 Task: Create a mono mixdown of a multitrack recording for vinyl mastering.
Action: Mouse moved to (77, 4)
Screenshot: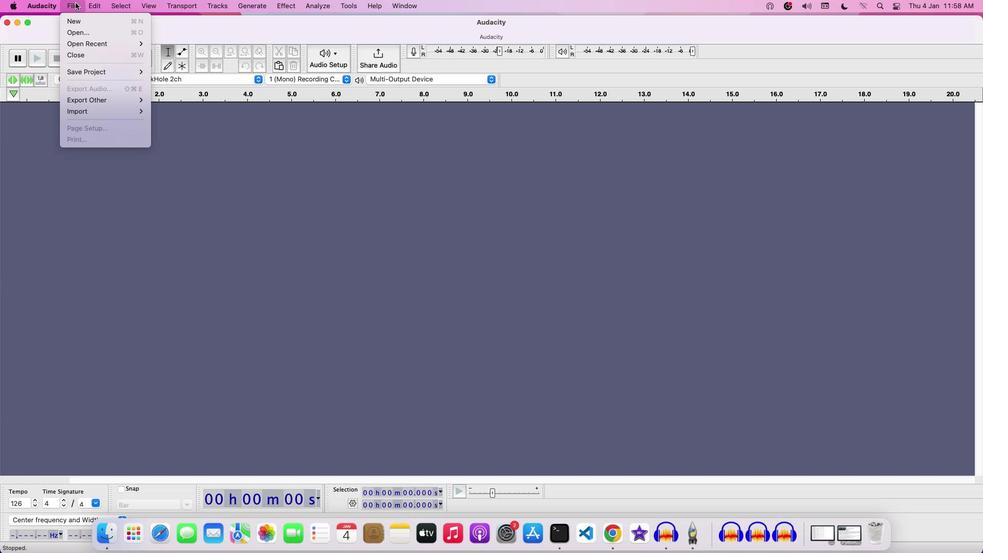 
Action: Mouse pressed left at (77, 4)
Screenshot: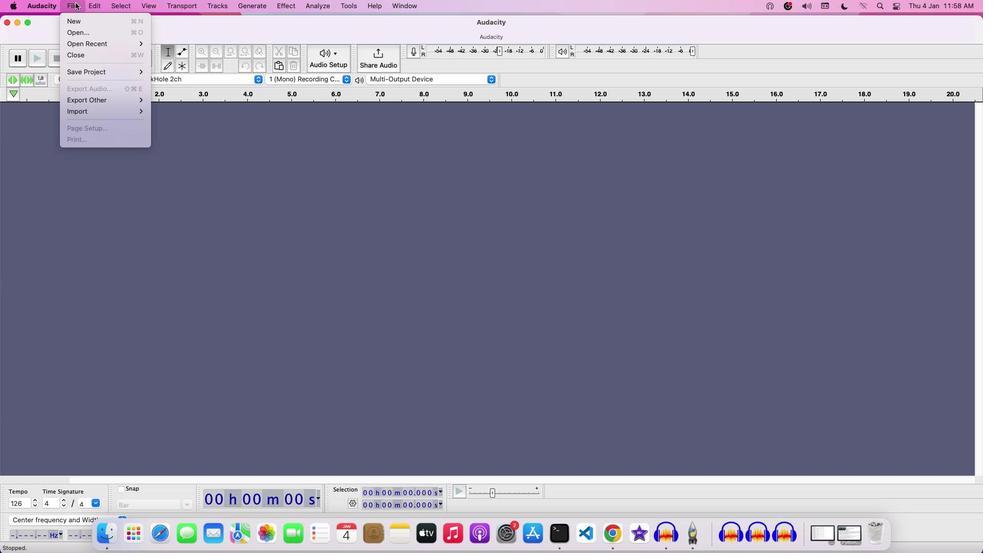
Action: Mouse moved to (128, 33)
Screenshot: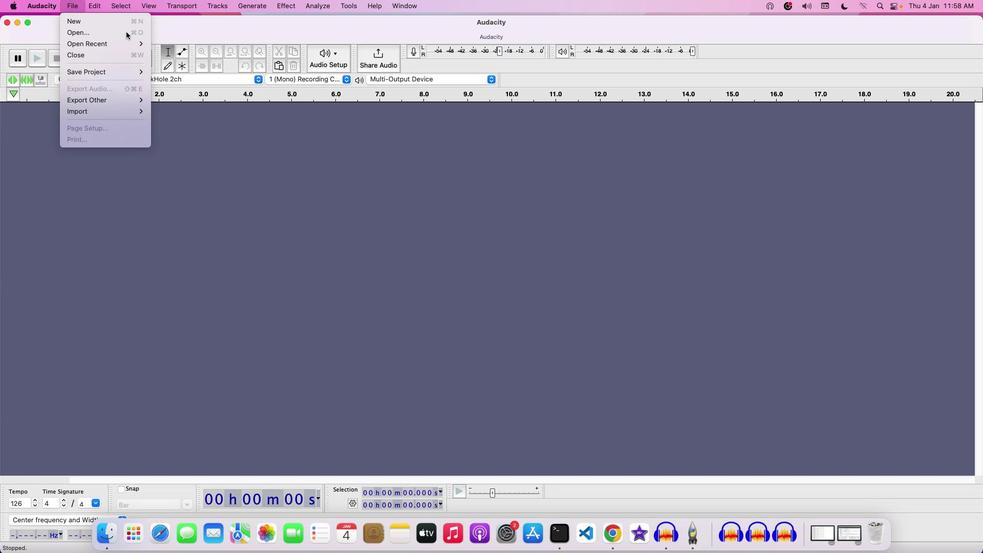 
Action: Mouse pressed left at (128, 33)
Screenshot: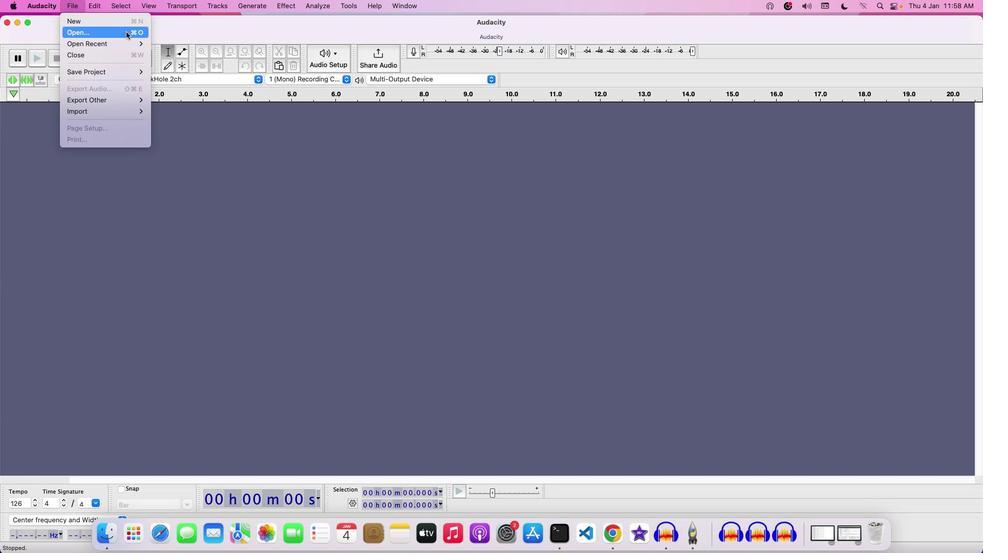 
Action: Mouse moved to (321, 136)
Screenshot: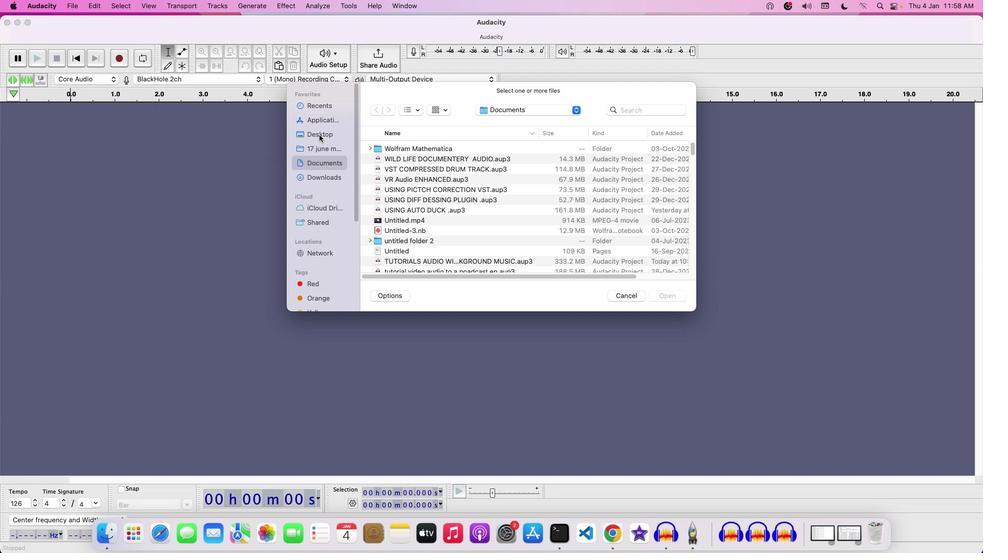 
Action: Mouse pressed left at (321, 136)
Screenshot: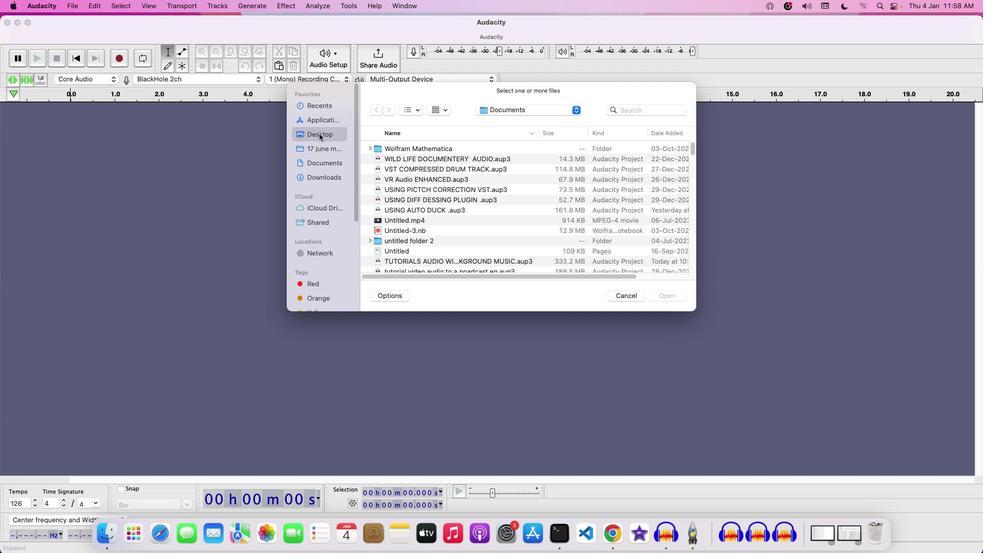 
Action: Mouse moved to (395, 182)
Screenshot: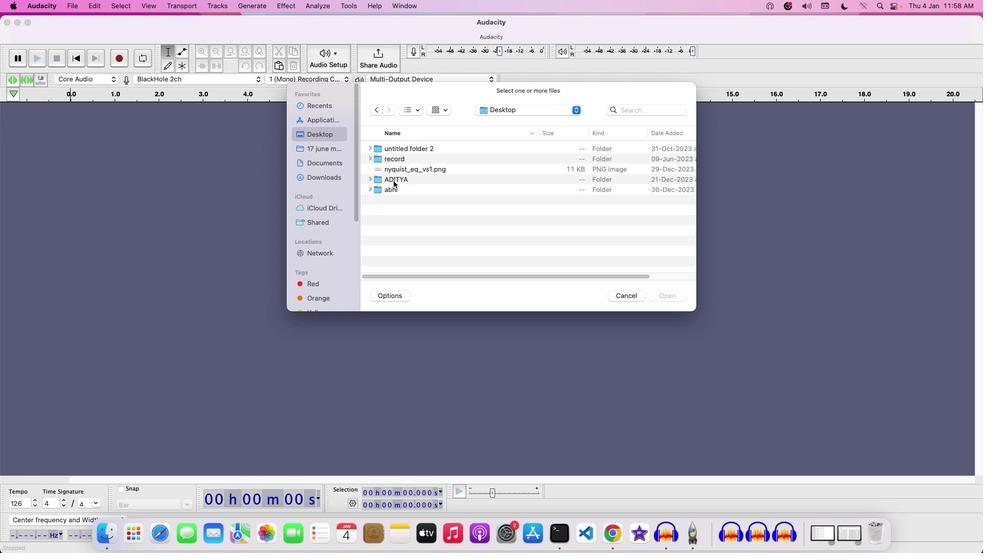 
Action: Mouse pressed left at (395, 182)
Screenshot: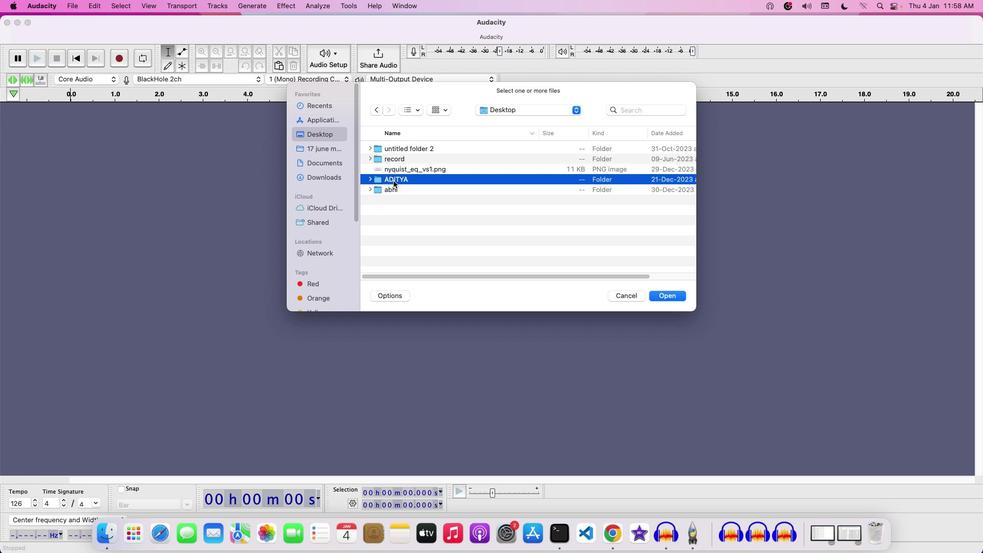 
Action: Mouse pressed left at (395, 182)
Screenshot: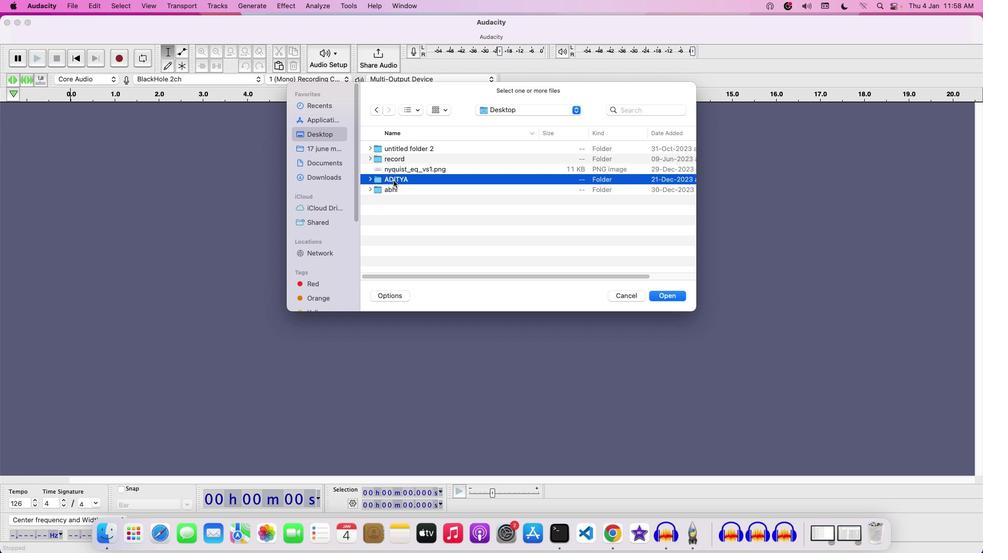 
Action: Mouse moved to (431, 176)
Screenshot: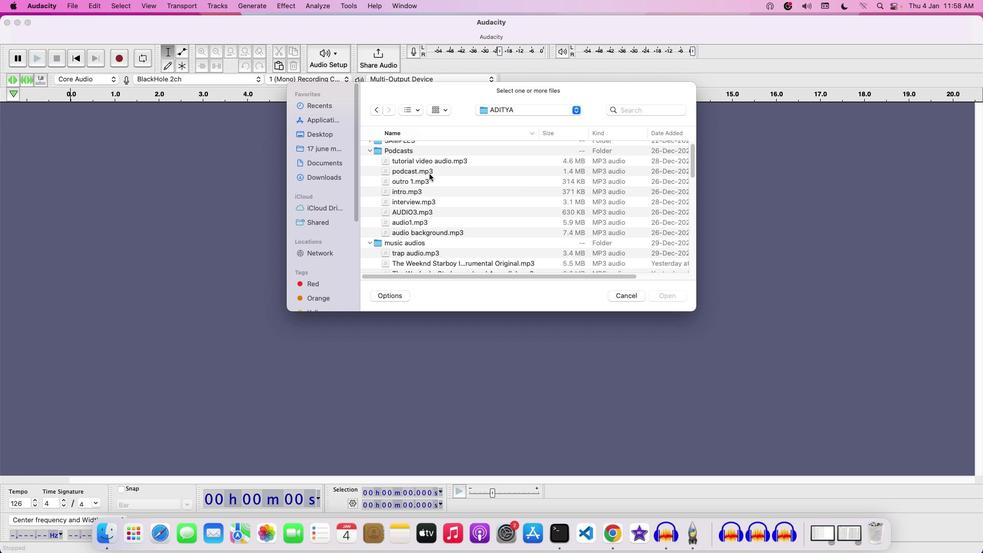 
Action: Mouse scrolled (431, 176) with delta (2, 1)
Screenshot: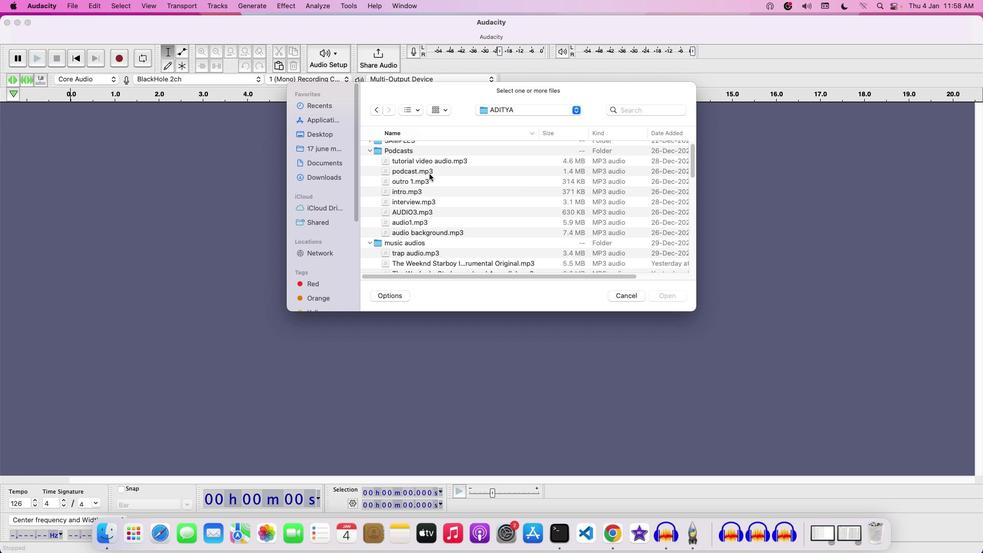 
Action: Mouse scrolled (431, 176) with delta (2, 1)
Screenshot: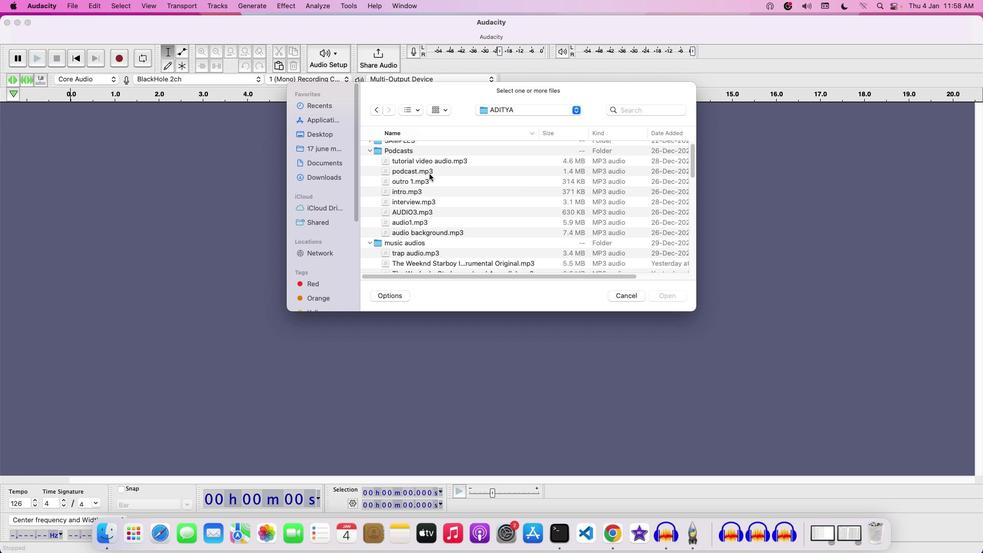 
Action: Mouse moved to (431, 175)
Screenshot: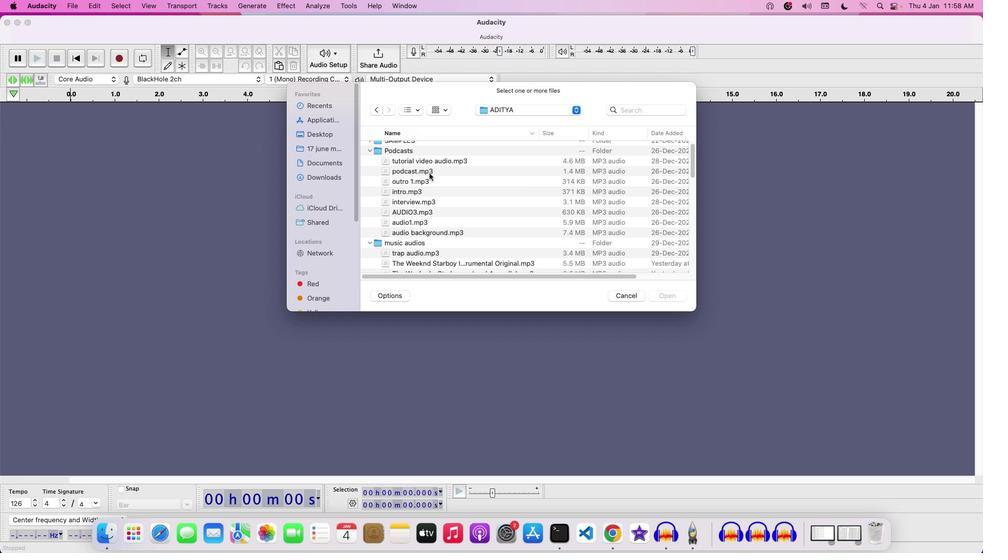 
Action: Mouse scrolled (431, 175) with delta (2, 1)
Screenshot: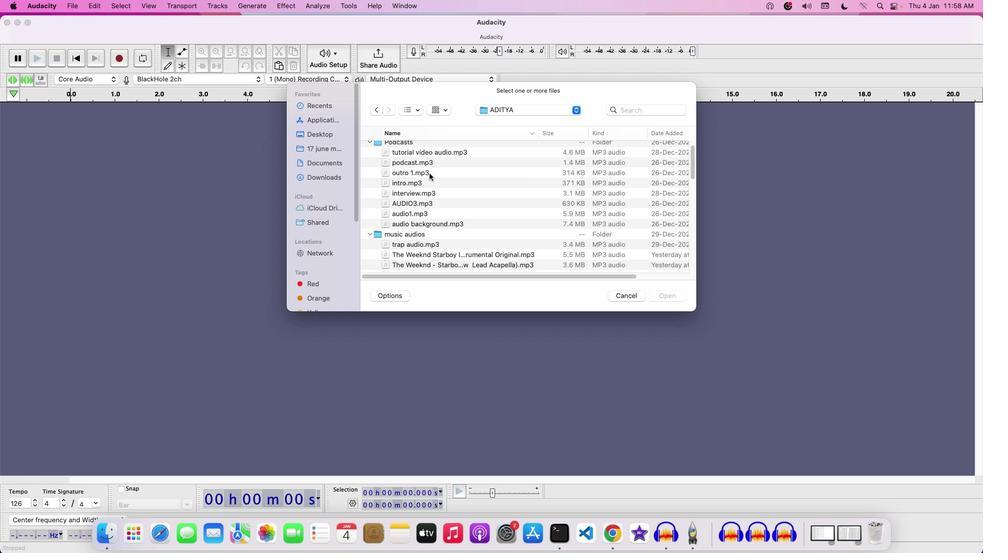 
Action: Mouse scrolled (431, 175) with delta (2, 1)
Screenshot: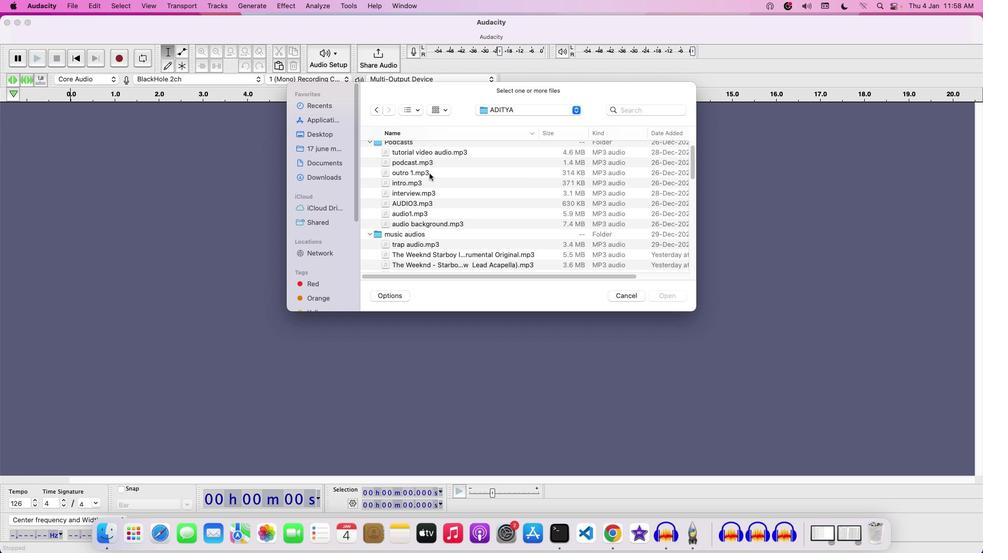 
Action: Mouse scrolled (431, 175) with delta (2, 1)
Screenshot: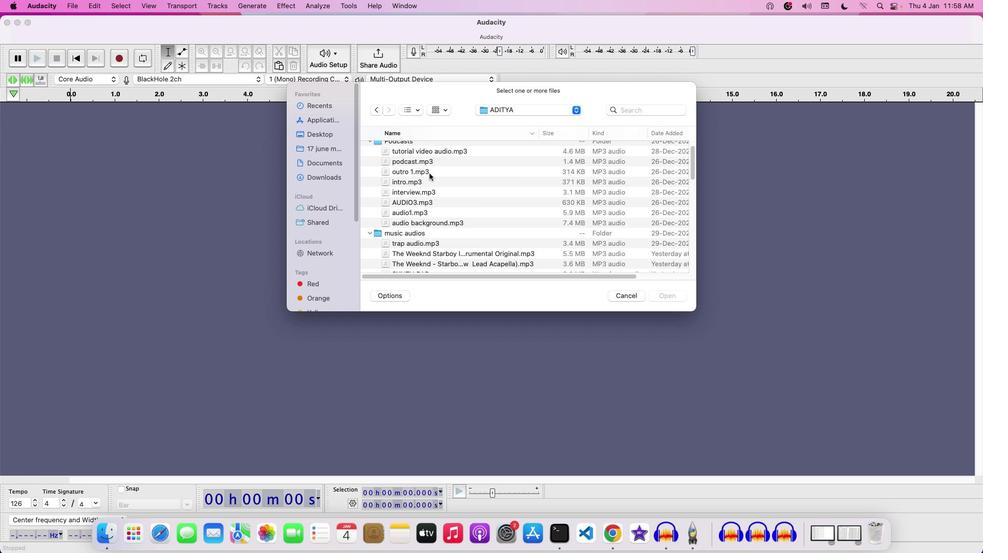 
Action: Mouse scrolled (431, 175) with delta (2, 1)
Screenshot: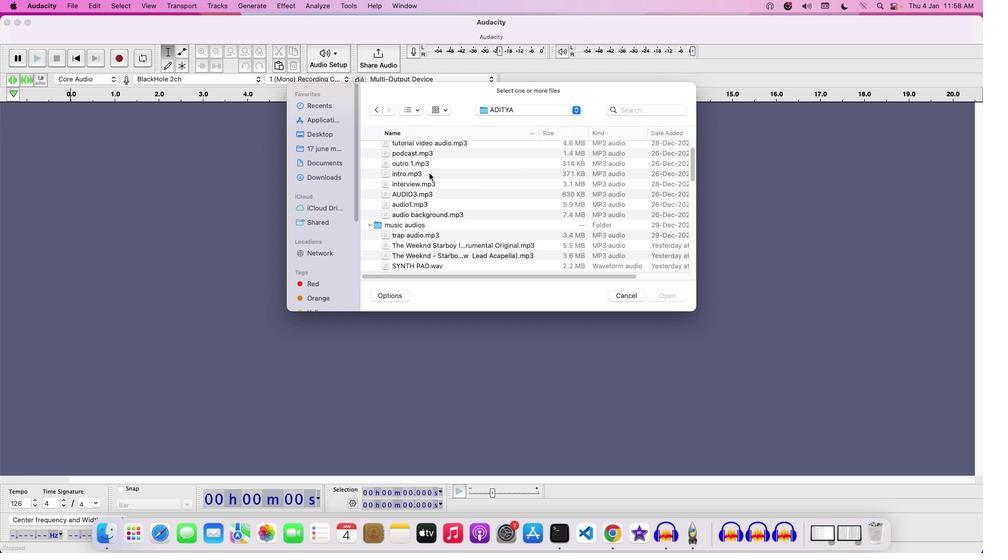 
Action: Mouse scrolled (431, 175) with delta (2, 1)
Screenshot: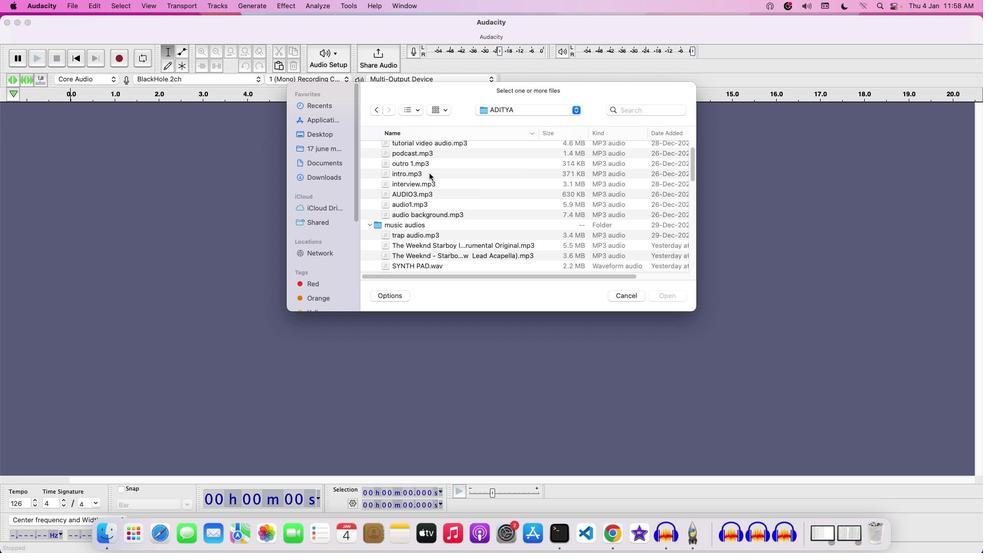 
Action: Mouse moved to (431, 175)
Screenshot: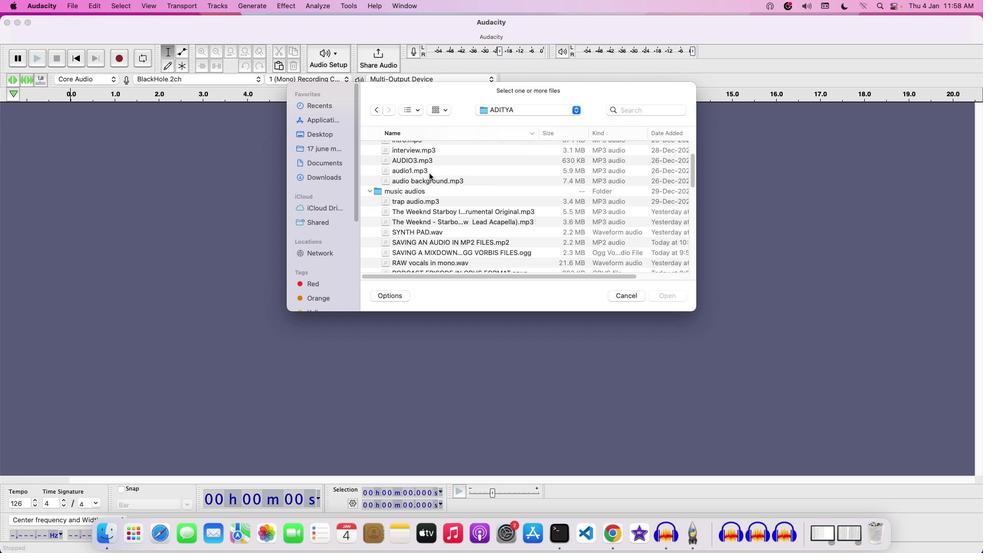 
Action: Mouse scrolled (431, 175) with delta (2, 1)
Screenshot: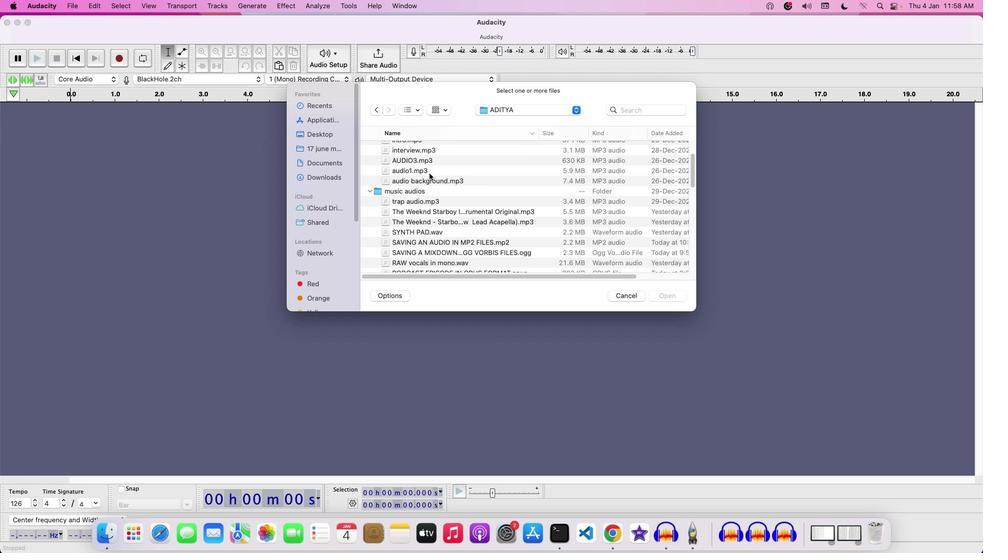 
Action: Mouse scrolled (431, 175) with delta (2, 1)
Screenshot: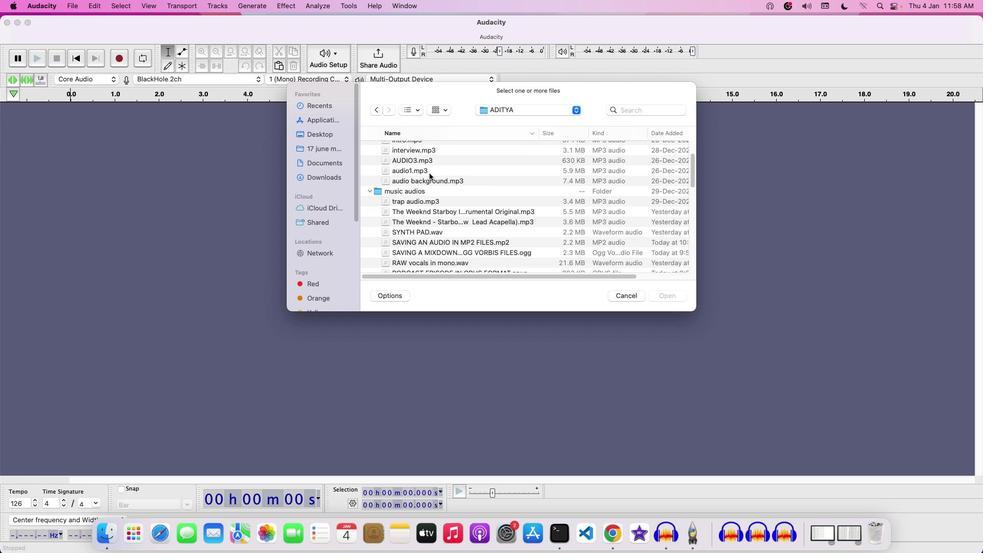 
Action: Mouse scrolled (431, 175) with delta (2, 1)
Screenshot: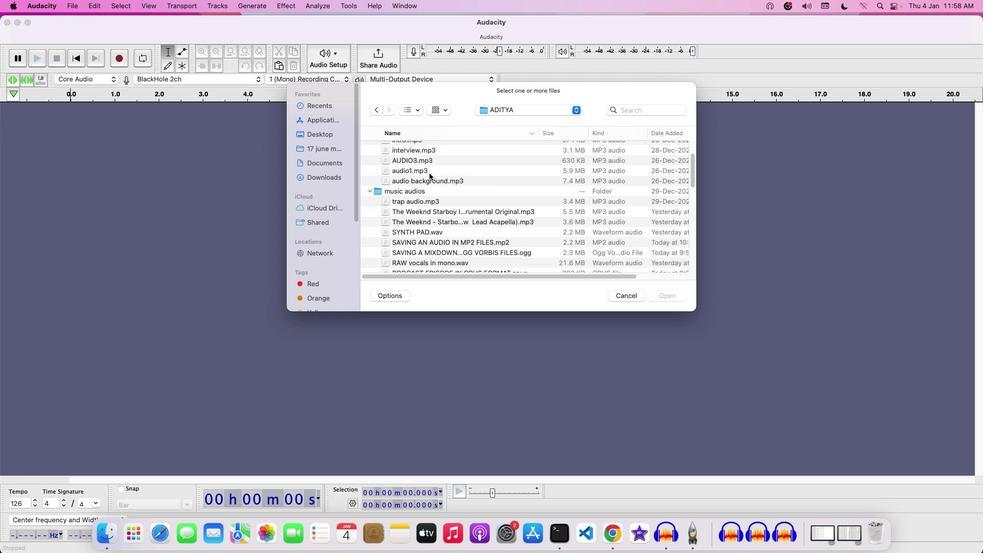 
Action: Mouse scrolled (431, 175) with delta (2, 1)
Screenshot: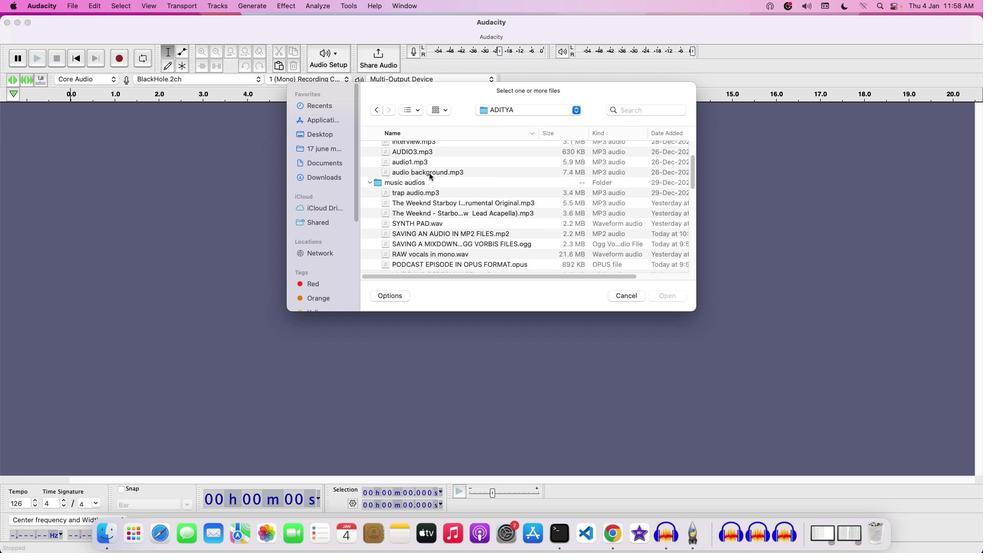 
Action: Mouse scrolled (431, 175) with delta (2, 1)
Screenshot: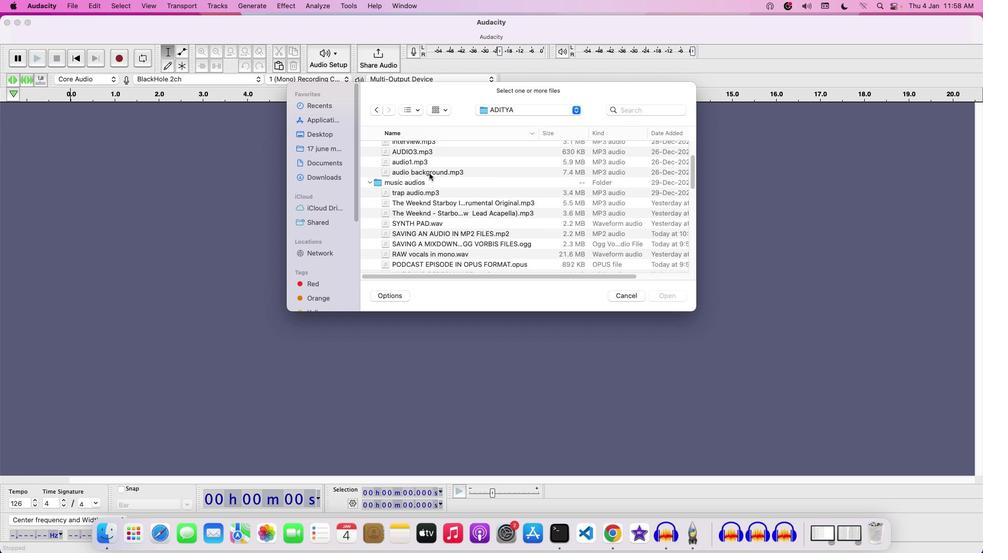 
Action: Mouse moved to (430, 174)
Screenshot: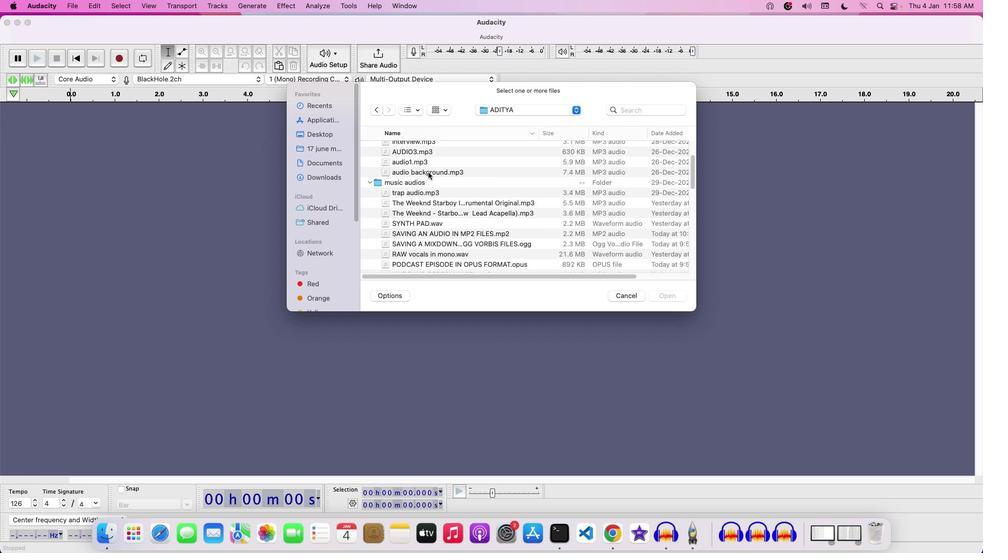 
Action: Mouse scrolled (430, 174) with delta (2, 1)
Screenshot: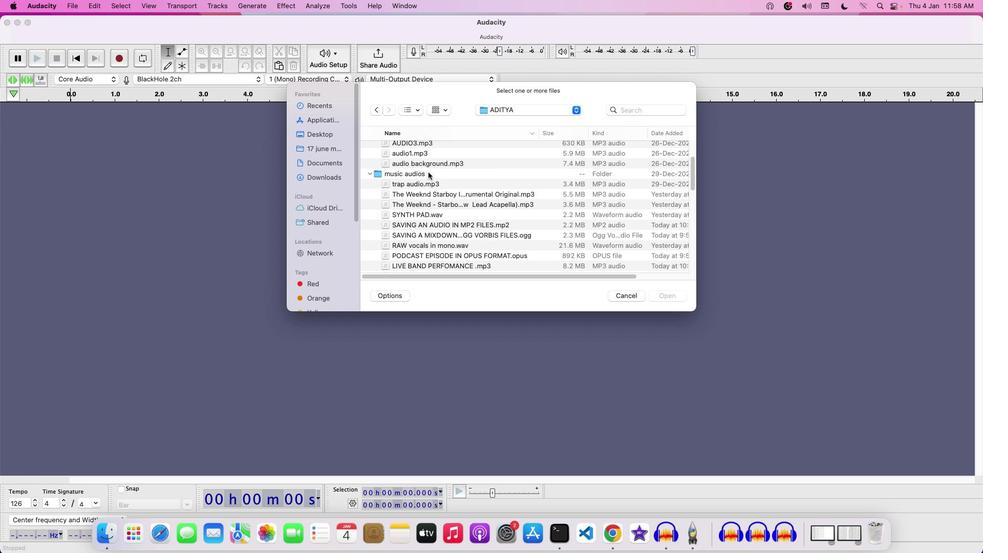 
Action: Mouse scrolled (430, 174) with delta (2, 1)
Screenshot: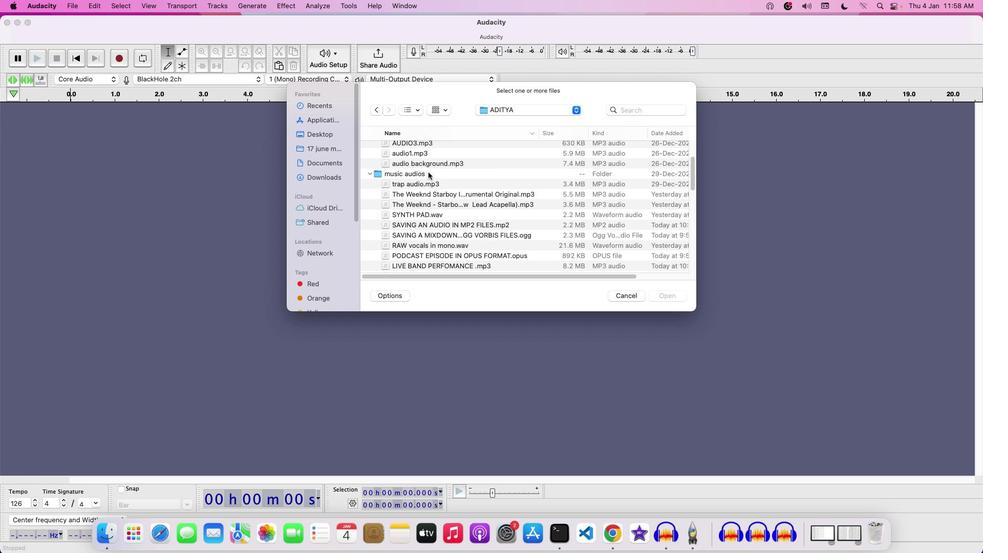 
Action: Mouse scrolled (430, 174) with delta (2, 1)
Screenshot: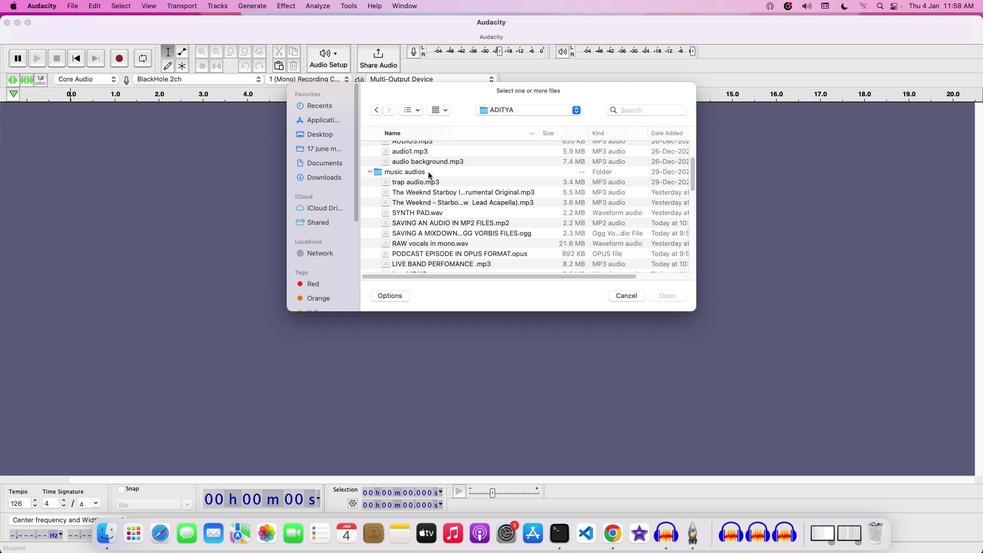 
Action: Mouse scrolled (430, 174) with delta (2, 1)
Screenshot: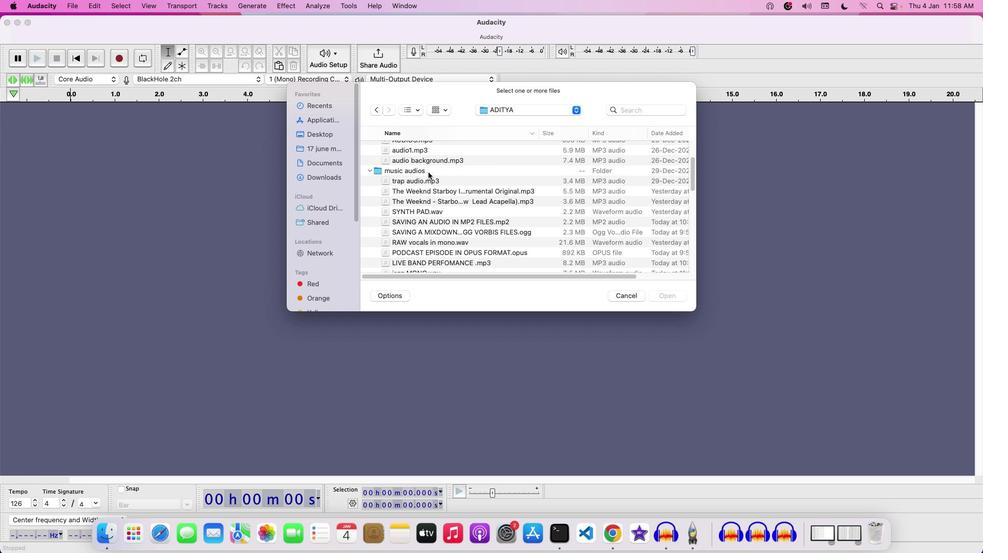 
Action: Mouse scrolled (430, 174) with delta (2, 1)
Screenshot: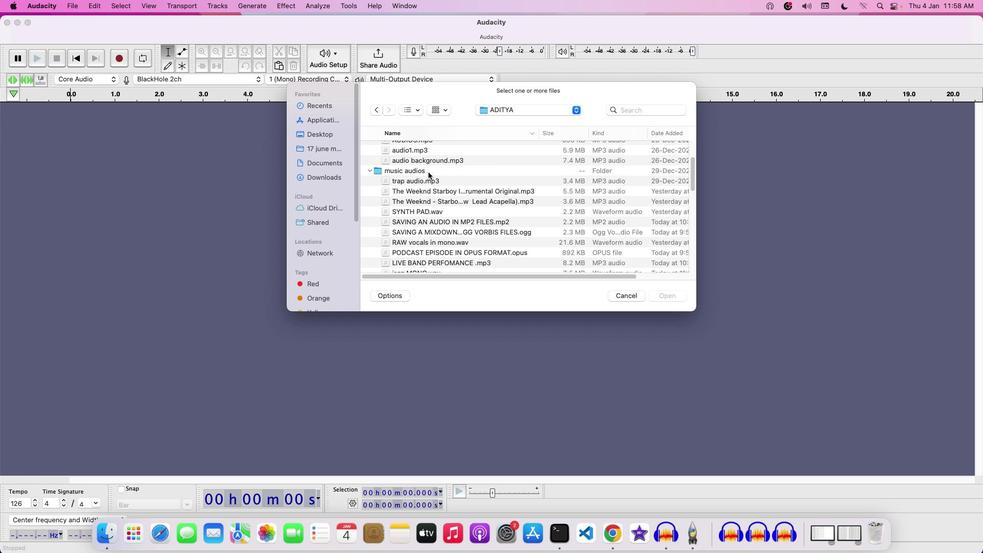
Action: Mouse scrolled (430, 174) with delta (2, 1)
Screenshot: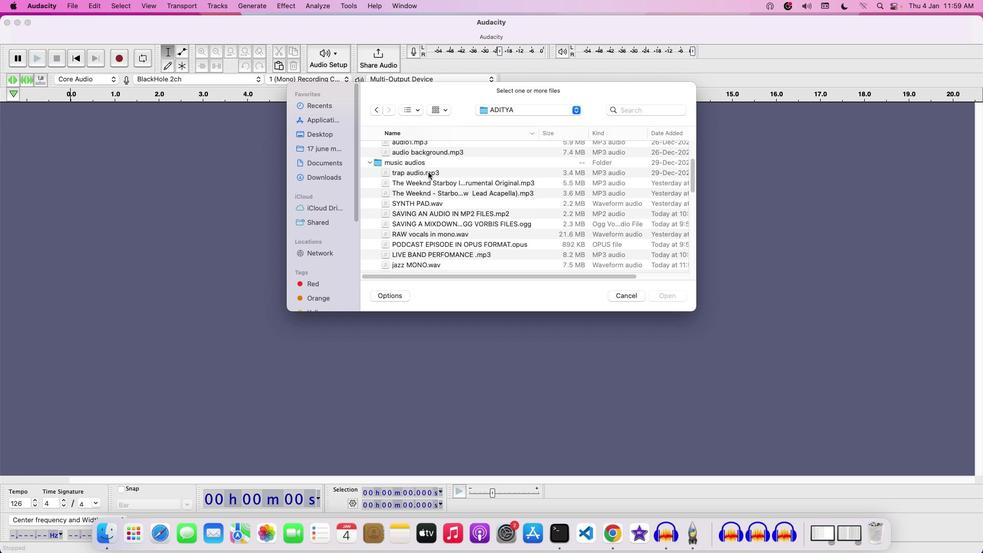 
Action: Mouse scrolled (430, 174) with delta (2, 1)
Screenshot: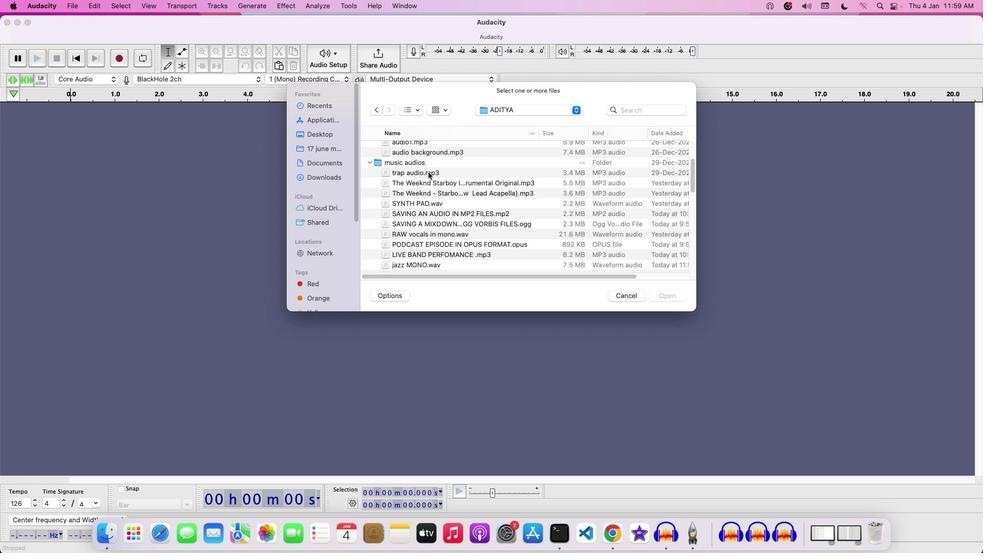 
Action: Mouse moved to (440, 236)
Screenshot: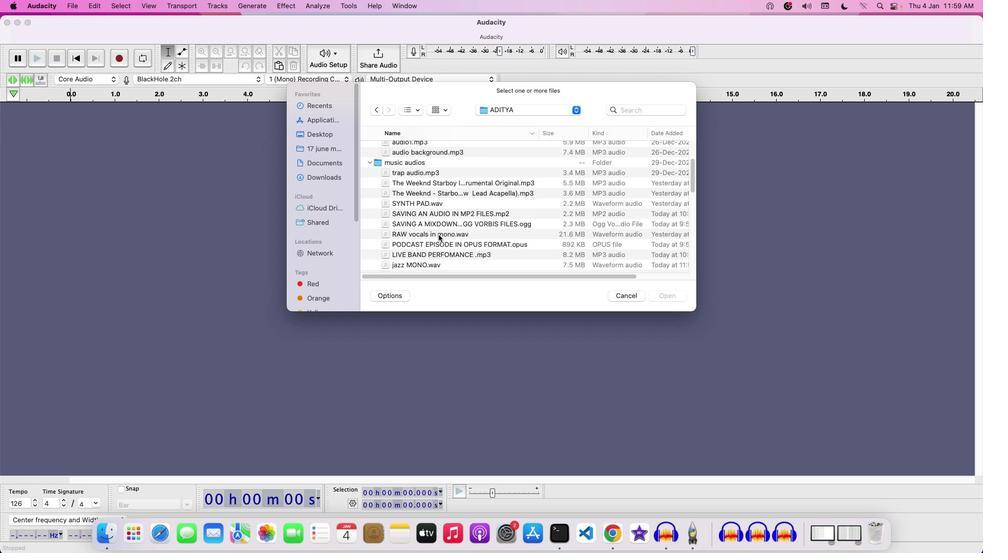 
Action: Mouse pressed left at (440, 236)
Screenshot: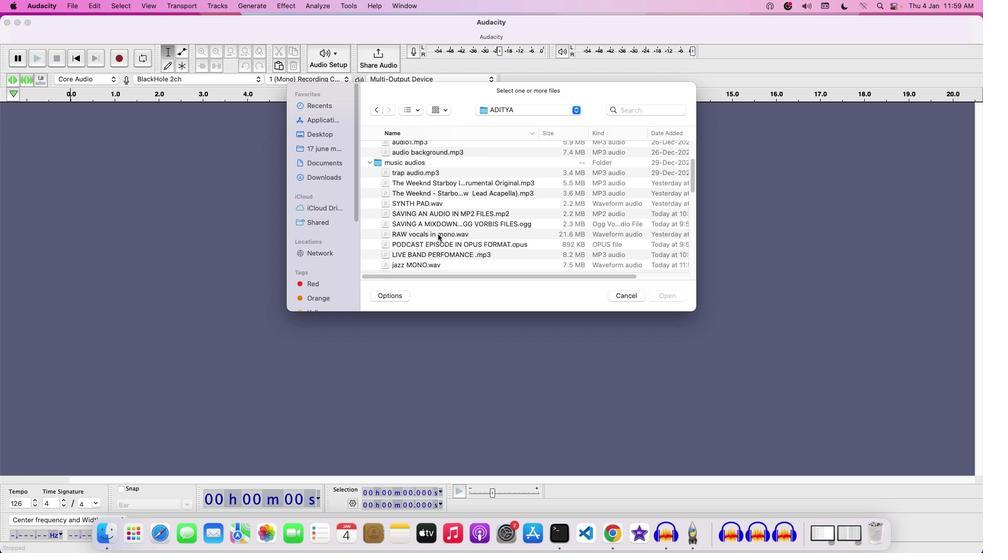 
Action: Mouse moved to (470, 204)
Screenshot: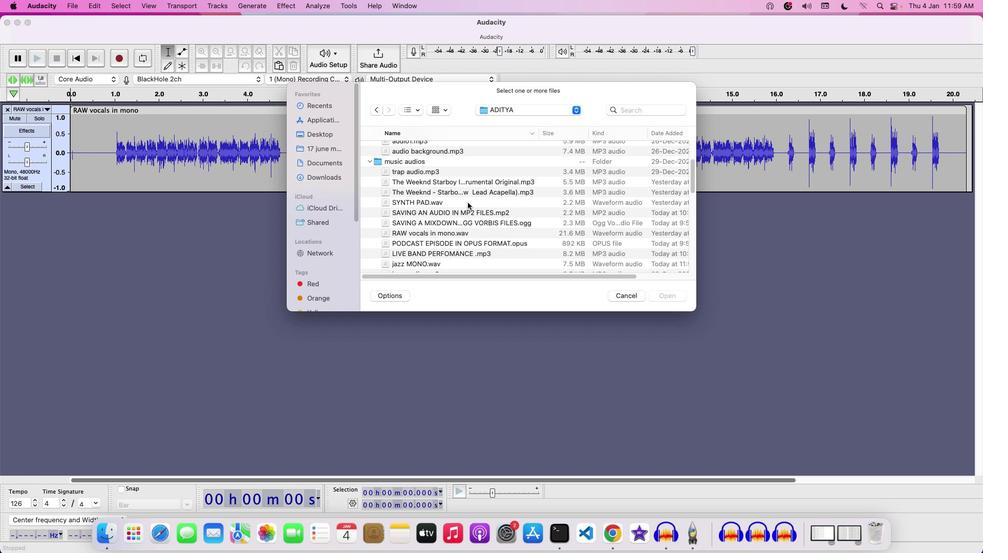 
Action: Mouse scrolled (470, 204) with delta (2, 1)
Screenshot: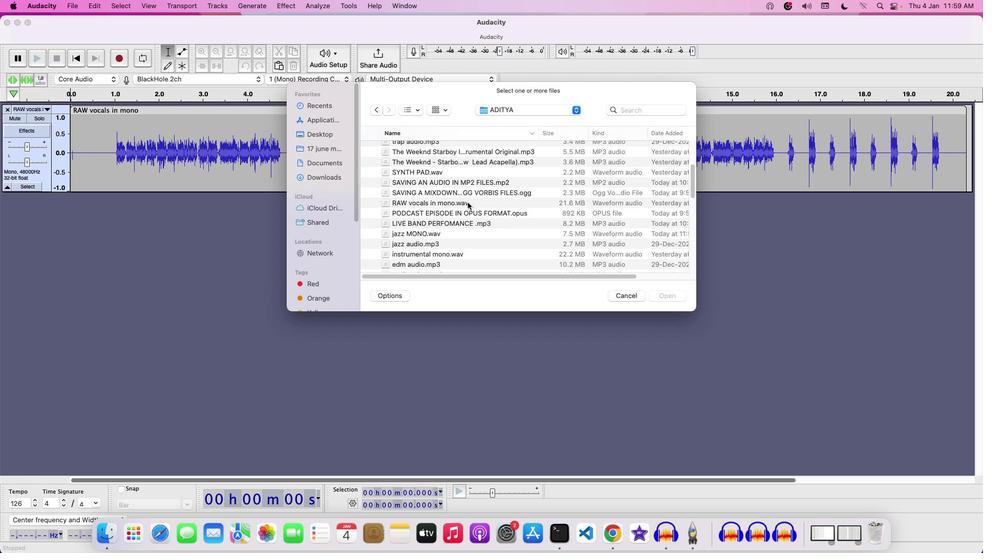 
Action: Mouse scrolled (470, 204) with delta (2, 1)
Screenshot: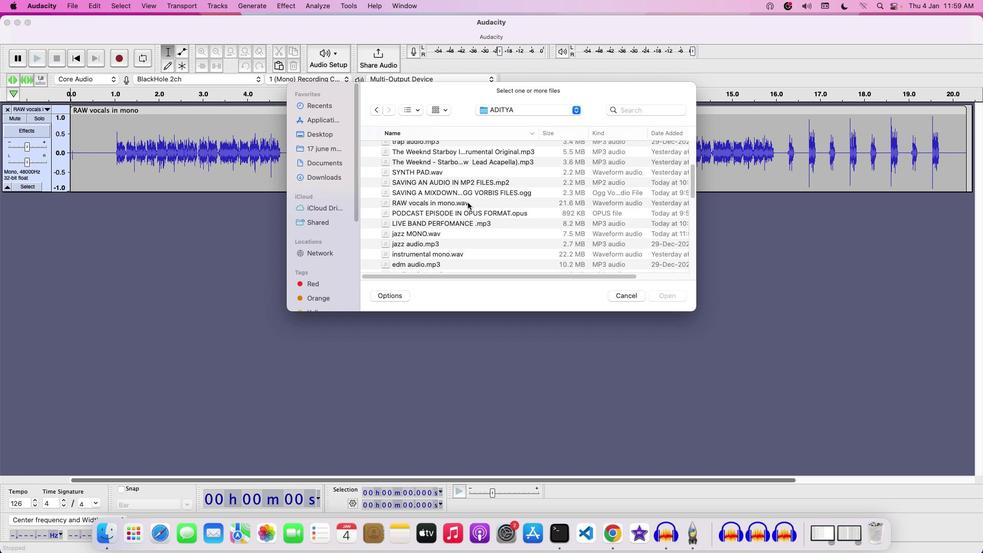 
Action: Mouse scrolled (470, 204) with delta (2, 1)
Screenshot: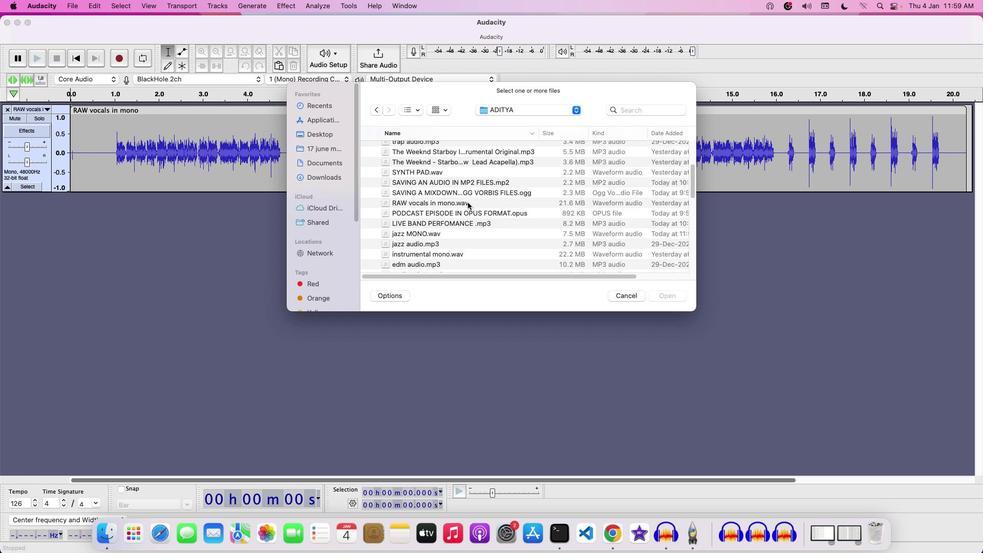 
Action: Mouse moved to (470, 204)
Screenshot: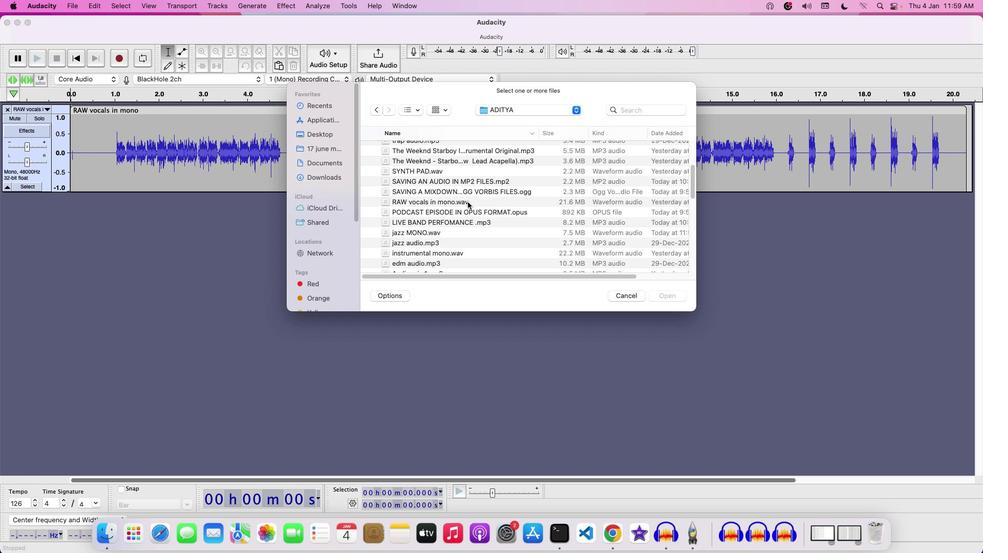 
Action: Mouse scrolled (470, 204) with delta (2, 1)
Screenshot: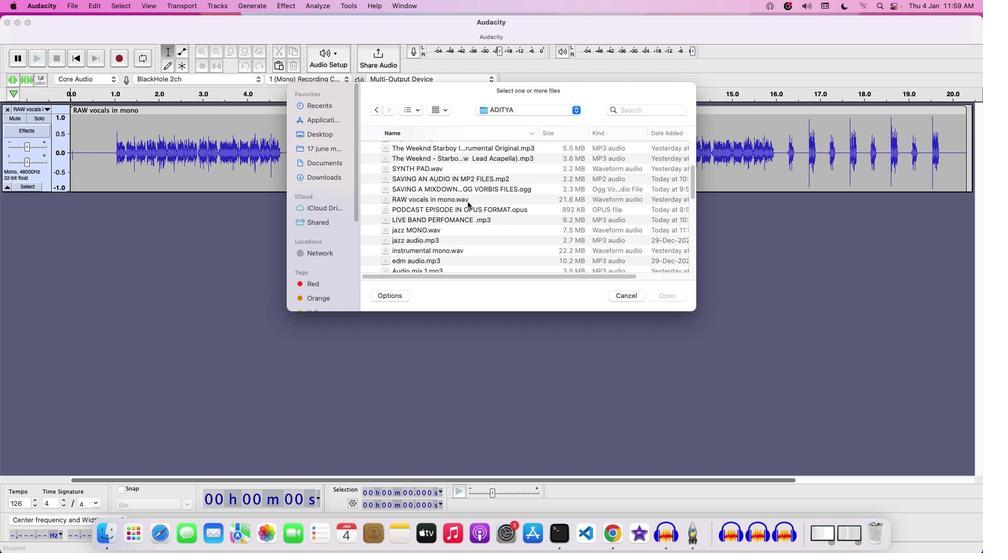 
Action: Mouse scrolled (470, 204) with delta (2, 1)
Screenshot: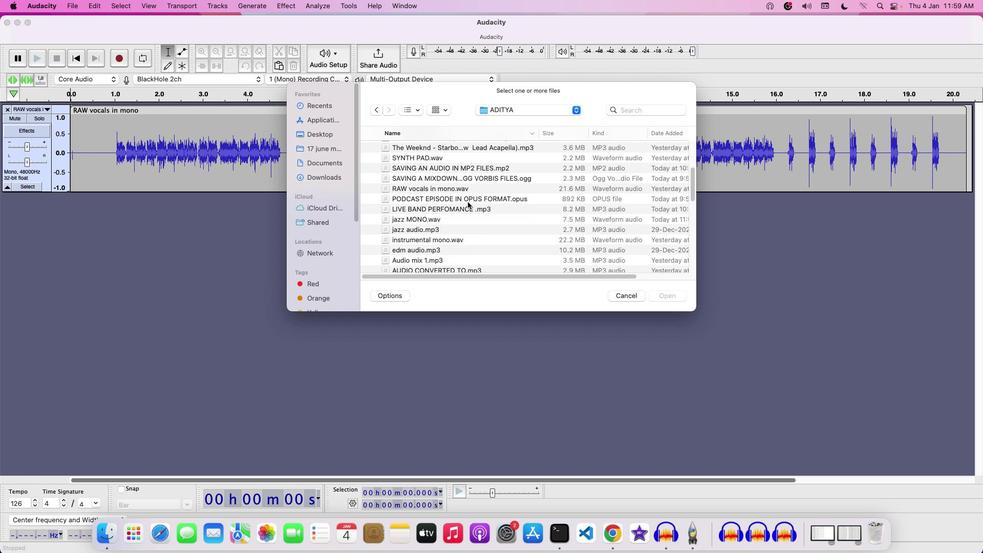 
Action: Mouse scrolled (470, 204) with delta (2, 1)
Screenshot: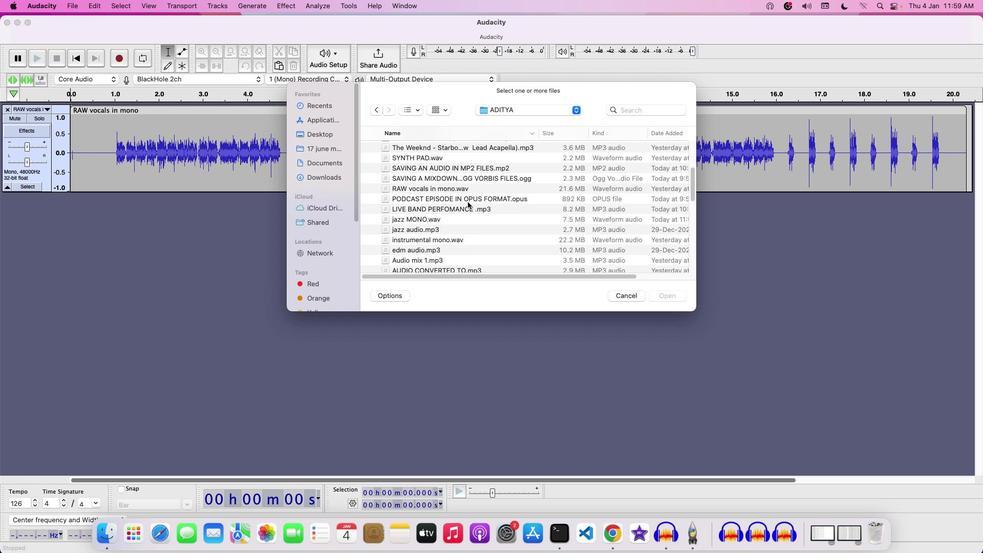 
Action: Mouse scrolled (470, 204) with delta (2, 1)
Screenshot: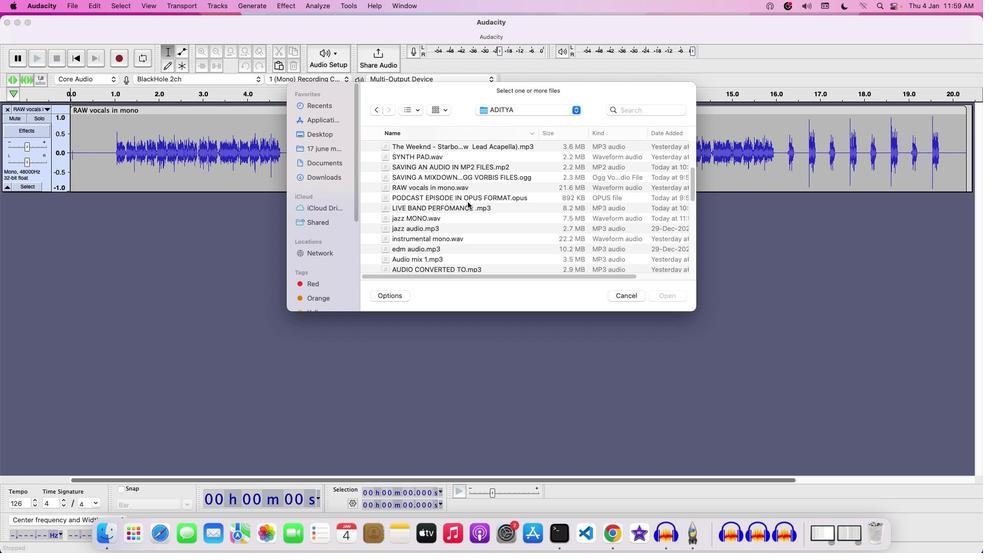 
Action: Mouse moved to (469, 204)
Screenshot: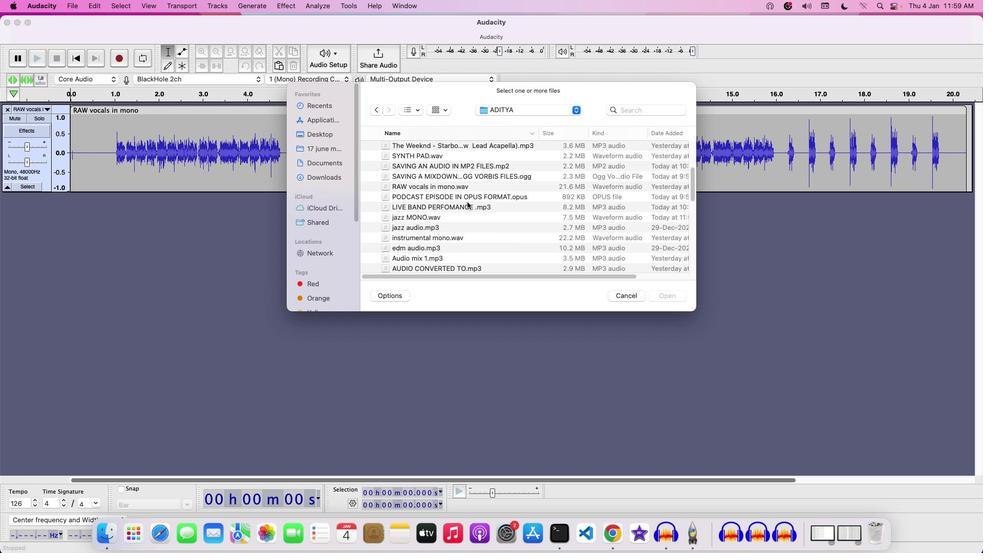 
Action: Mouse scrolled (469, 204) with delta (2, 1)
Screenshot: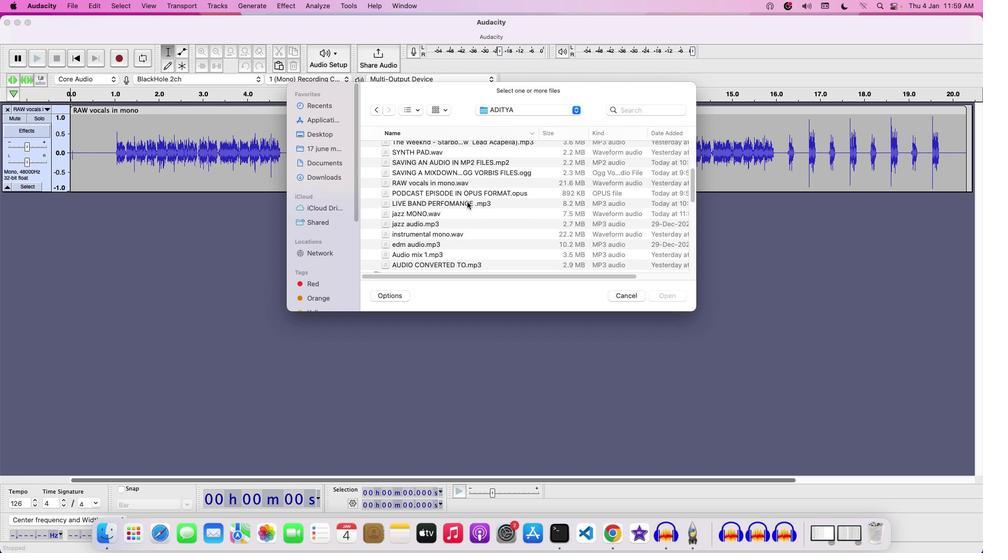 
Action: Mouse scrolled (469, 204) with delta (2, 1)
Screenshot: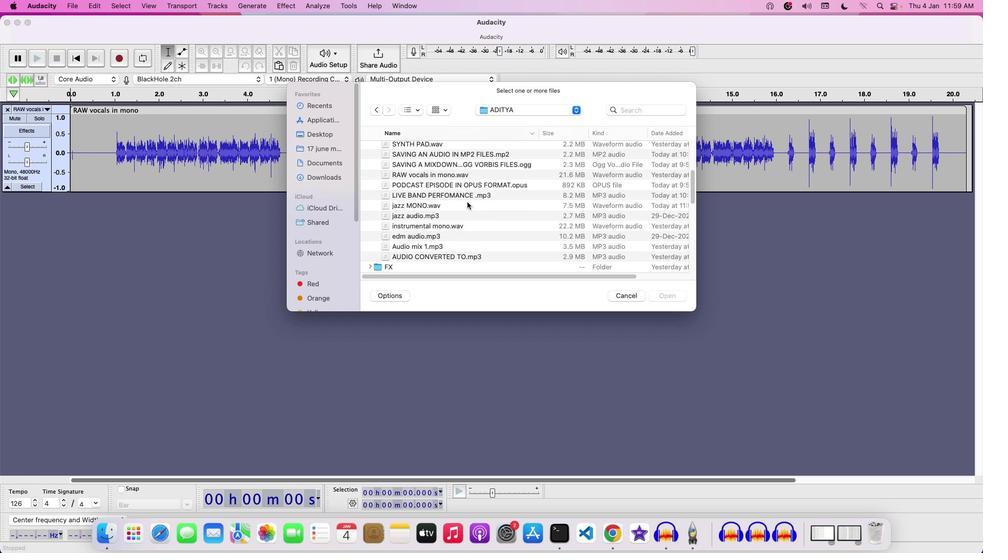 
Action: Mouse scrolled (469, 204) with delta (2, 1)
Screenshot: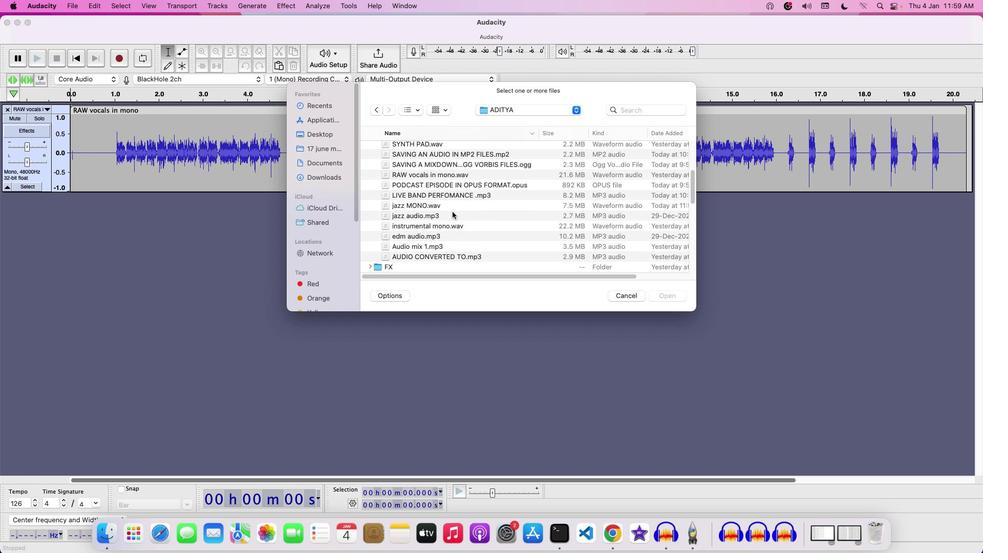 
Action: Mouse moved to (439, 228)
Screenshot: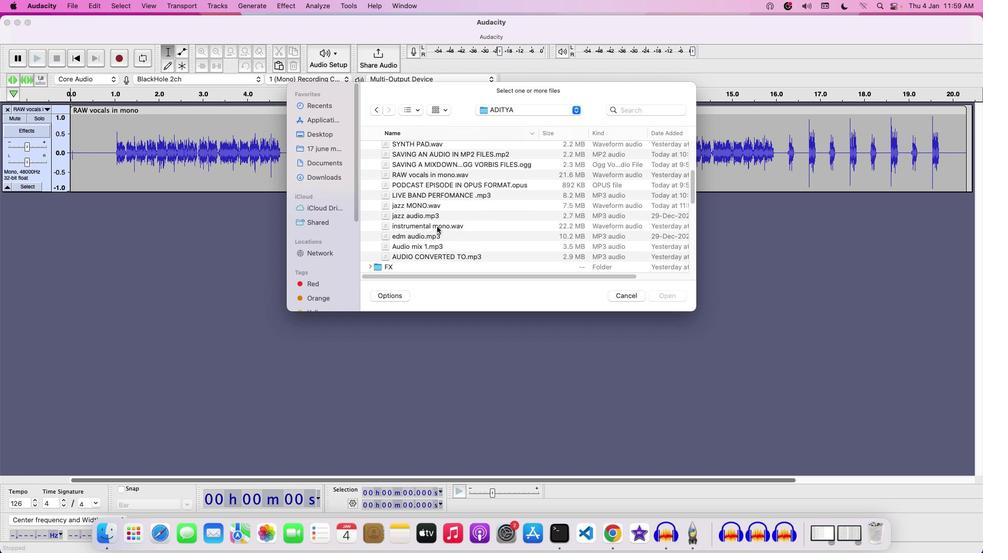 
Action: Mouse pressed left at (439, 228)
Screenshot: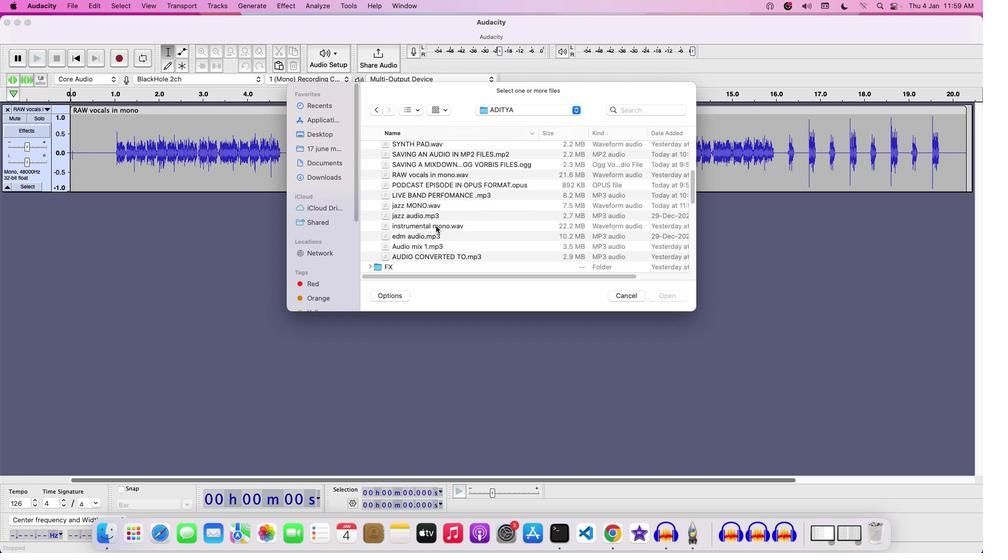 
Action: Mouse moved to (631, 296)
Screenshot: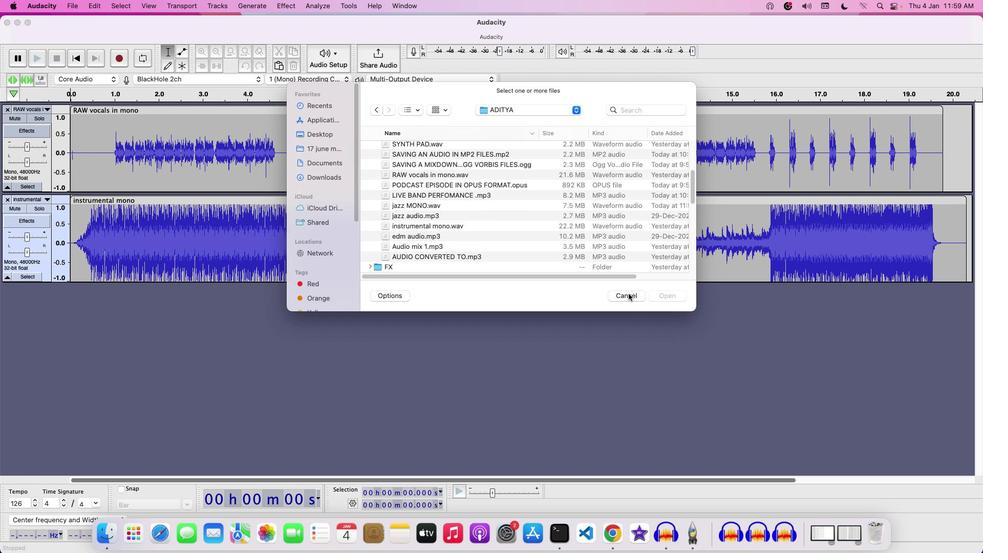
Action: Mouse pressed left at (631, 296)
Screenshot: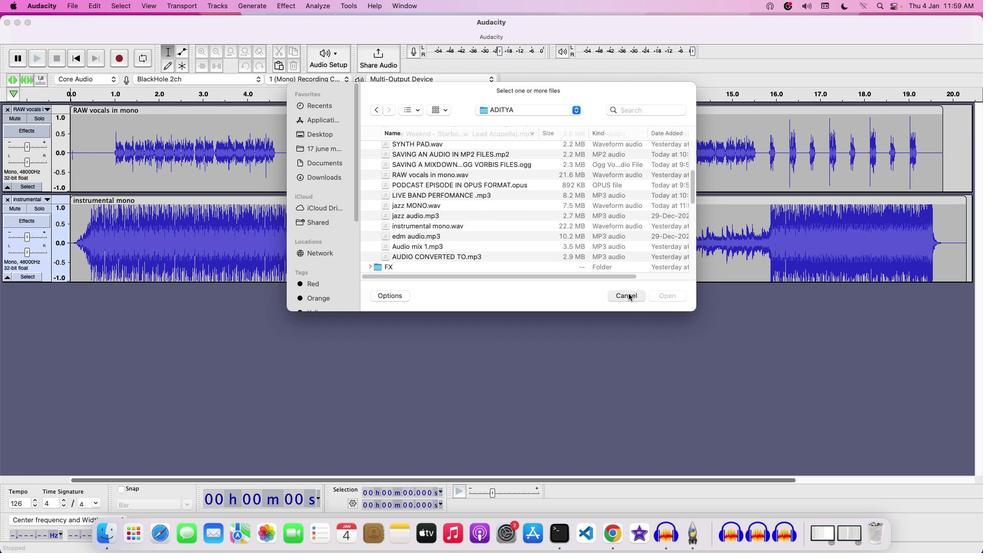 
Action: Mouse moved to (64, 220)
Screenshot: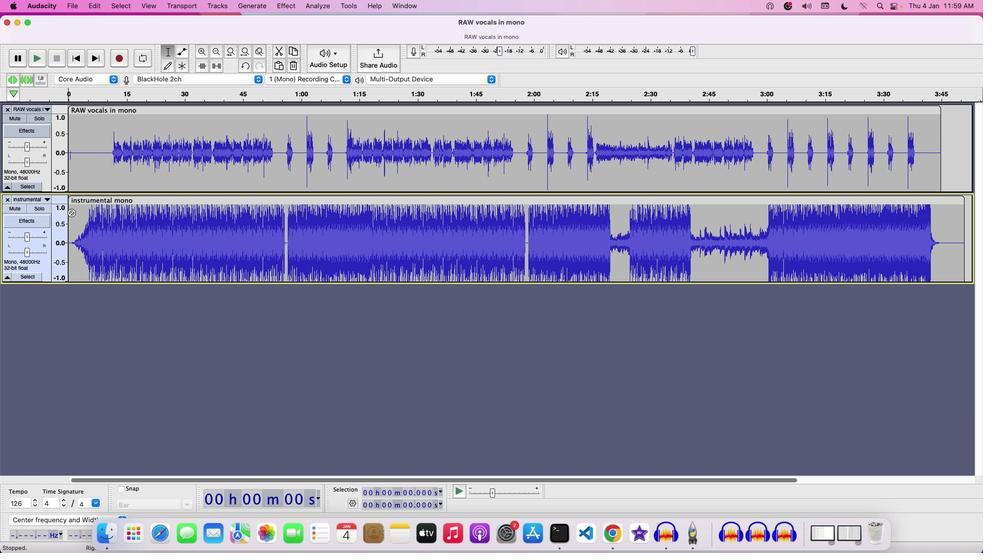 
Action: Key pressed Key.space
Screenshot: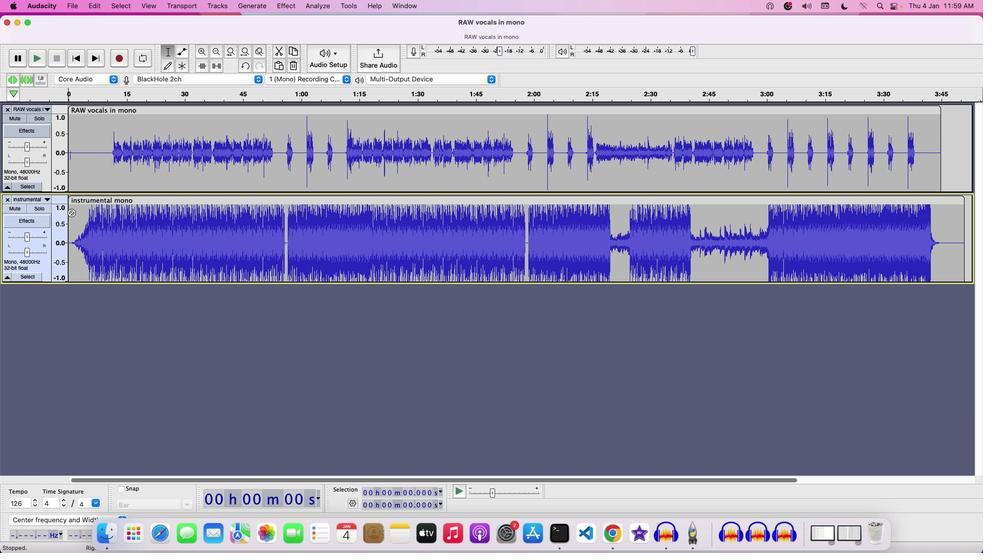 
Action: Mouse moved to (27, 240)
Screenshot: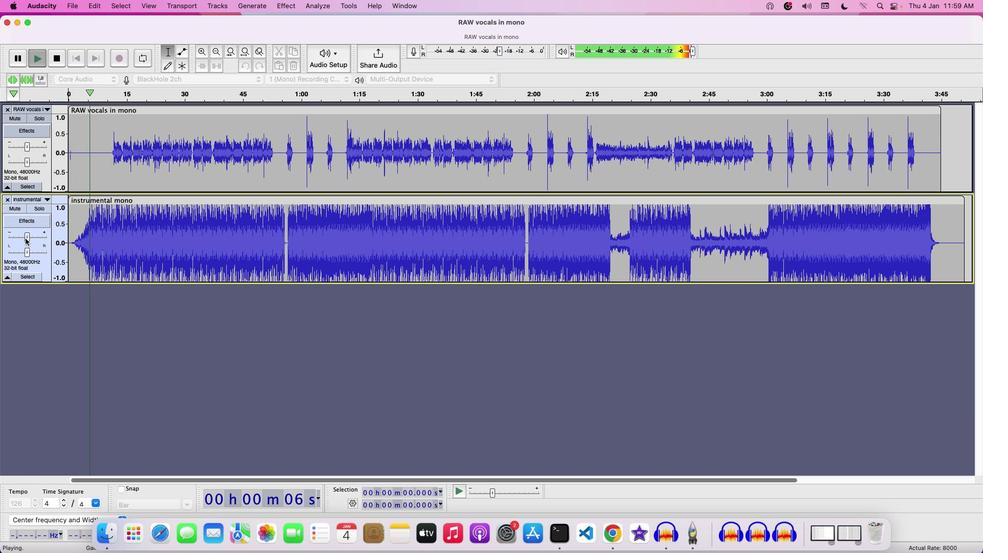 
Action: Mouse pressed left at (27, 240)
Screenshot: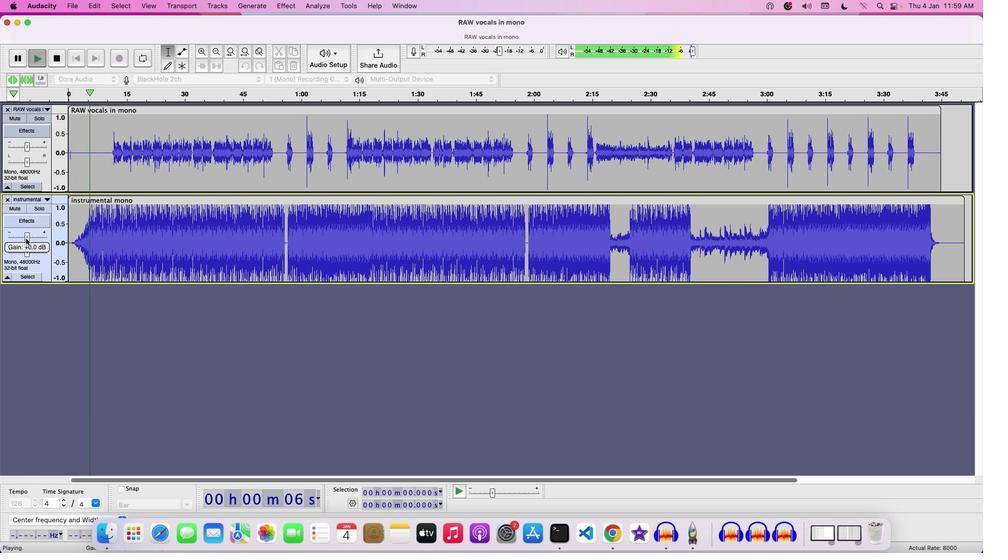 
Action: Mouse moved to (29, 240)
Screenshot: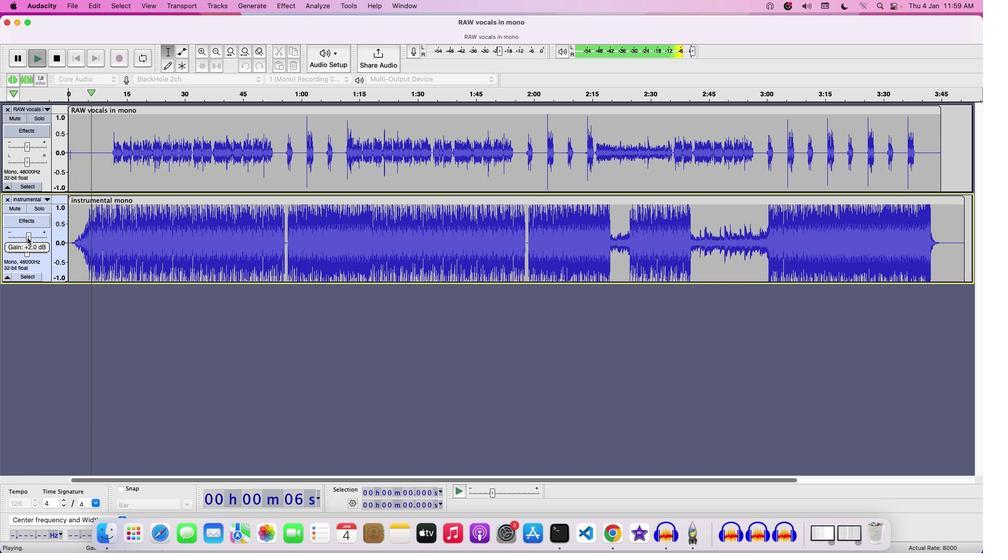 
Action: Mouse pressed left at (29, 240)
Screenshot: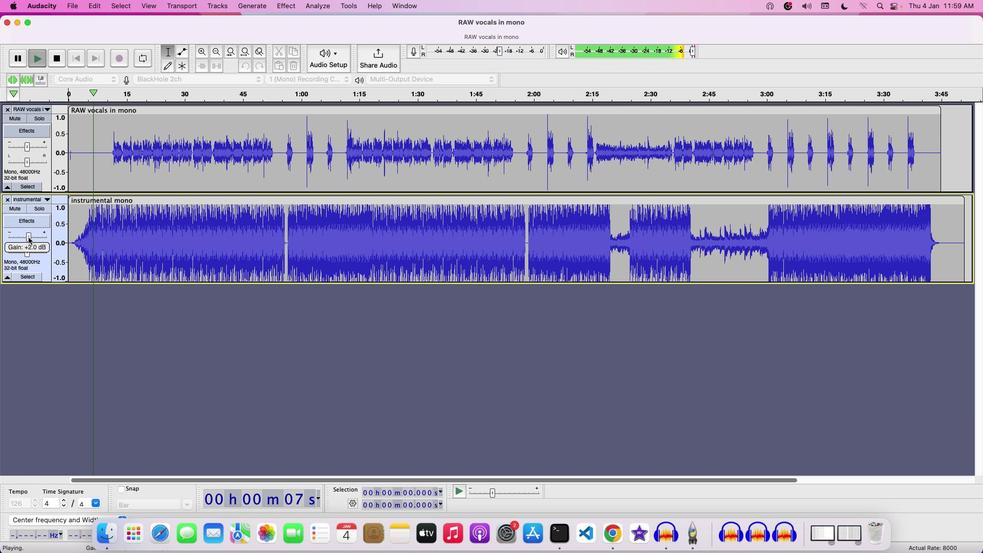 
Action: Mouse moved to (31, 240)
Screenshot: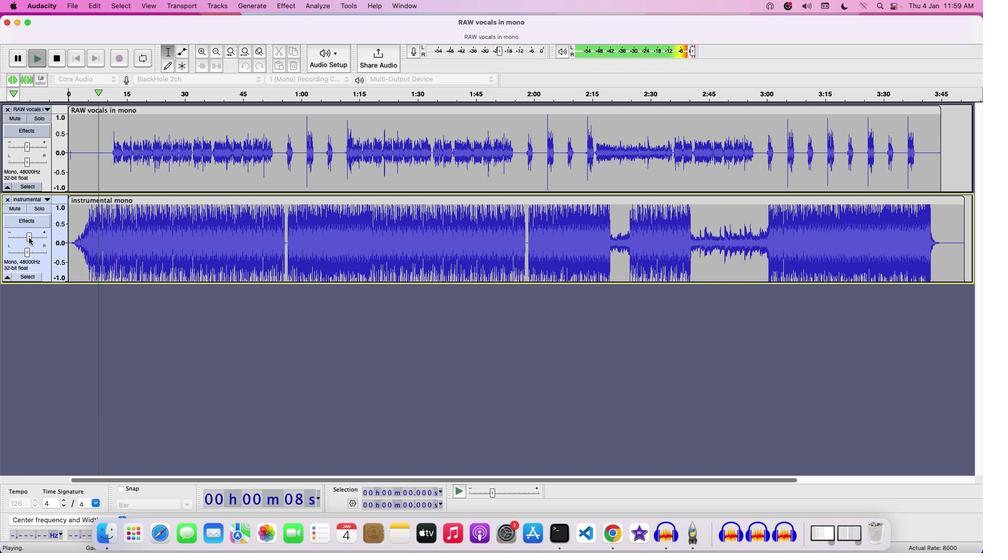 
Action: Mouse pressed left at (31, 240)
Screenshot: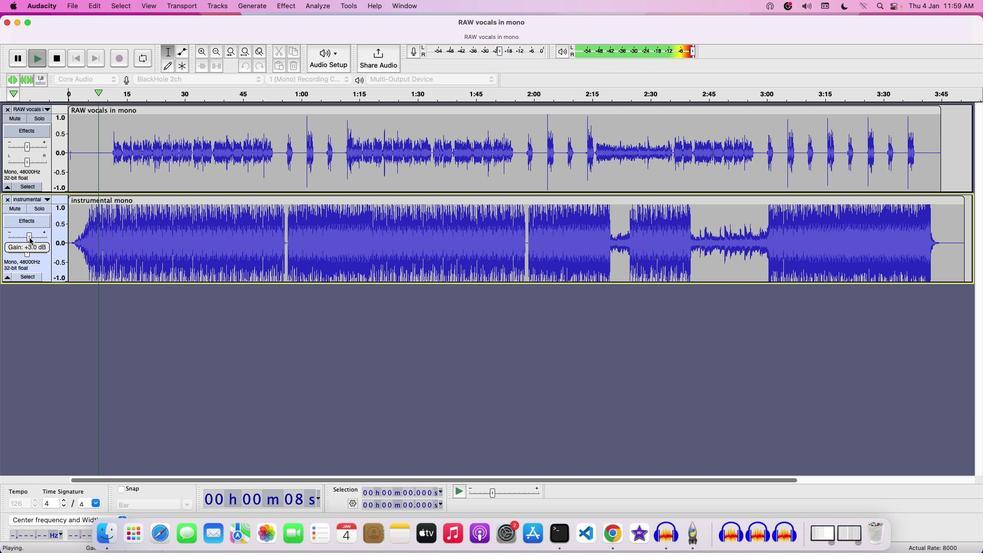 
Action: Mouse moved to (28, 151)
Screenshot: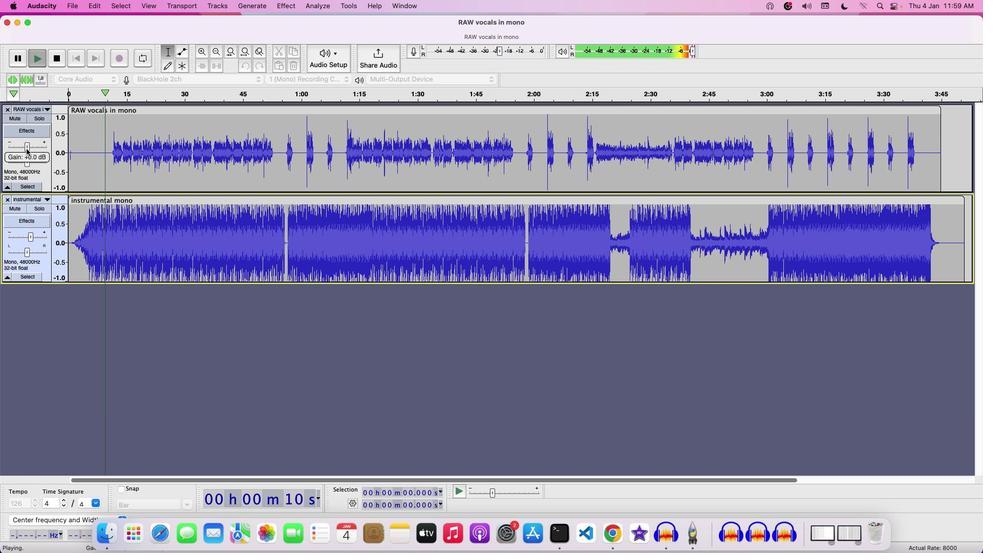 
Action: Mouse pressed left at (28, 151)
Screenshot: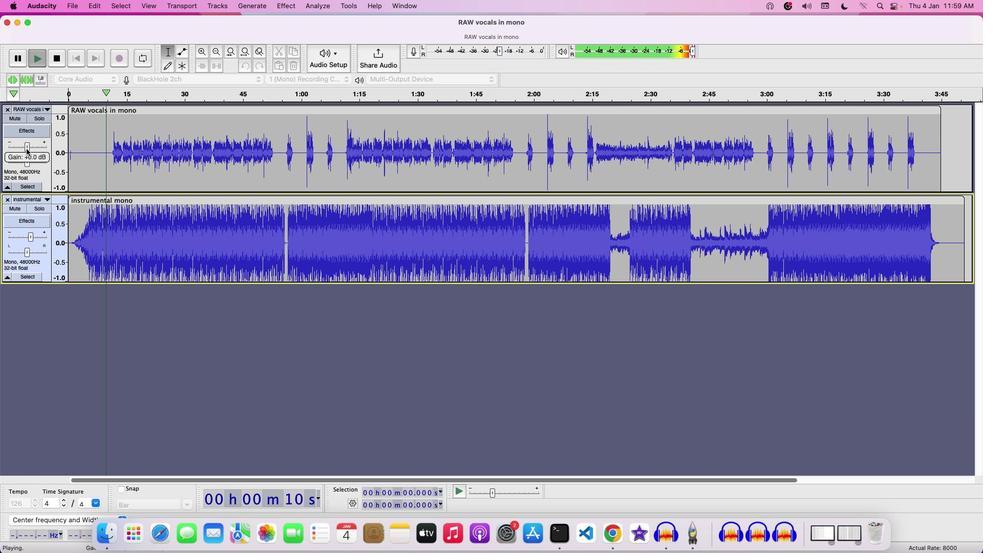 
Action: Mouse moved to (82, 120)
Screenshot: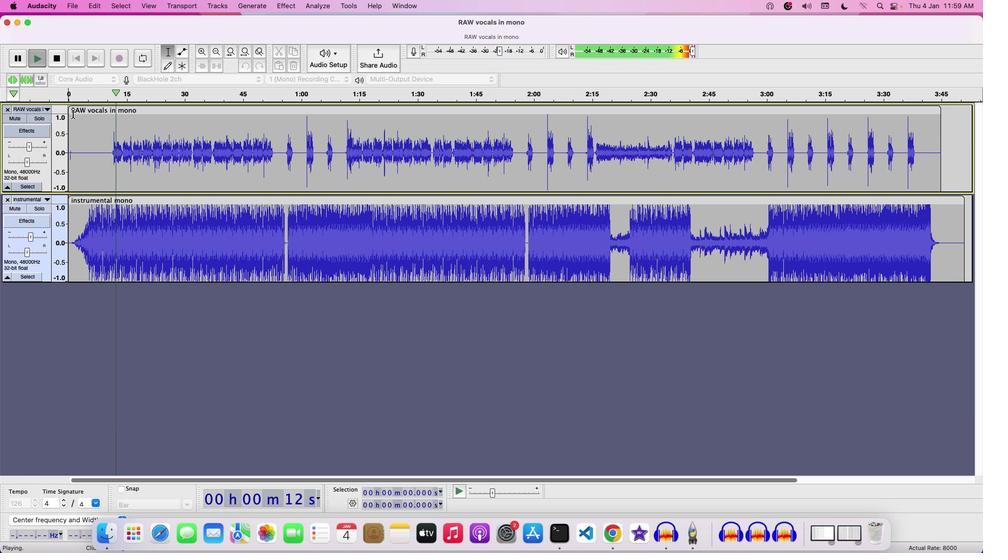 
Action: Key pressed Key.space
Screenshot: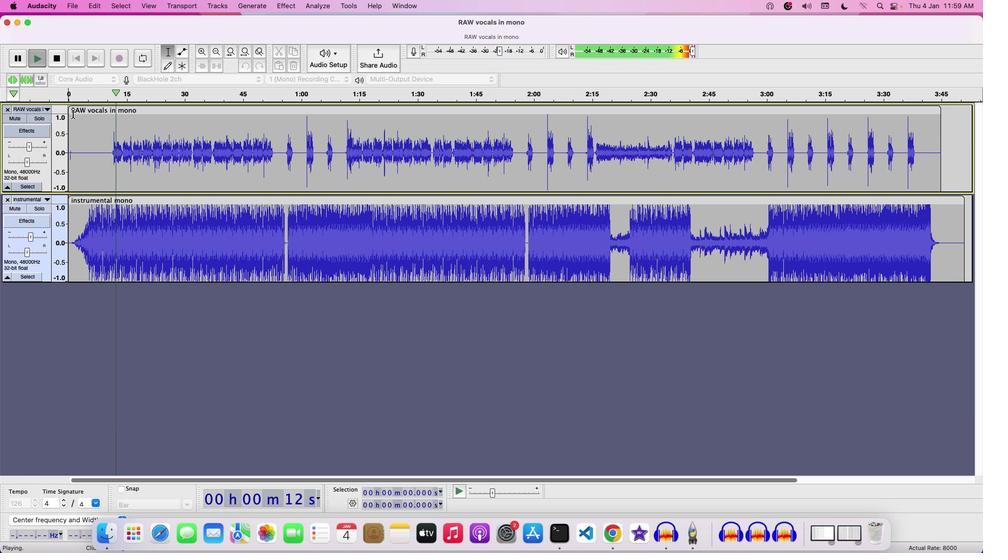 
Action: Mouse moved to (71, 113)
Screenshot: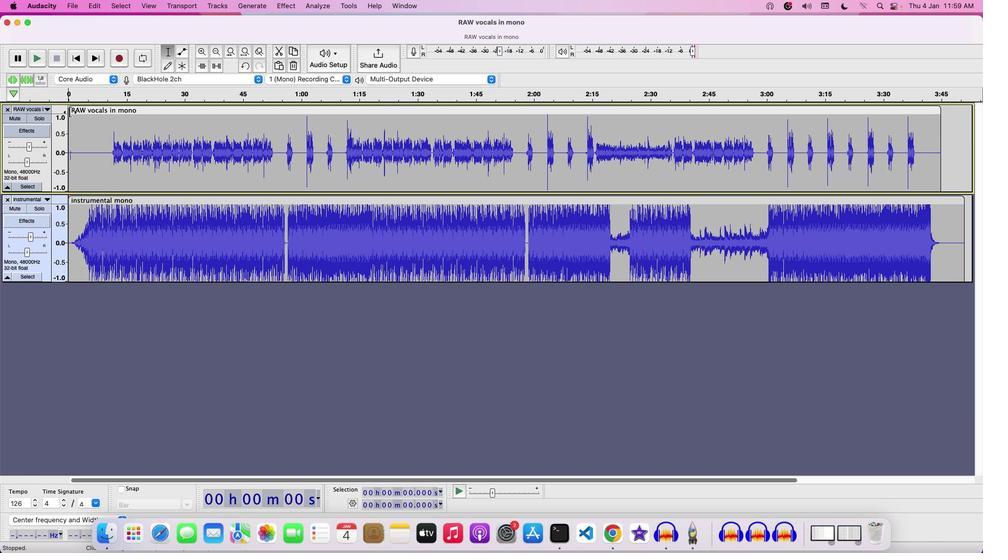 
Action: Mouse pressed left at (71, 113)
Screenshot: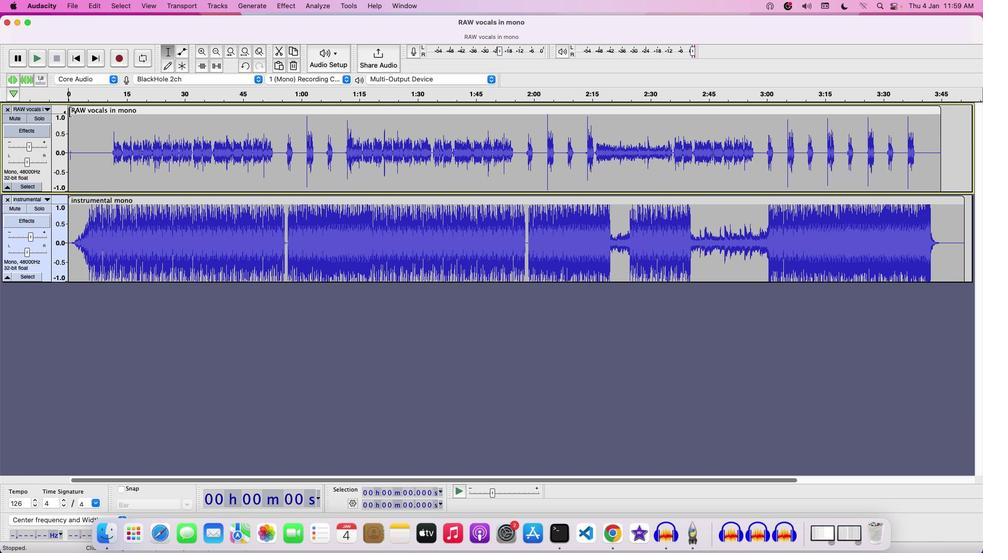 
Action: Mouse moved to (205, 52)
Screenshot: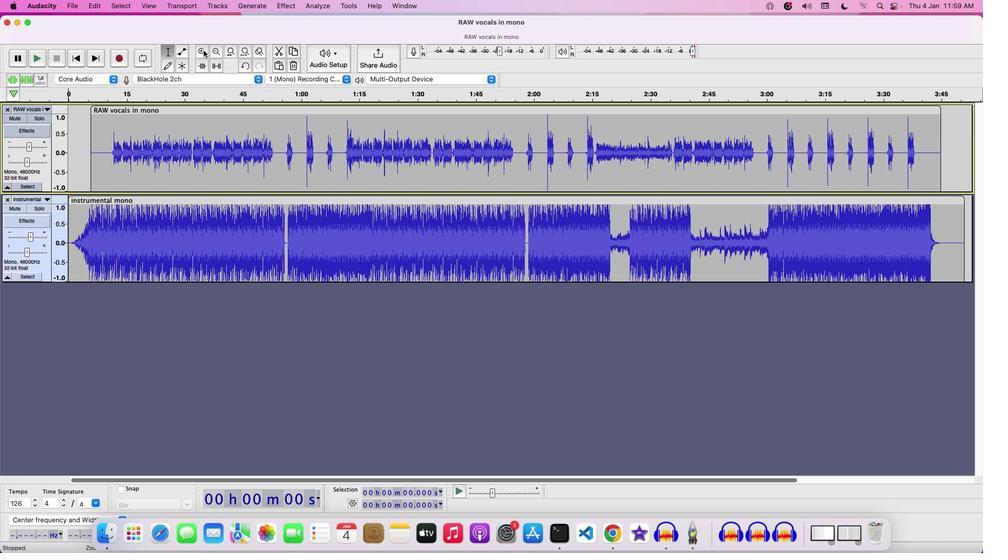 
Action: Mouse pressed left at (205, 52)
Screenshot: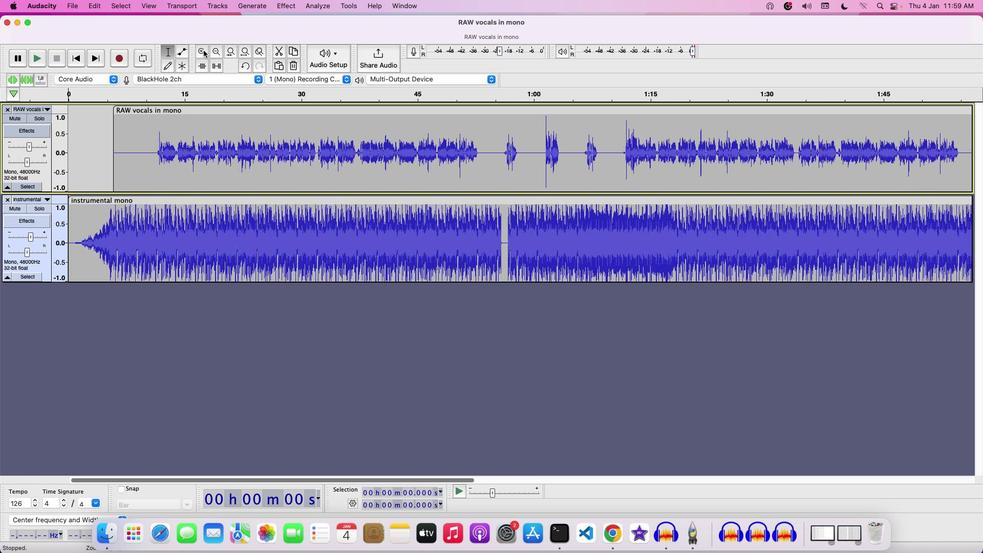 
Action: Mouse pressed left at (205, 52)
Screenshot: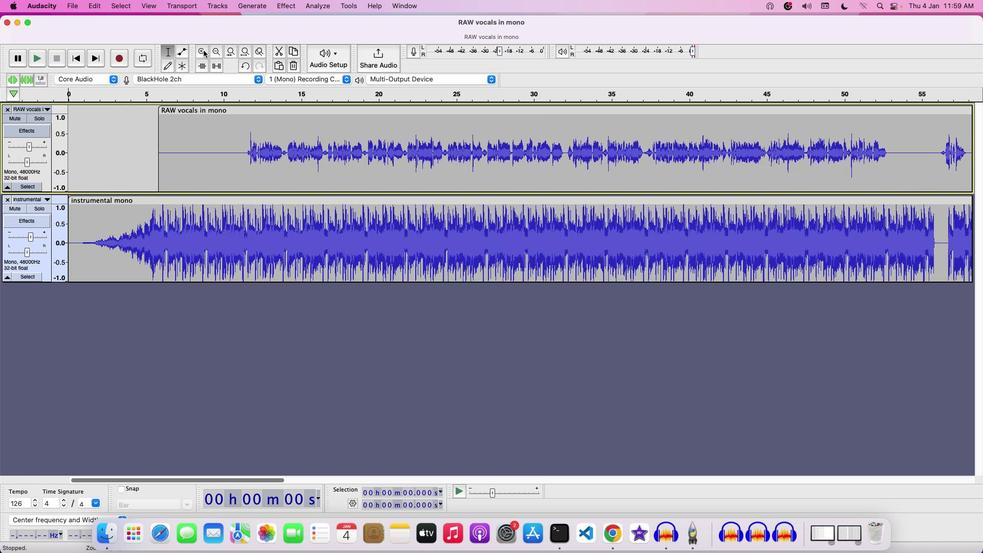 
Action: Mouse moved to (222, 149)
Screenshot: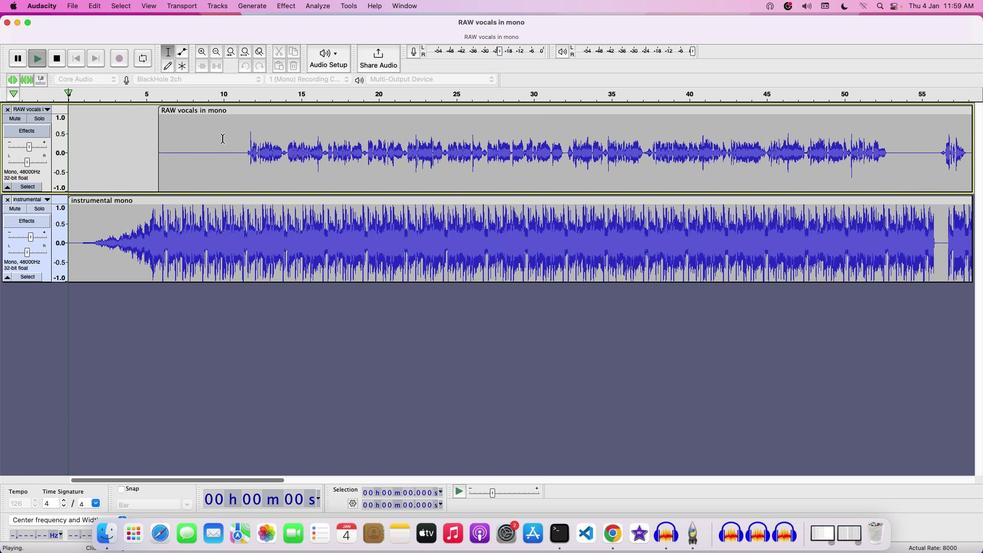 
Action: Key pressed Key.space
Screenshot: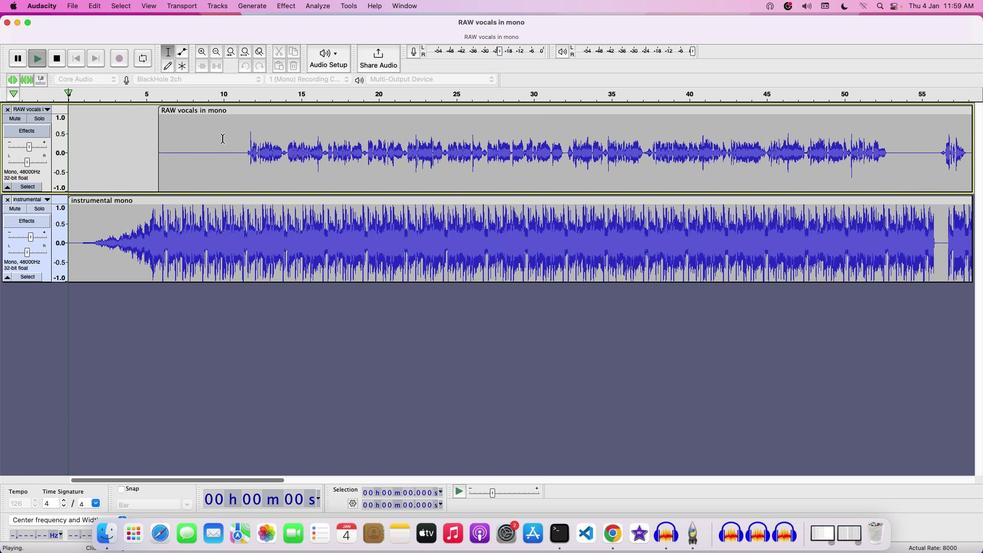 
Action: Mouse moved to (229, 128)
Screenshot: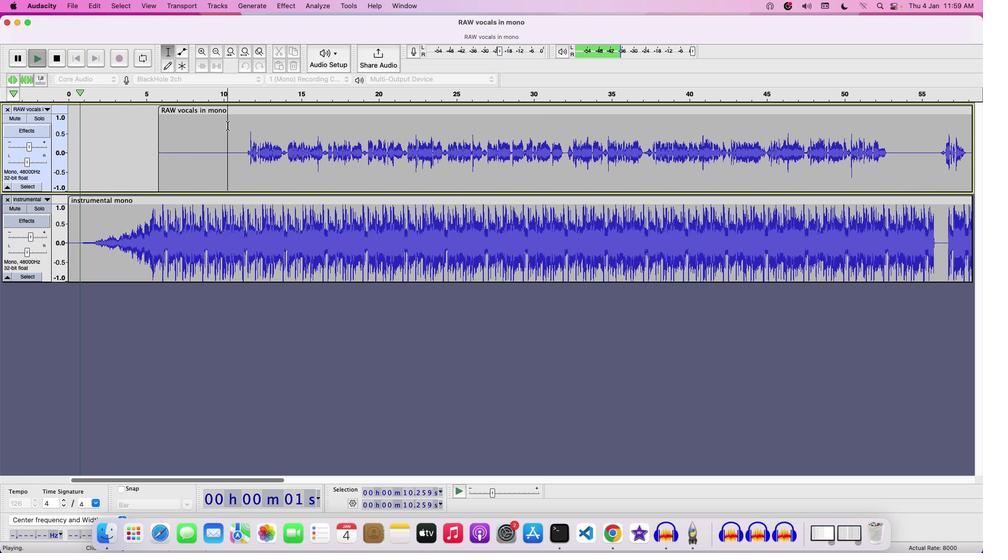 
Action: Mouse pressed left at (229, 128)
Screenshot: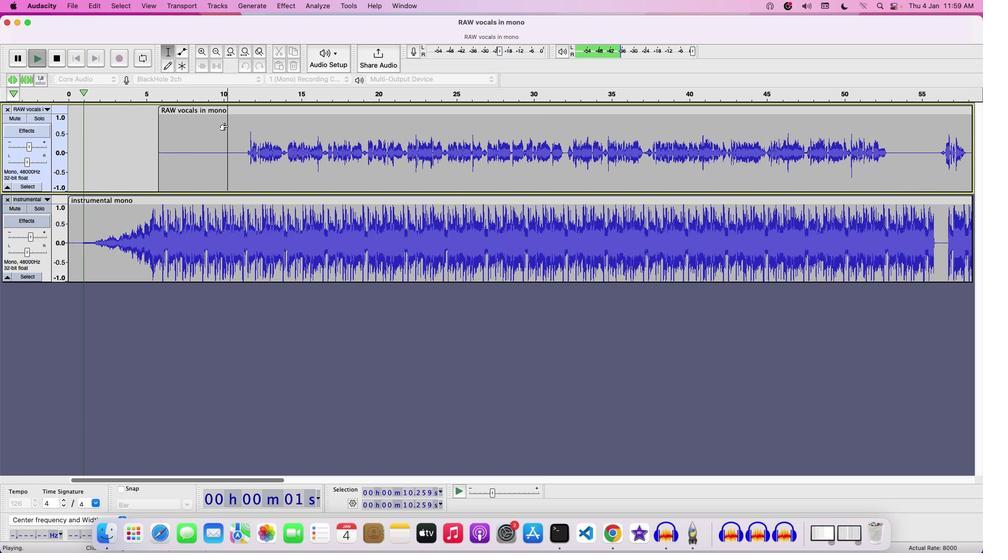 
Action: Mouse moved to (246, 123)
Screenshot: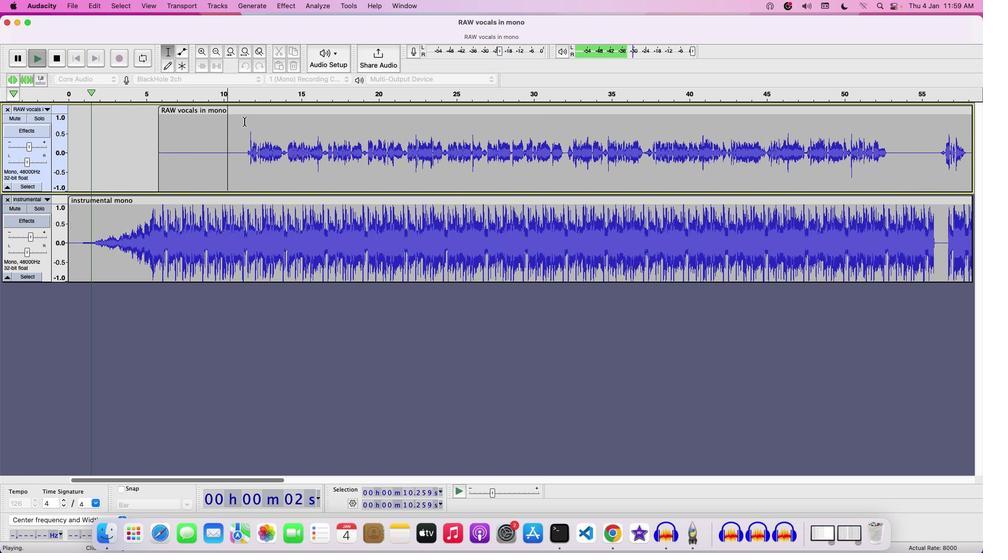 
Action: Key pressed Key.space
Screenshot: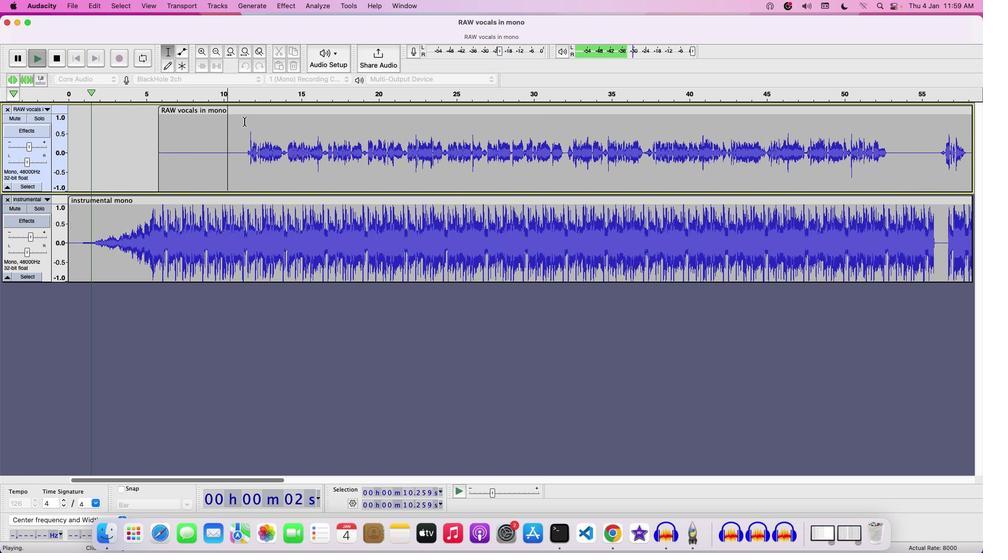 
Action: Mouse moved to (246, 123)
Screenshot: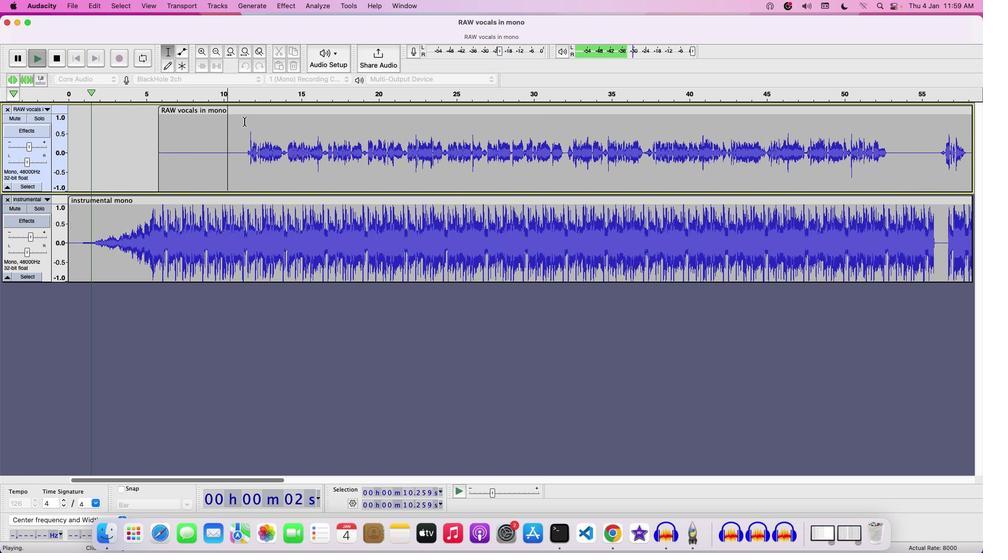 
Action: Key pressed Key.space
Screenshot: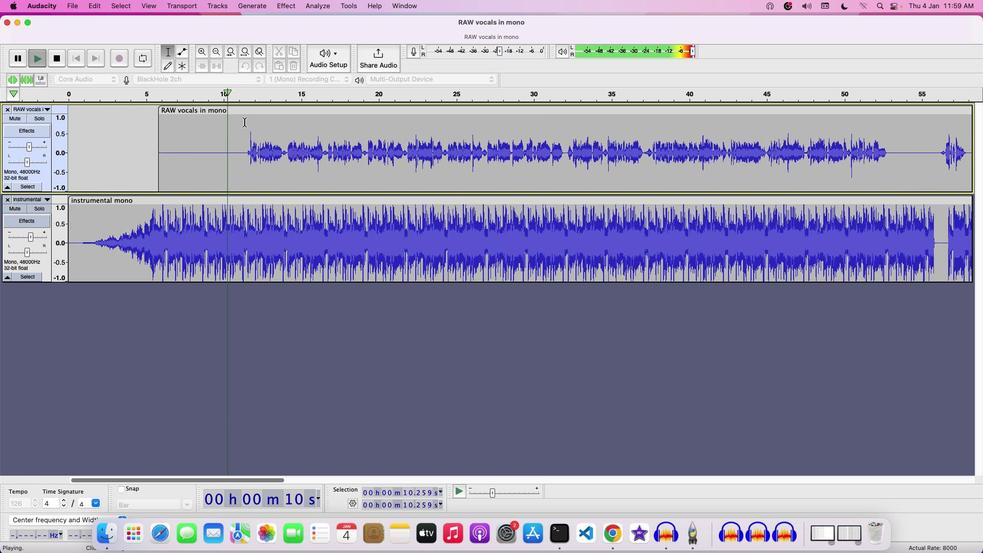 
Action: Mouse moved to (249, 112)
Screenshot: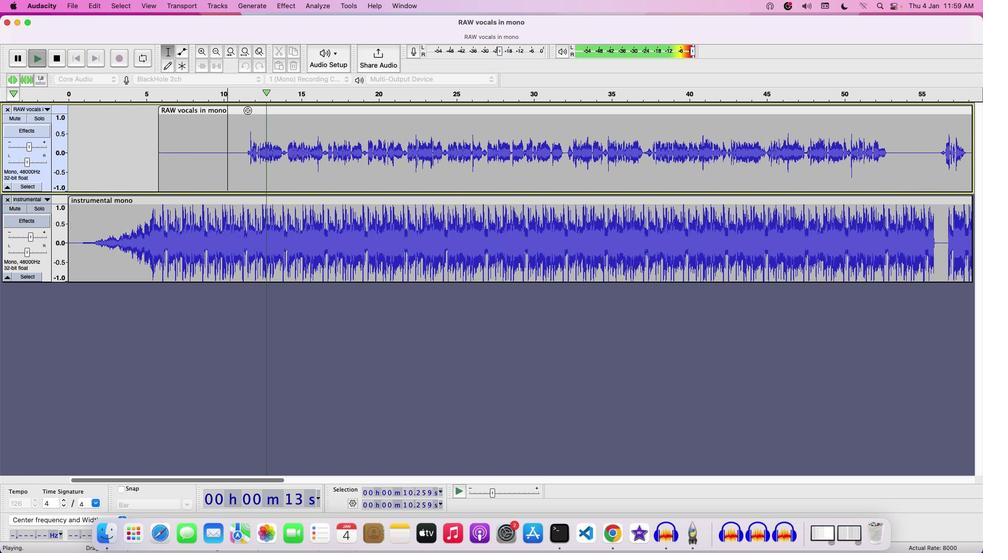 
Action: Key pressed Key.space
Screenshot: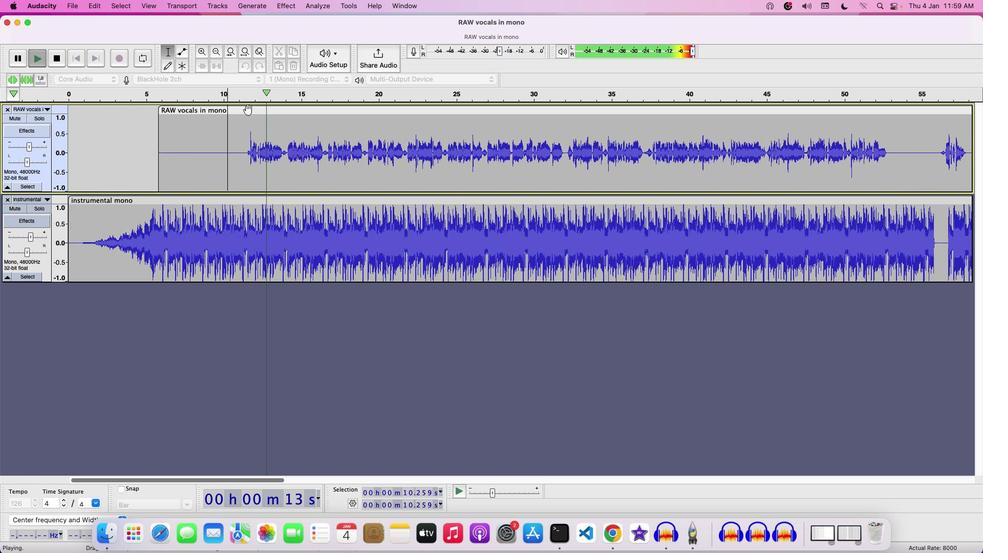 
Action: Mouse pressed left at (249, 112)
Screenshot: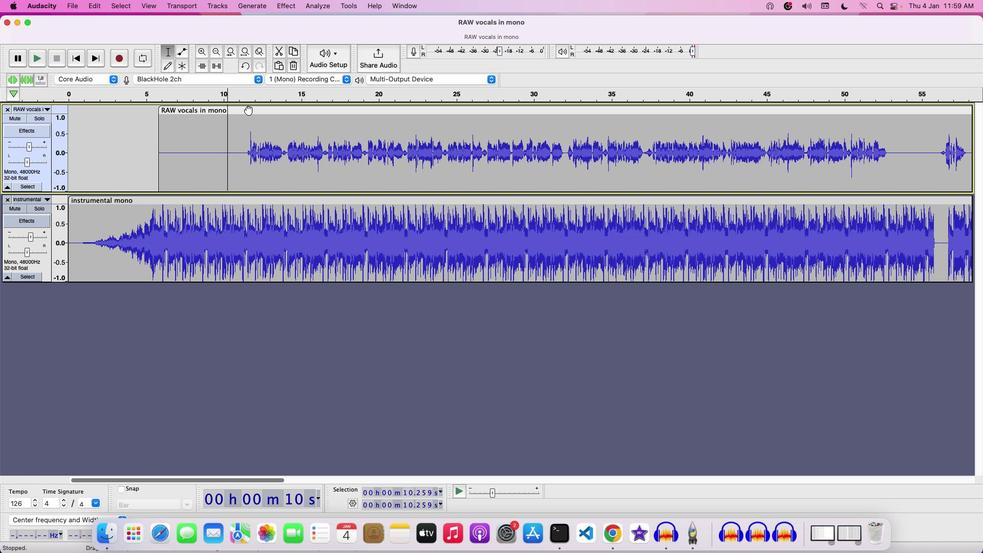 
Action: Mouse moved to (258, 113)
Screenshot: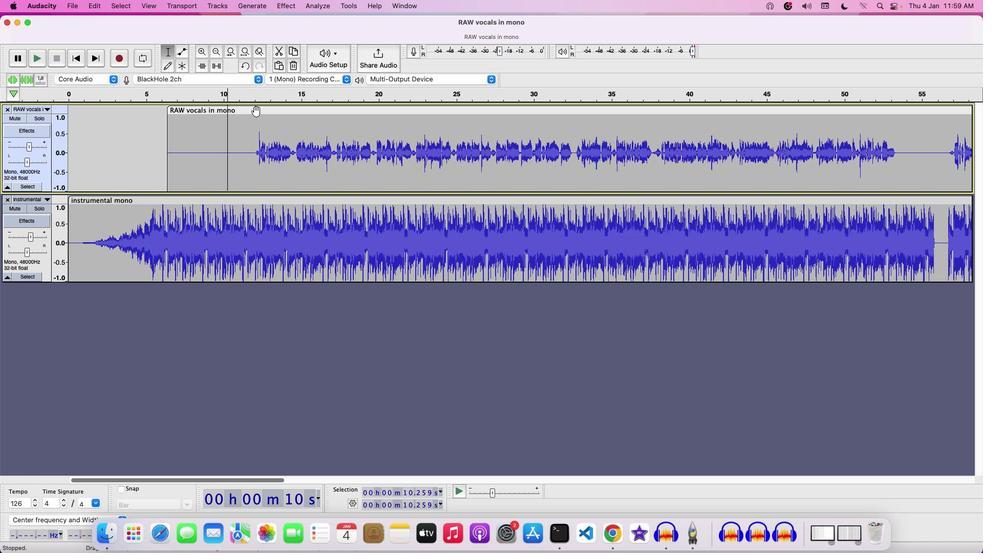 
Action: Key pressed Key.space
Screenshot: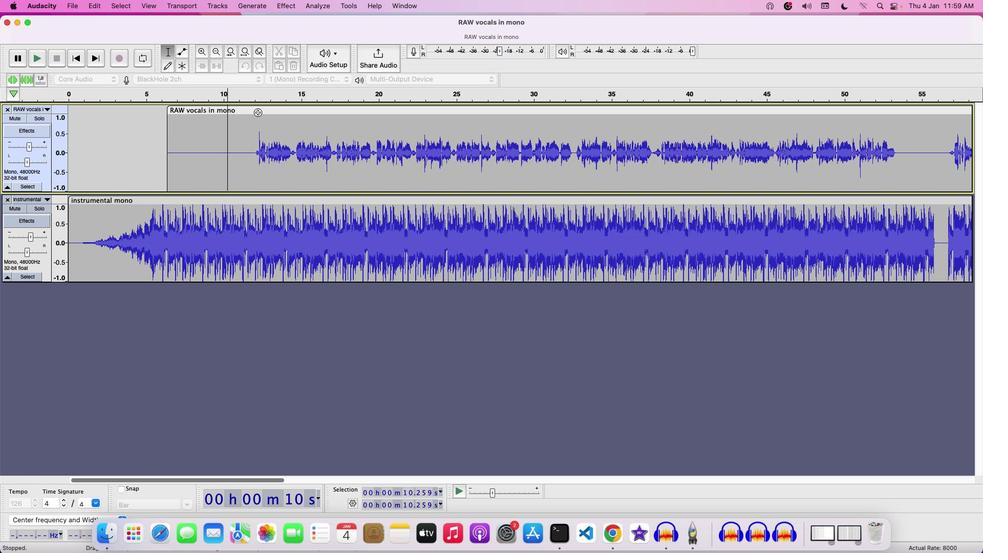 
Action: Mouse moved to (265, 113)
Screenshot: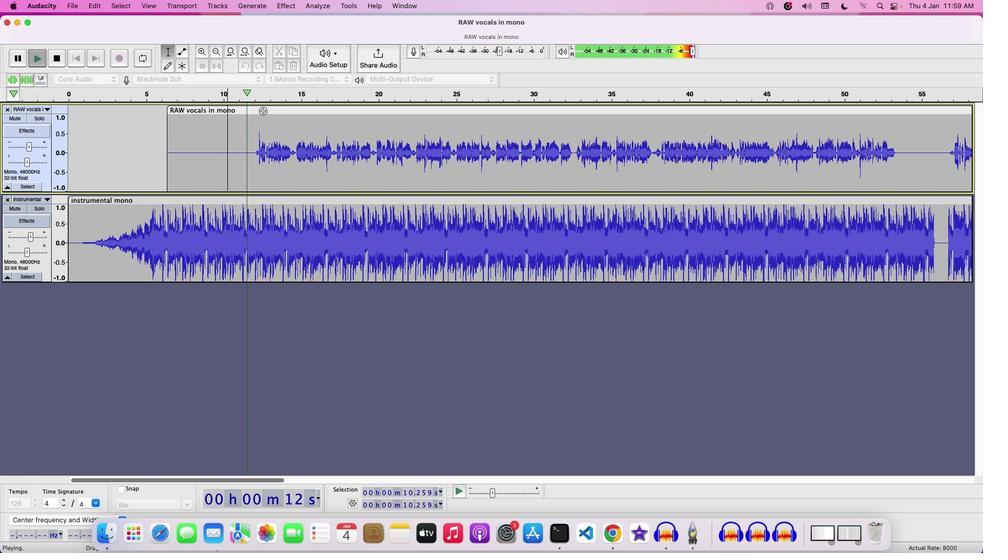
Action: Key pressed Key.space
Screenshot: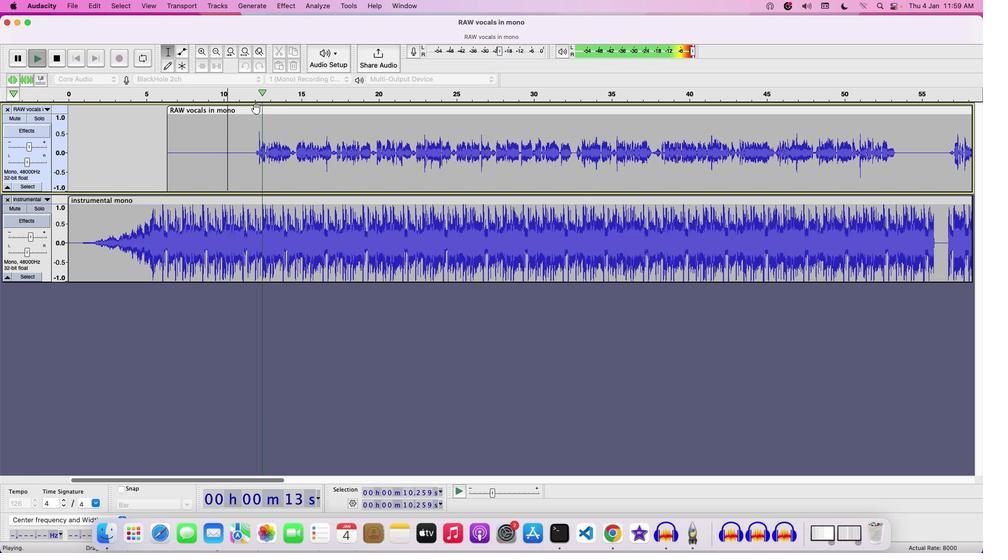 
Action: Mouse moved to (257, 110)
Screenshot: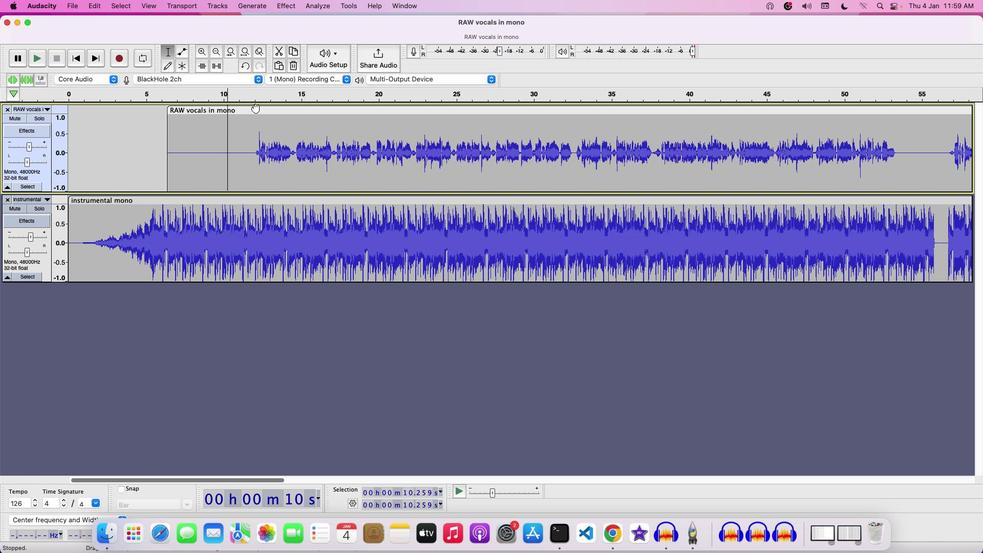 
Action: Mouse pressed left at (257, 110)
Screenshot: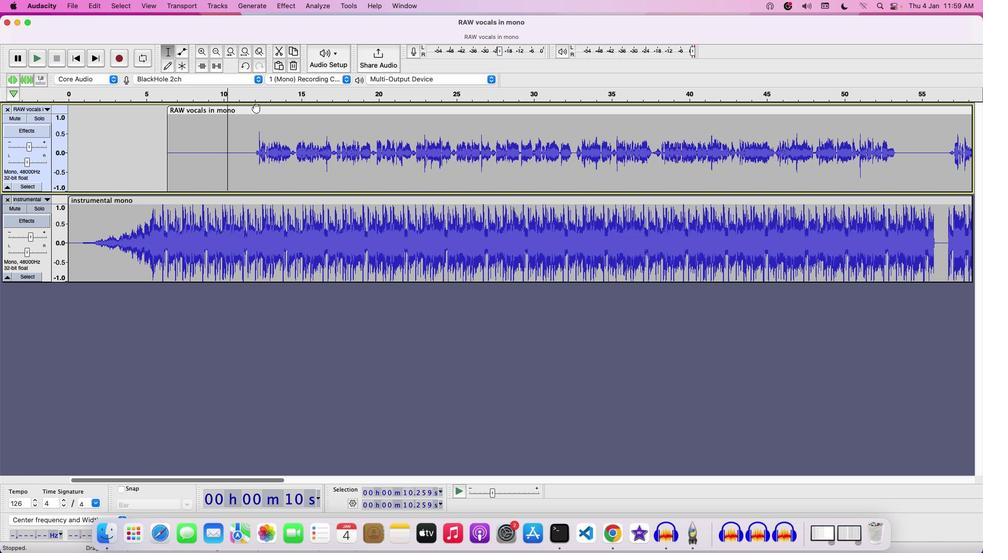 
Action: Mouse moved to (276, 116)
Screenshot: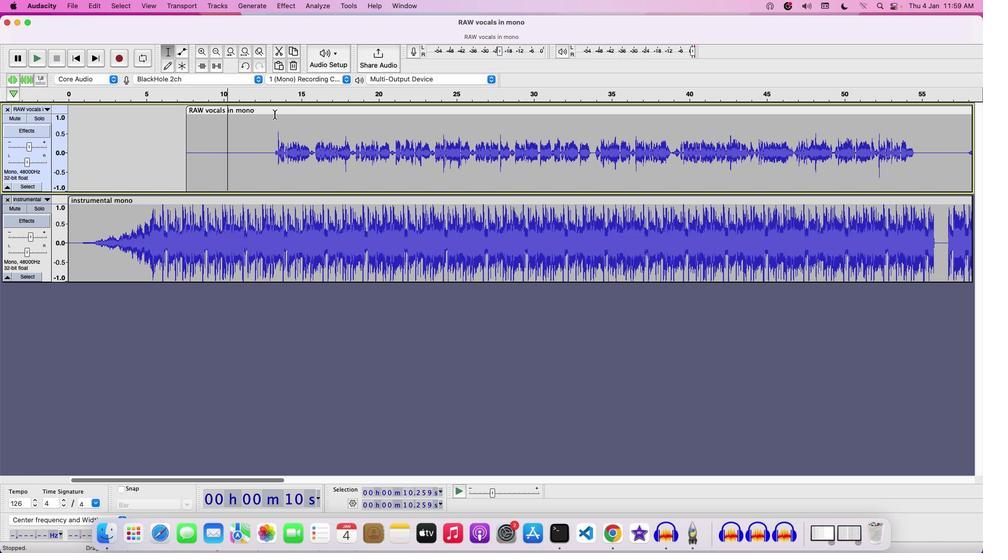 
Action: Key pressed Key.space
Screenshot: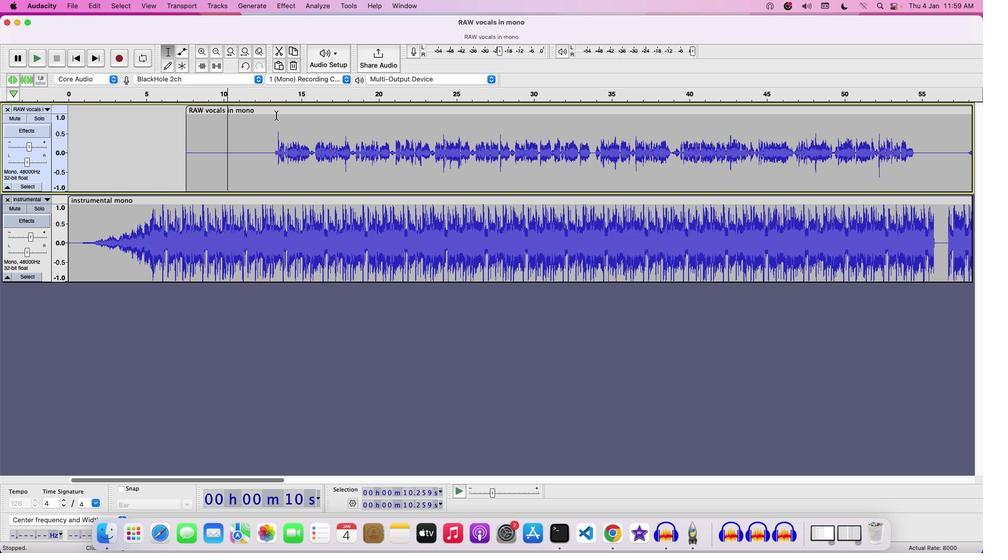 
Action: Mouse moved to (277, 115)
Screenshot: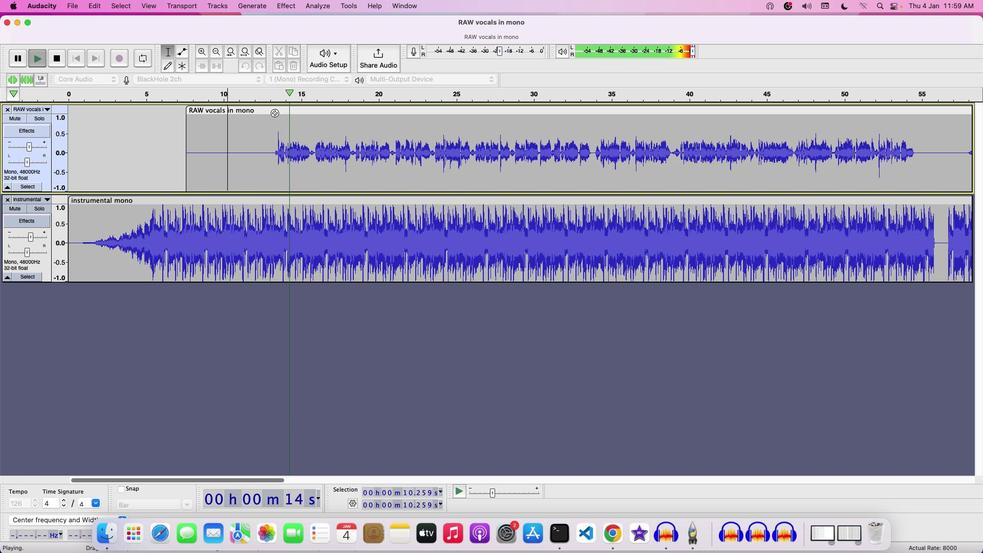 
Action: Key pressed Key.space
Screenshot: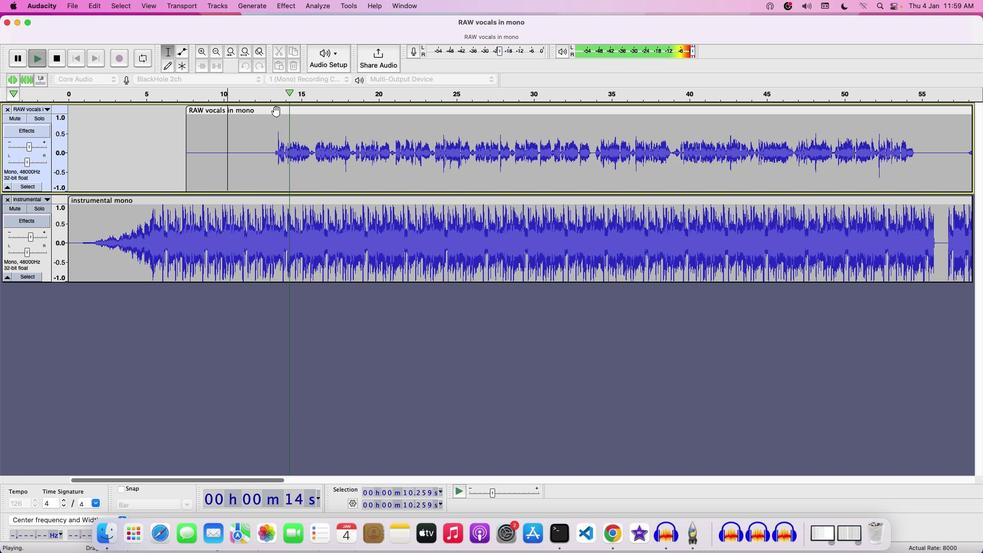 
Action: Mouse moved to (279, 112)
Screenshot: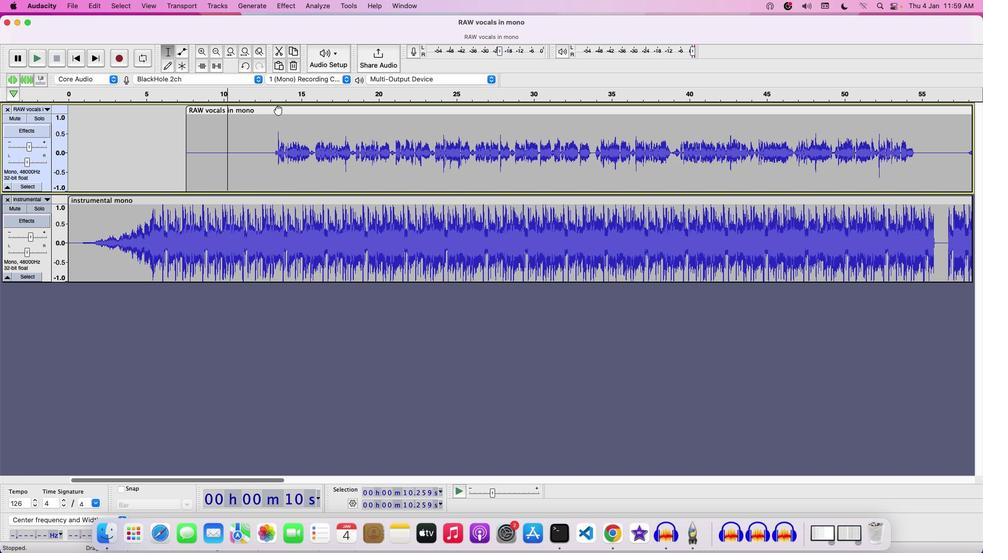 
Action: Mouse pressed left at (279, 112)
Screenshot: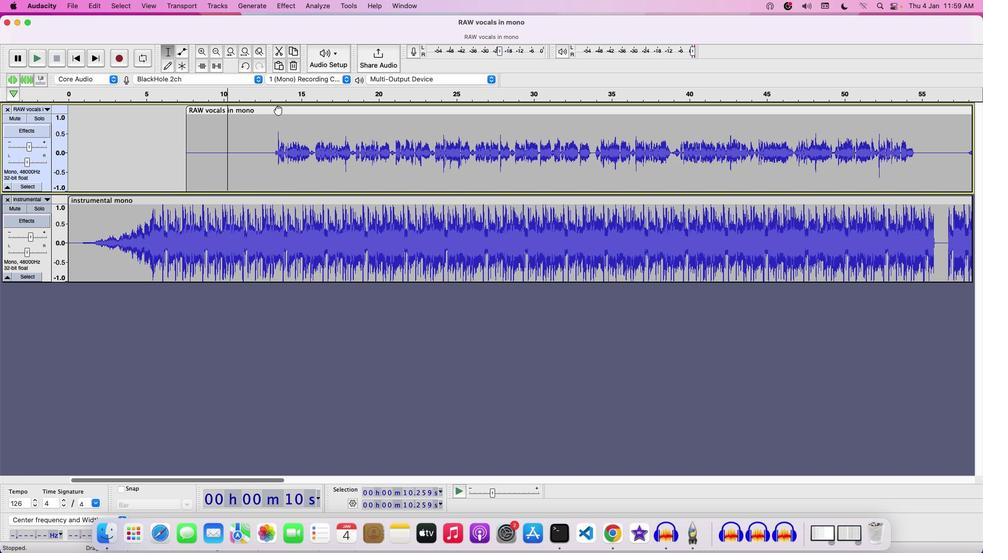 
Action: Mouse moved to (276, 113)
Screenshot: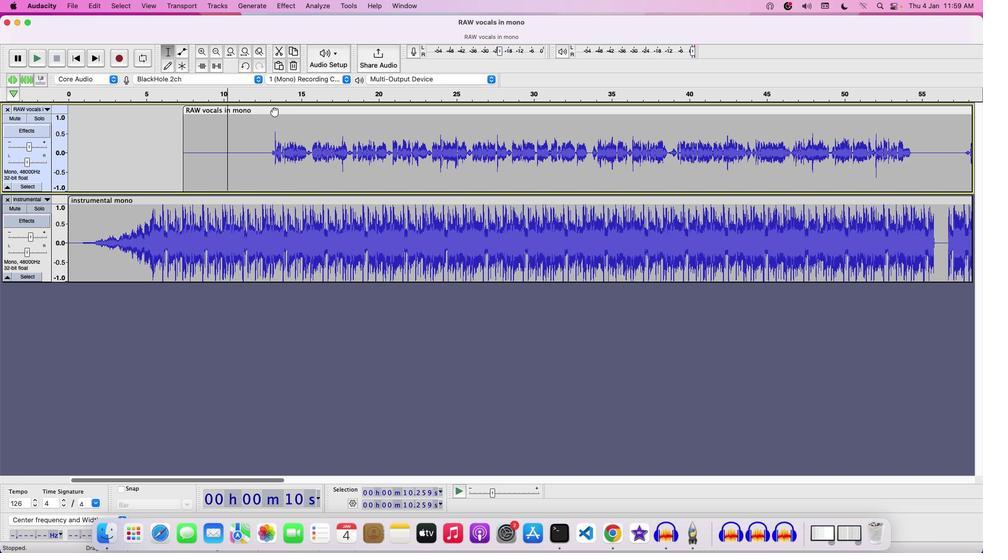 
Action: Key pressed Key.space
Screenshot: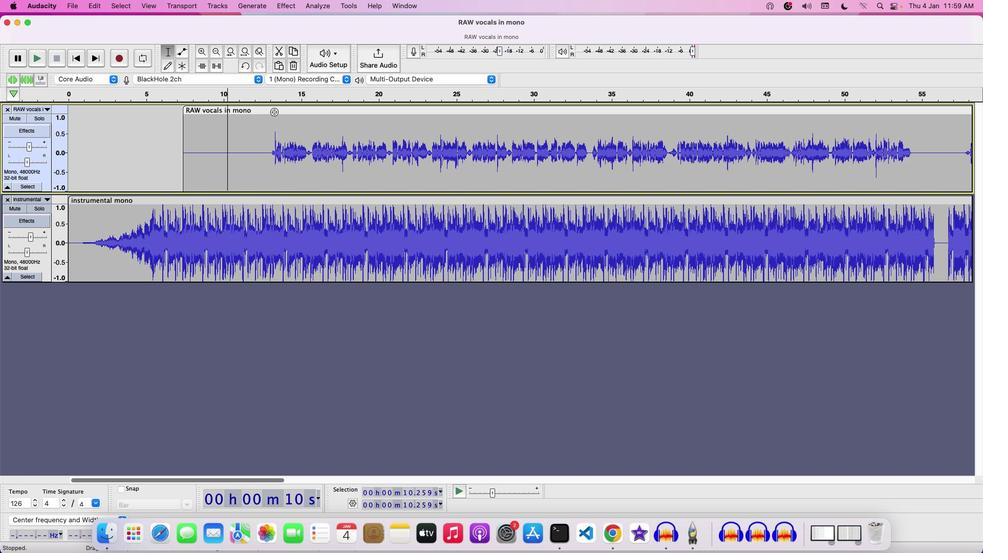 
Action: Mouse moved to (226, 115)
Screenshot: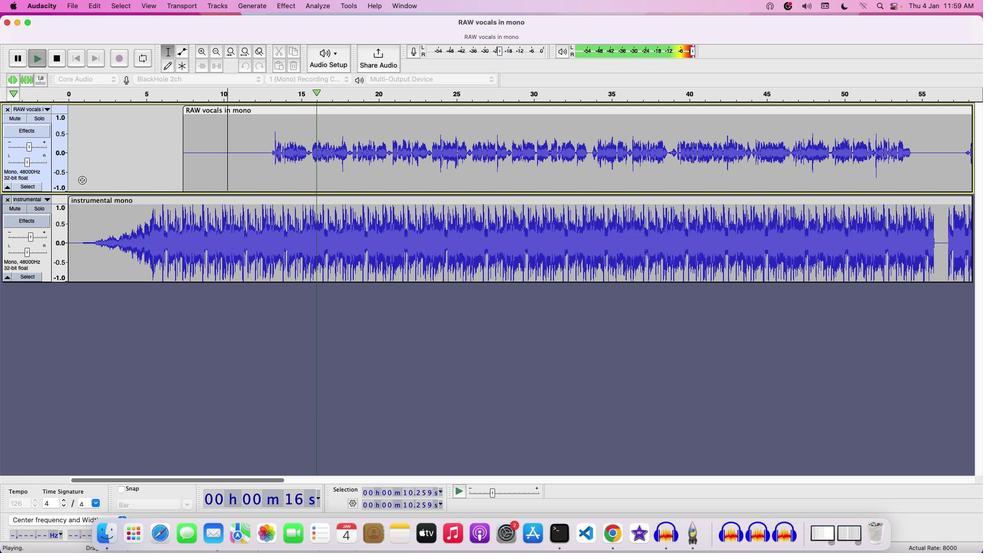 
Action: Key pressed Key.space
Screenshot: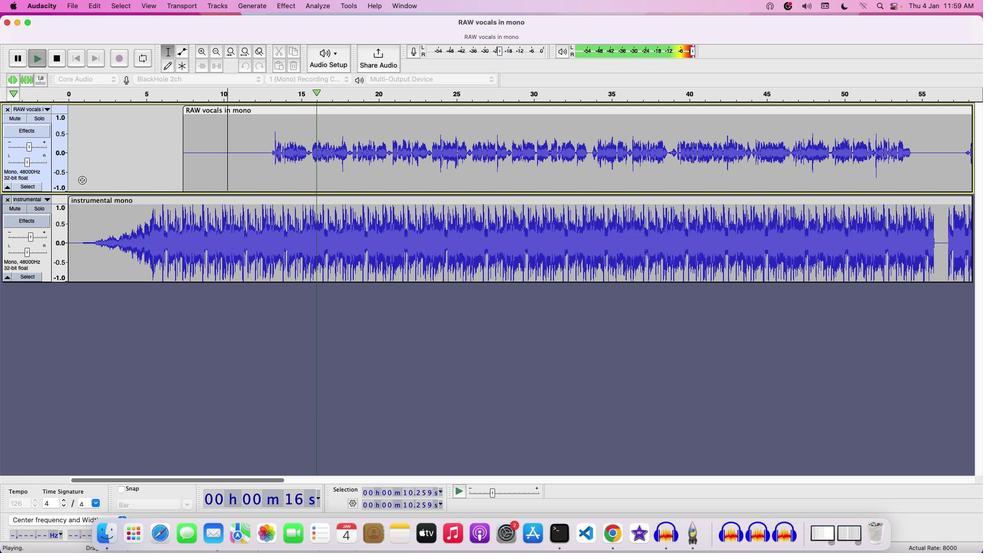 
Action: Mouse moved to (32, 152)
Screenshot: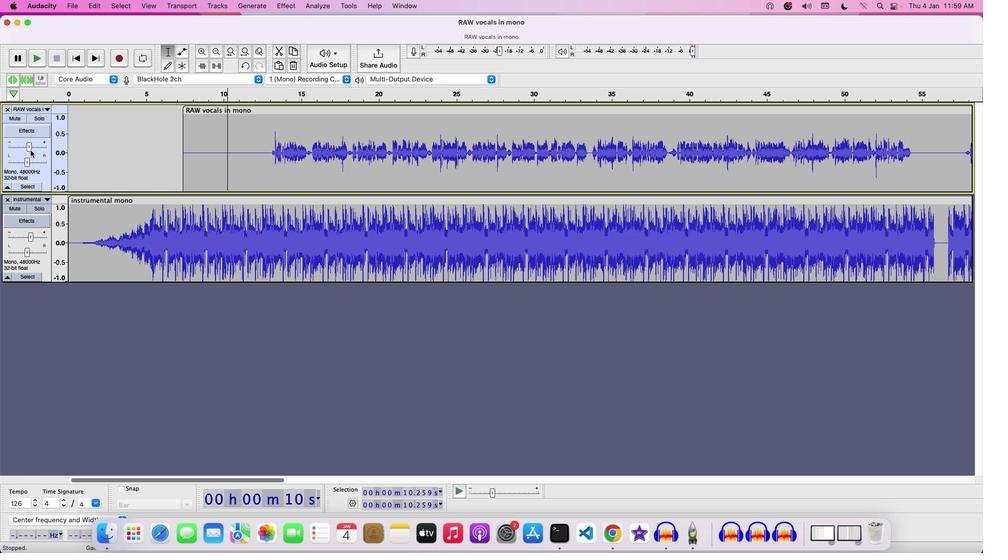 
Action: Mouse pressed left at (32, 152)
Screenshot: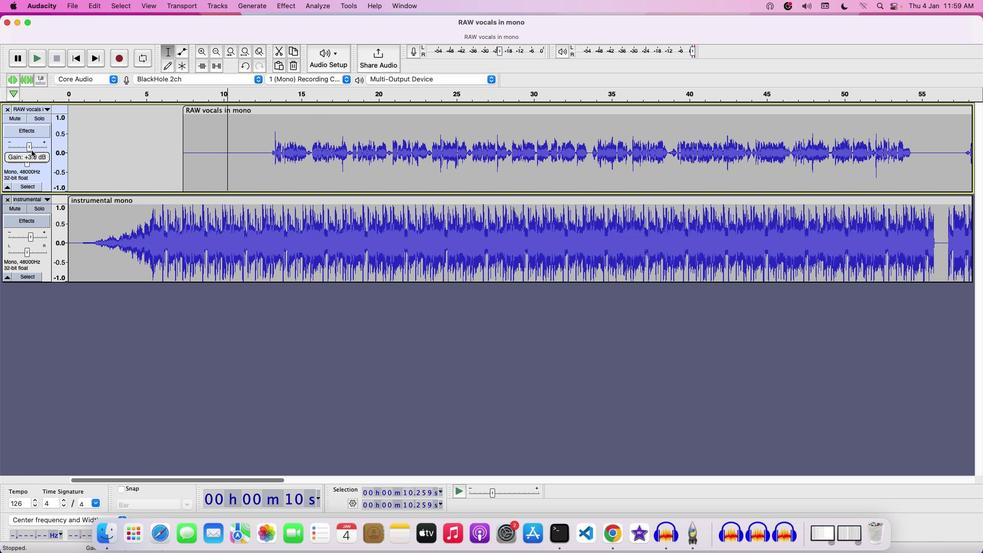 
Action: Mouse moved to (36, 237)
Screenshot: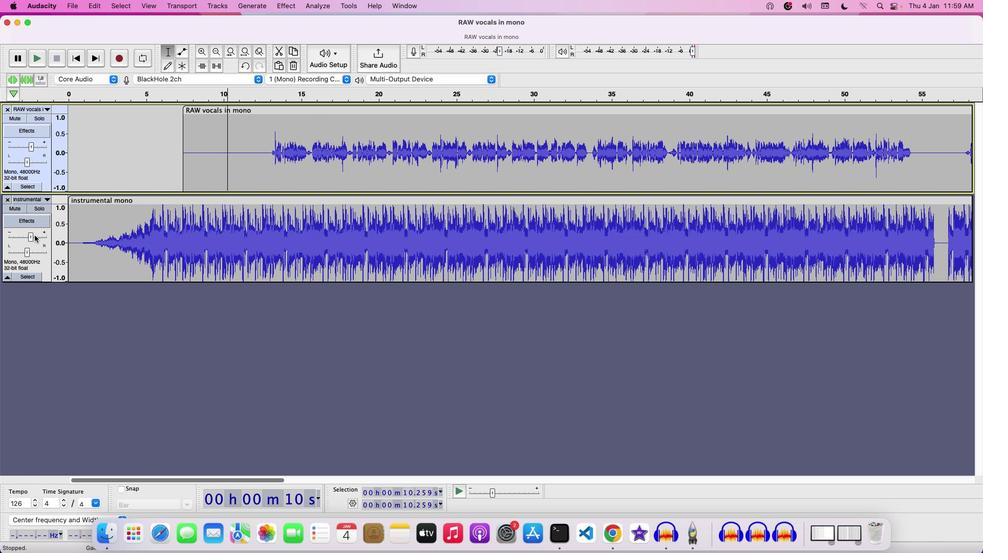 
Action: Mouse pressed left at (36, 237)
Screenshot: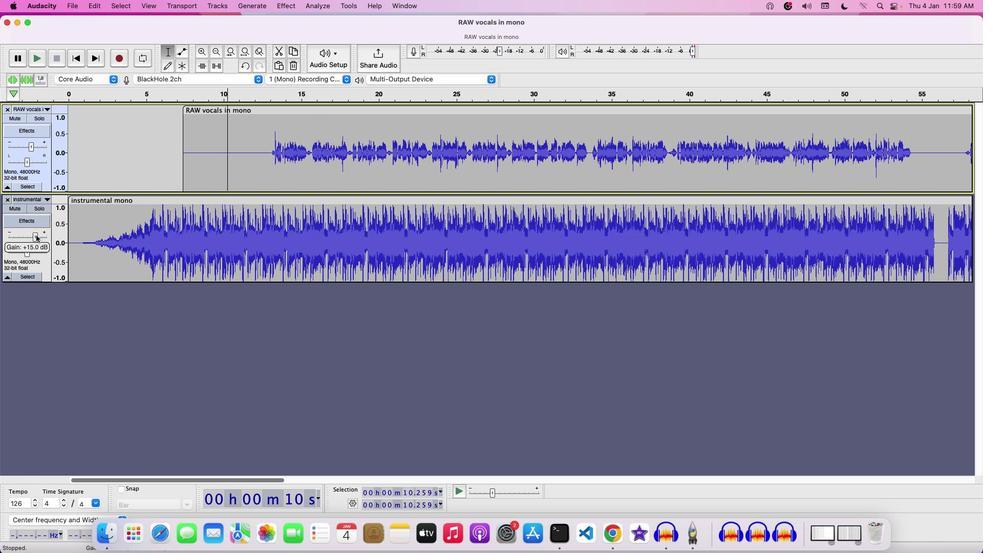 
Action: Mouse moved to (39, 237)
Screenshot: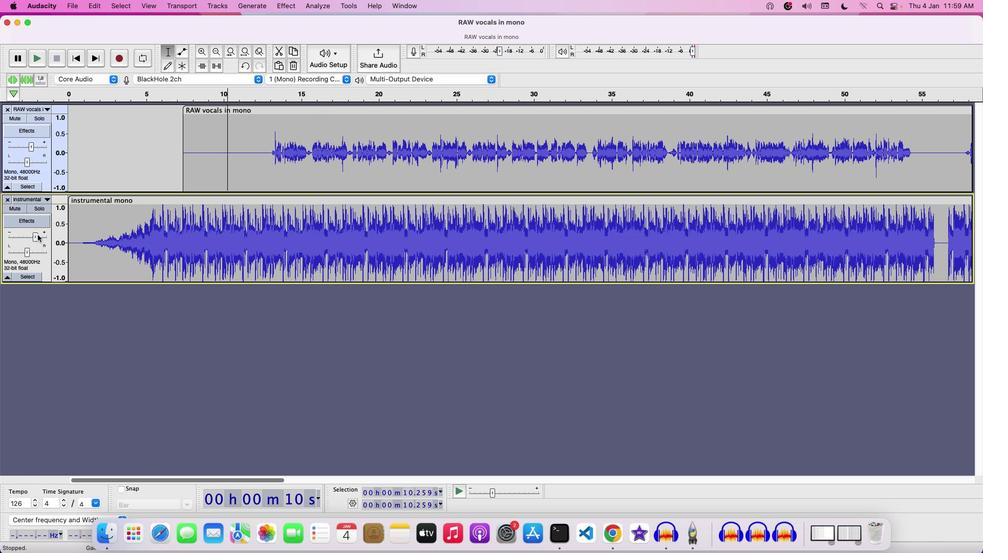 
Action: Key pressed Key.space
Screenshot: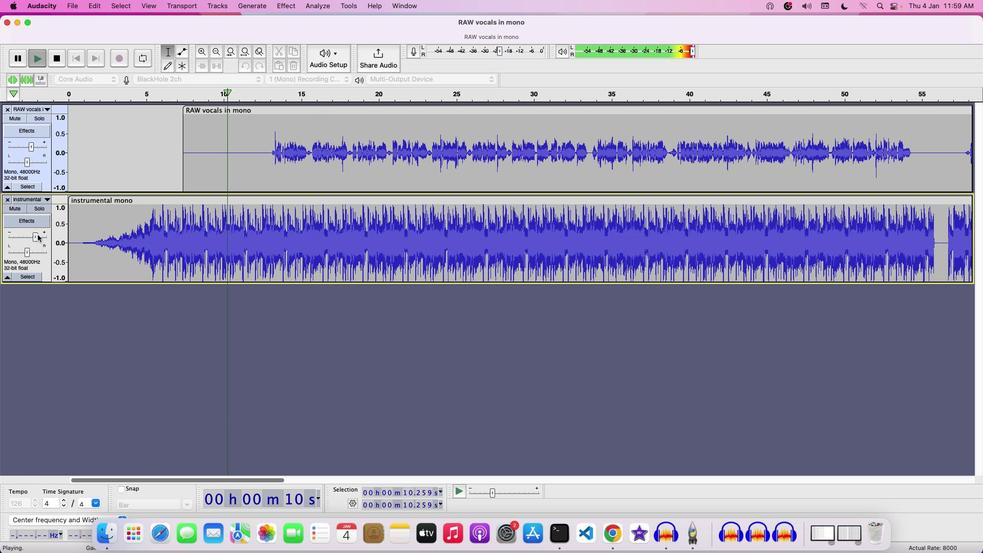 
Action: Mouse moved to (39, 241)
Screenshot: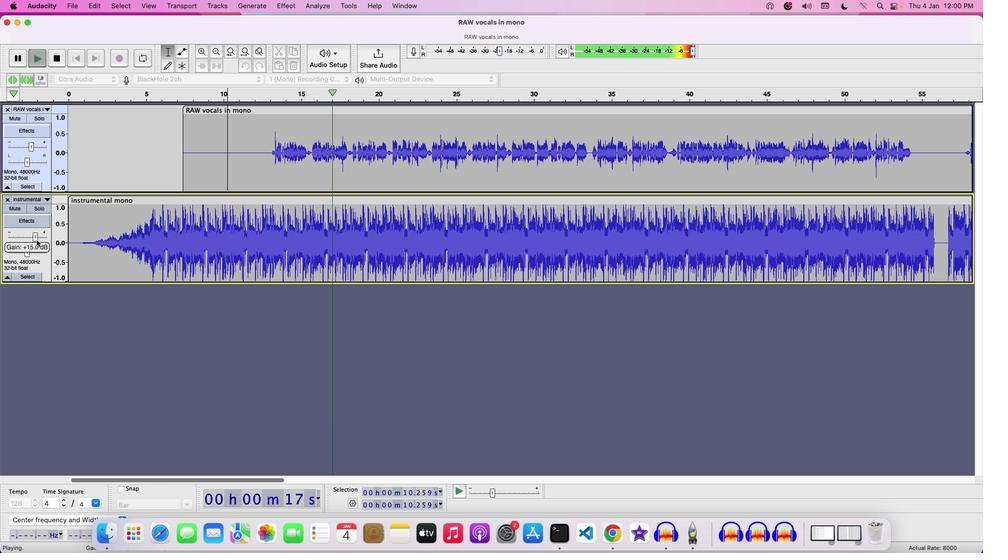 
Action: Mouse pressed left at (39, 241)
Screenshot: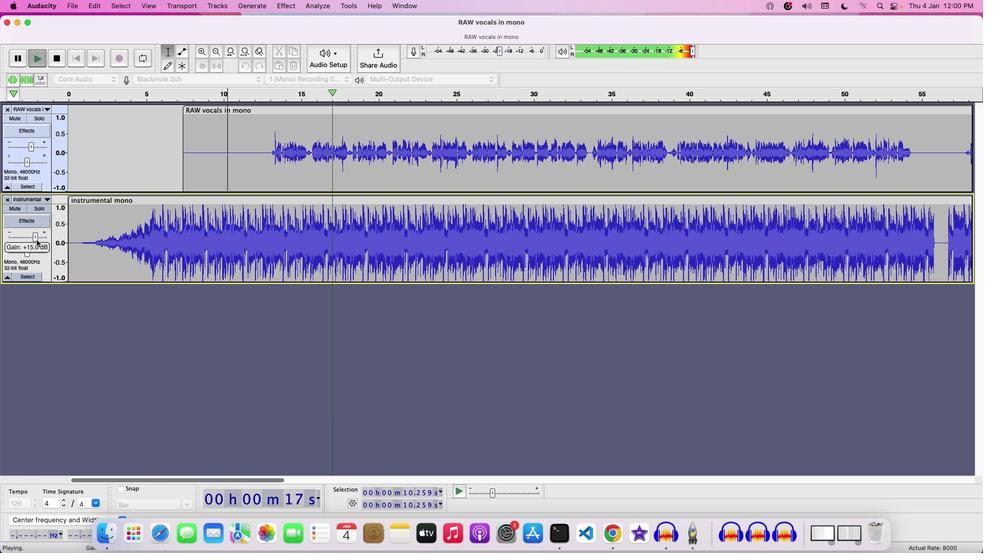 
Action: Mouse moved to (35, 149)
Screenshot: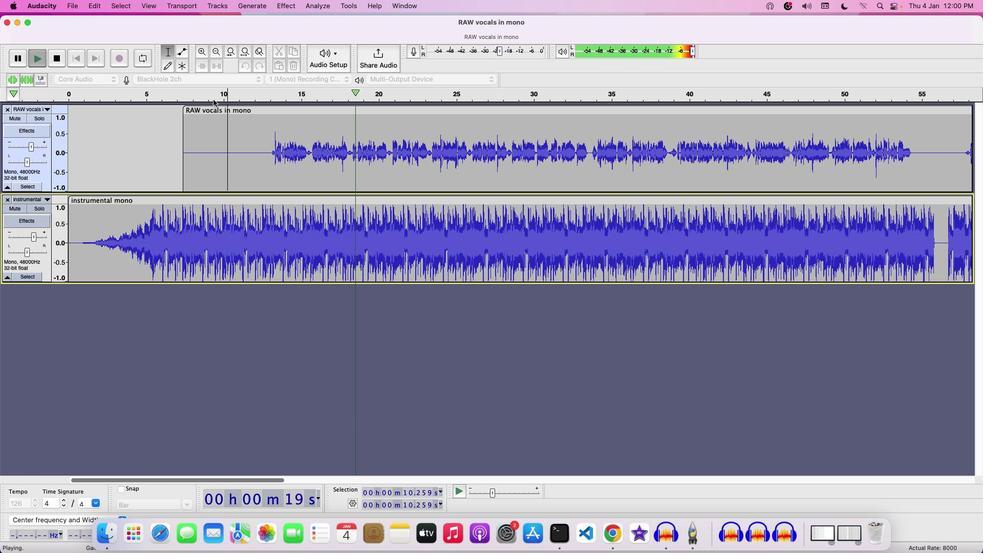 
Action: Key pressed Key.space
Screenshot: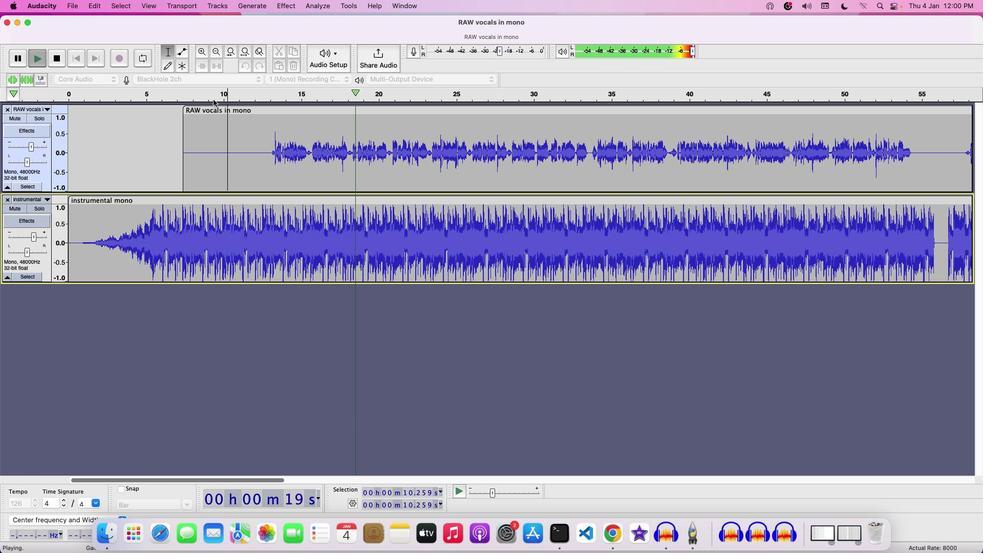 
Action: Mouse moved to (71, 11)
Screenshot: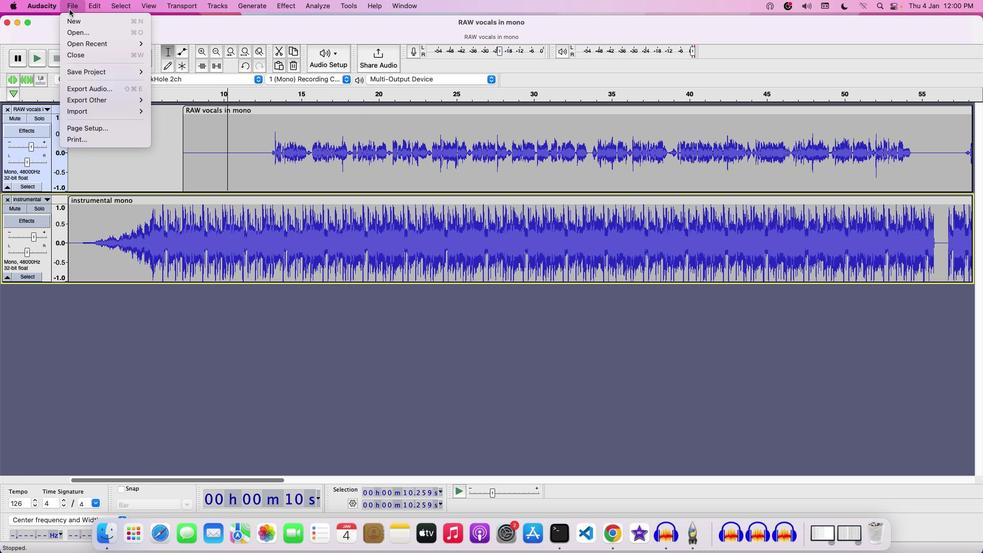 
Action: Mouse pressed left at (71, 11)
Screenshot: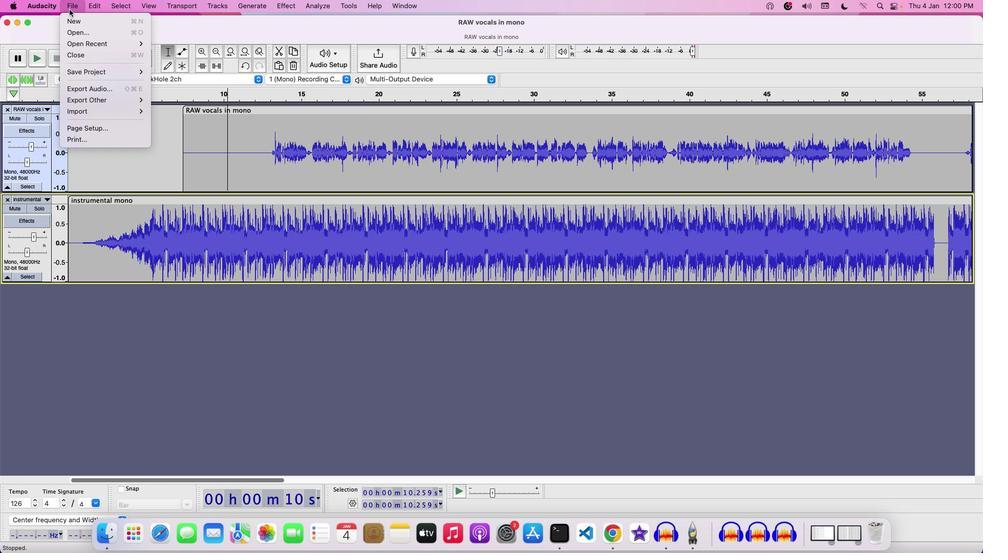
Action: Mouse moved to (6, 199)
Screenshot: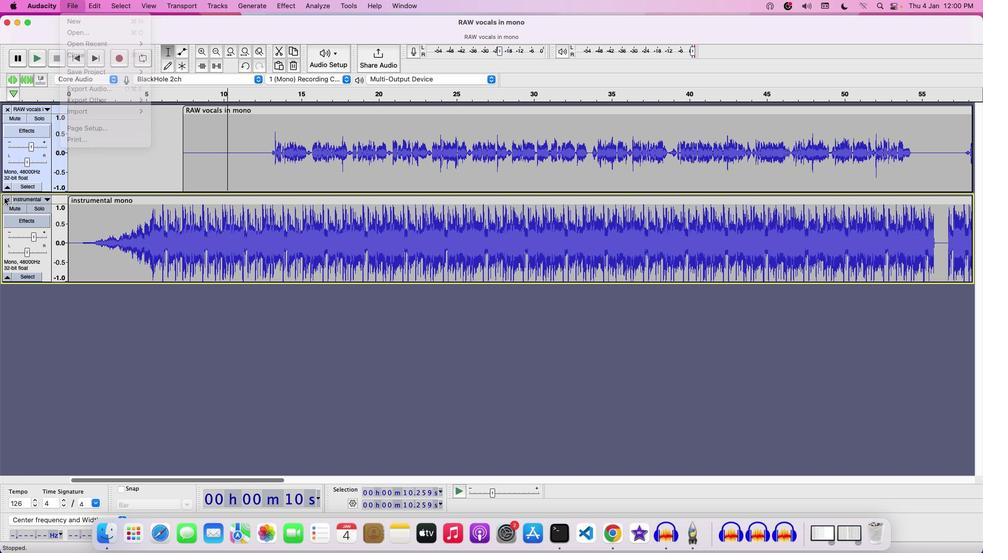 
Action: Mouse pressed left at (6, 199)
Screenshot: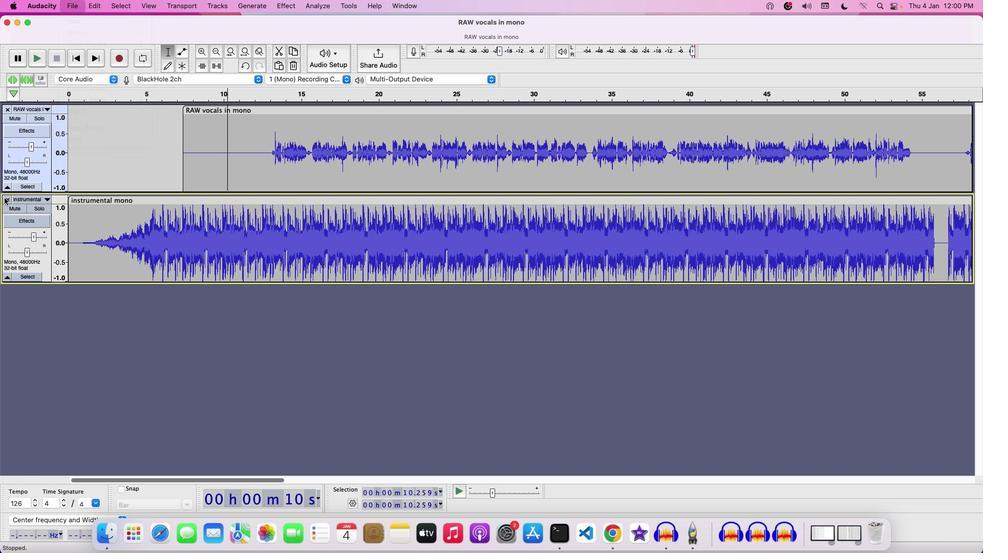 
Action: Mouse moved to (7, 202)
Screenshot: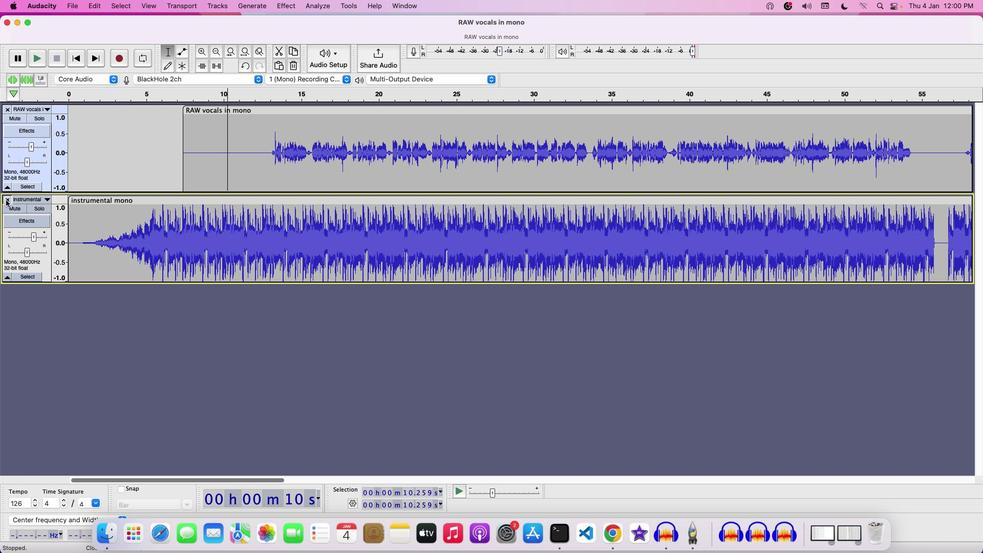 
Action: Mouse pressed left at (7, 202)
Screenshot: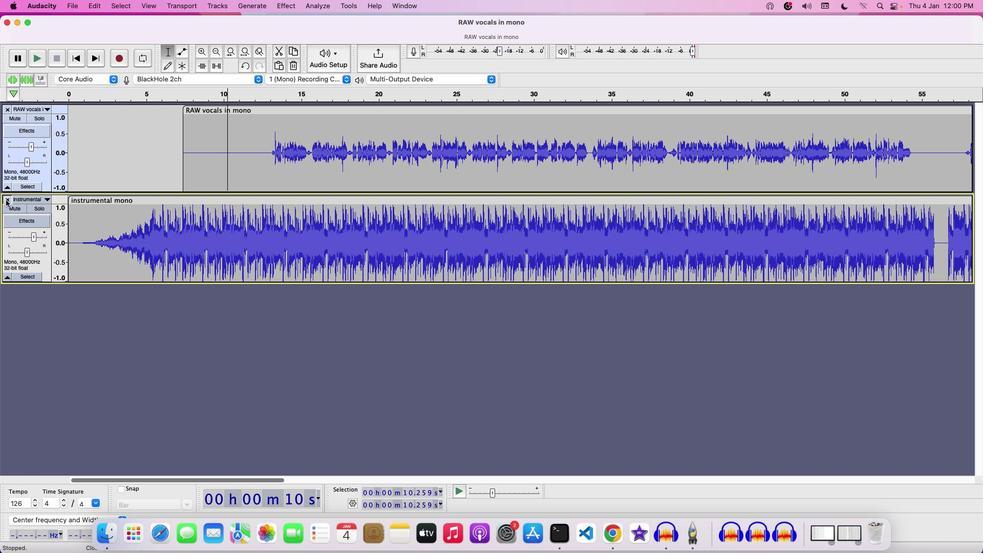 
Action: Mouse moved to (161, 133)
Screenshot: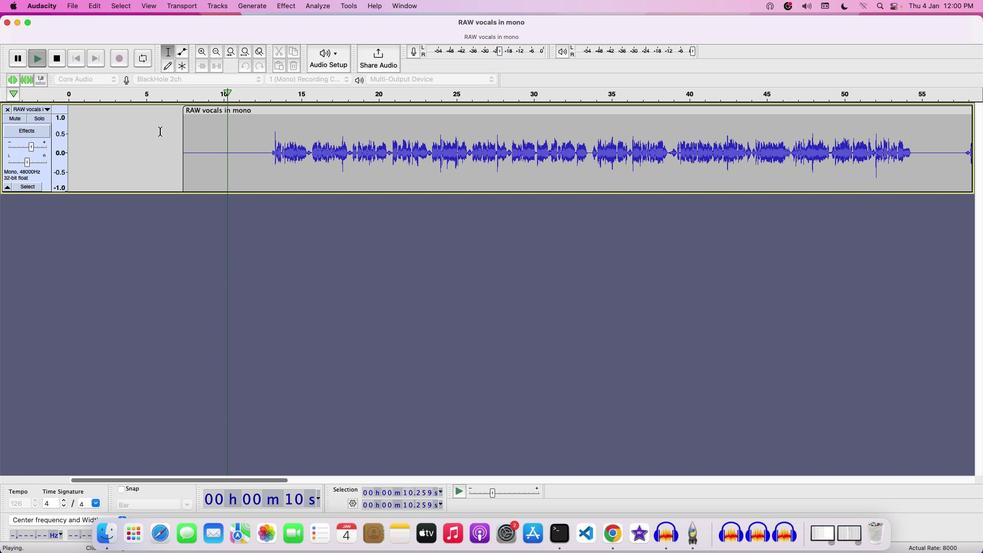 
Action: Key pressed Key.space
Screenshot: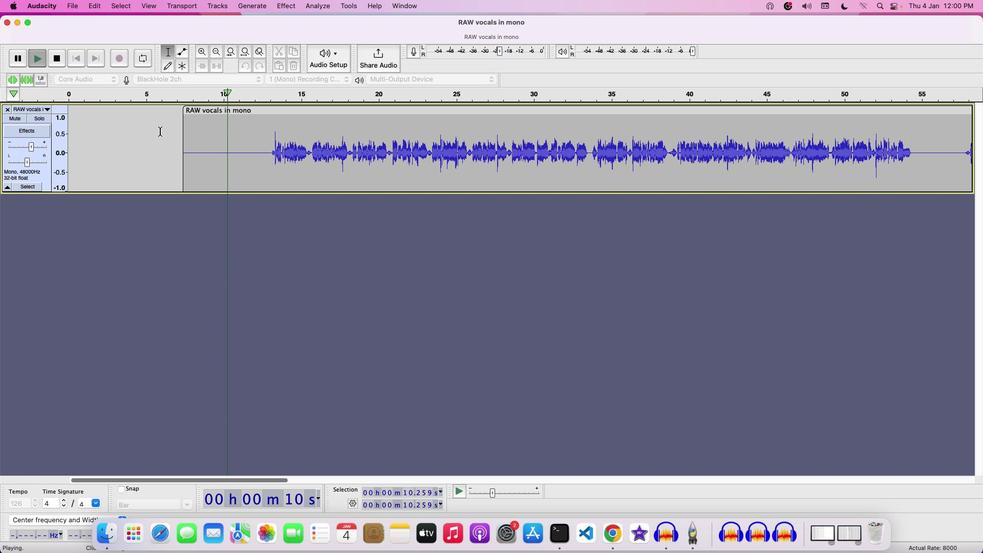 
Action: Mouse moved to (213, 109)
Screenshot: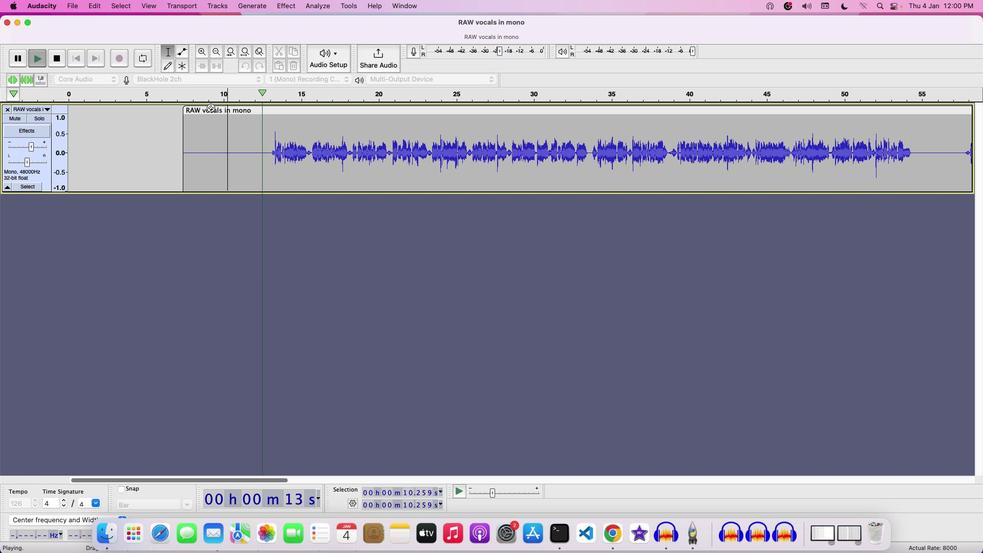 
Action: Key pressed Key.spaceKey.cmd'z'
Screenshot: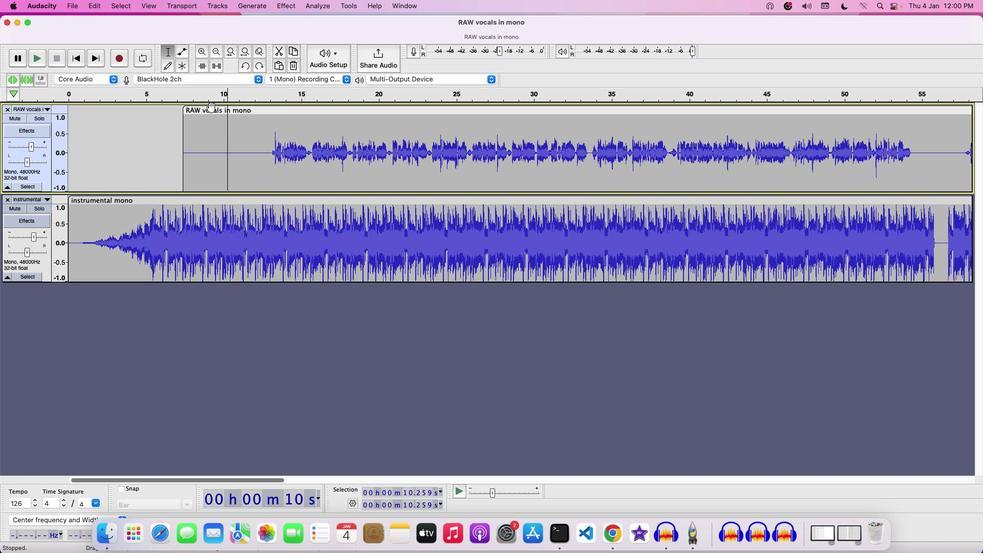 
Action: Mouse moved to (77, 7)
Screenshot: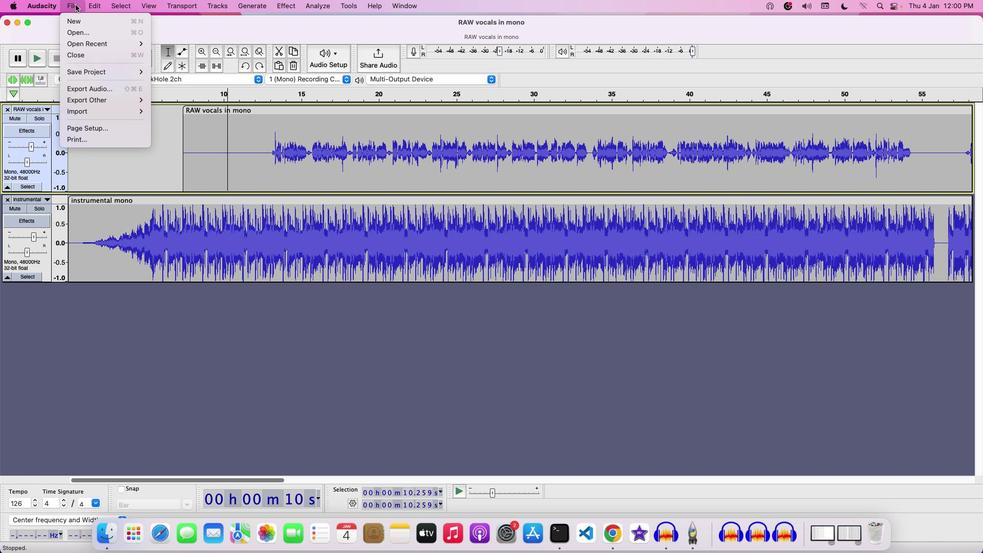 
Action: Mouse pressed left at (77, 7)
Screenshot: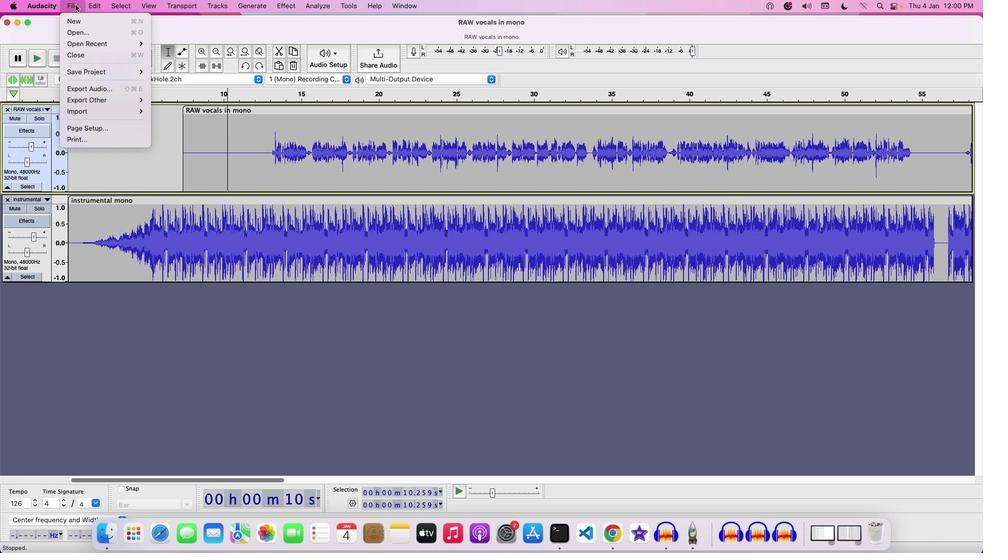 
Action: Mouse moved to (109, 94)
Screenshot: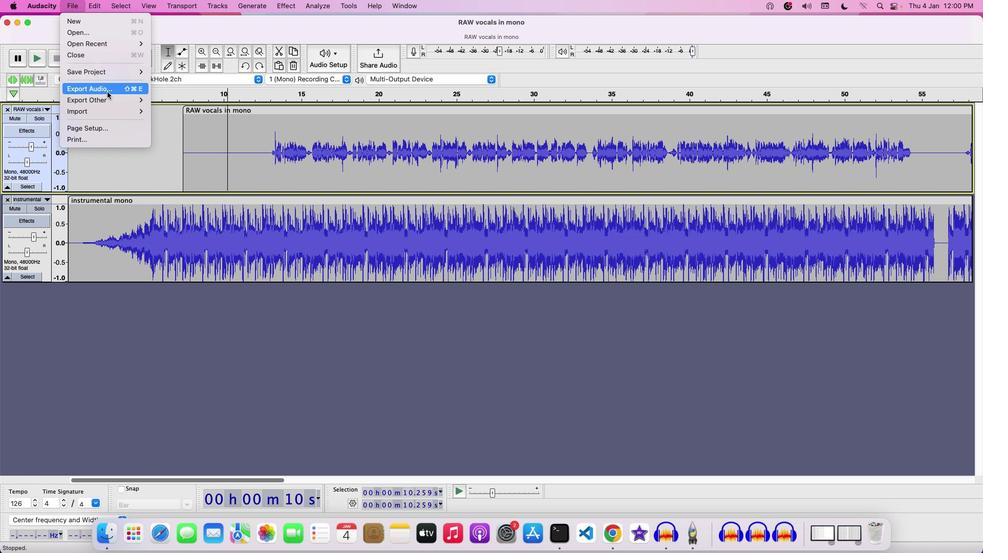 
Action: Mouse pressed left at (109, 94)
Screenshot: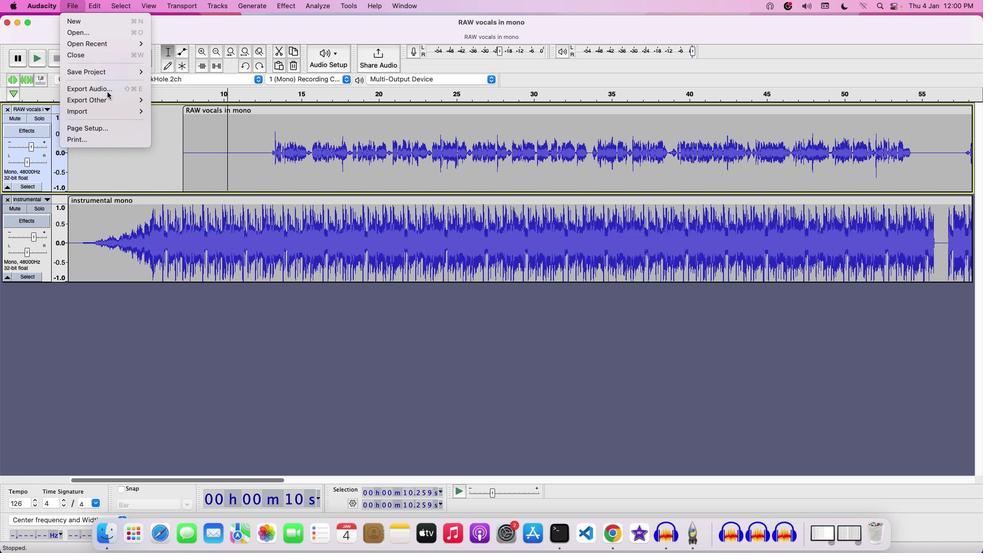 
Action: Mouse moved to (322, 126)
Screenshot: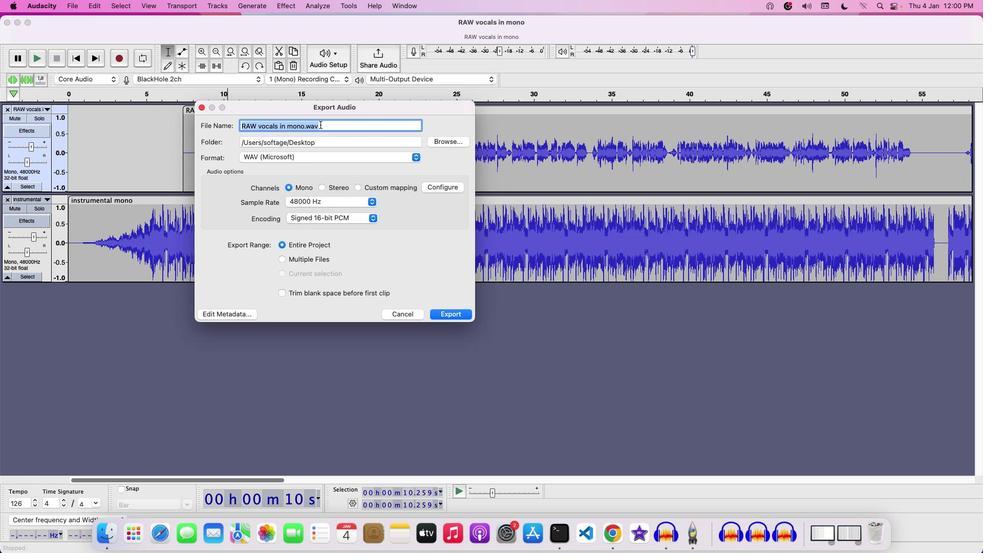 
Action: Mouse pressed left at (322, 126)
Screenshot: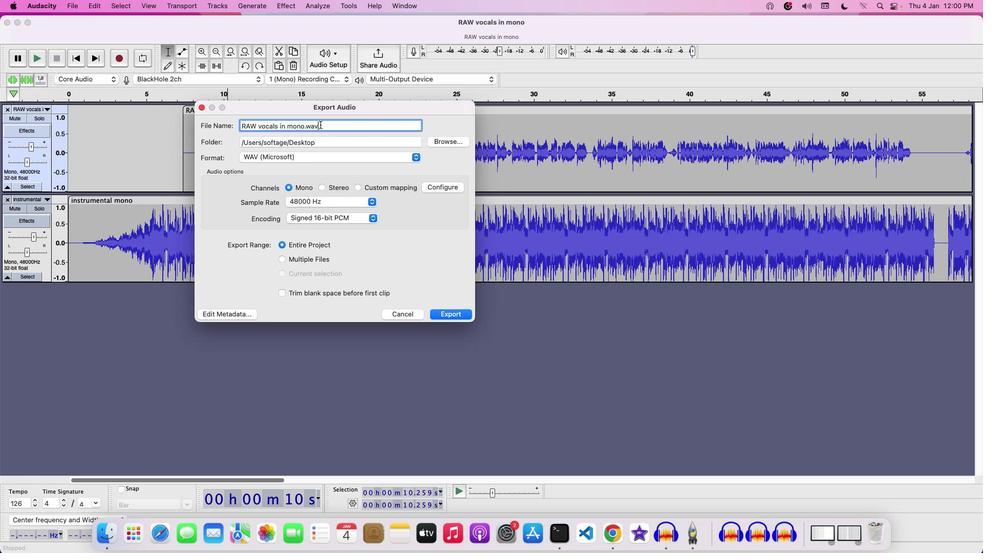 
Action: Mouse moved to (290, 100)
Screenshot: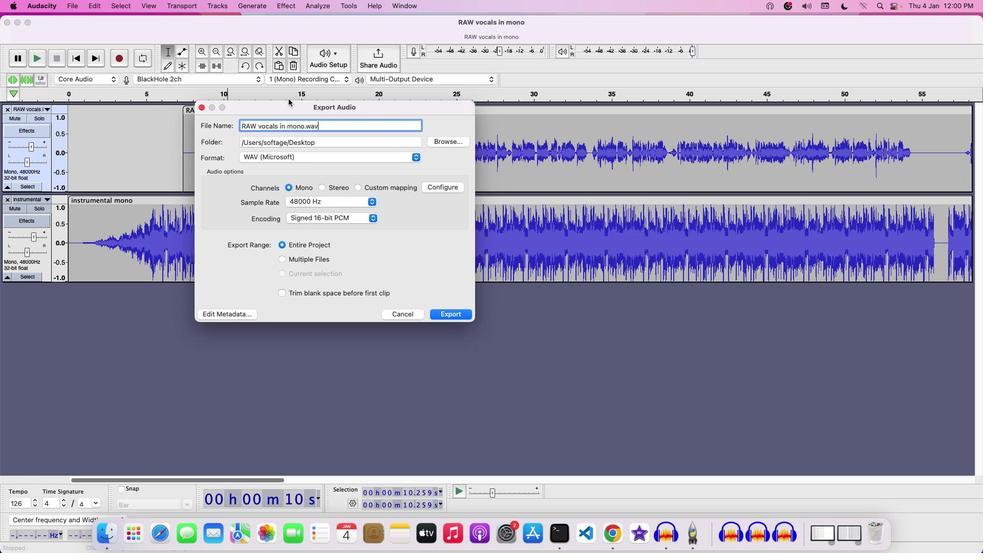 
Action: Key pressed Key.backspaceKey.backspaceKey.backspaceKey.backspaceKey.backspaceKey.backspaceKey.backspaceKey.backspaceKey.backspaceKey.backspaceKey.backspaceKey.backspaceKey.backspaceKey.backspaceKey.backspaceKey.backspaceKey.backspaceKey.backspaceKey.backspaceKey.backspaceKey.backspaceKey.backspaceKey.backspaceKey.backspaceKey.backspaceKey.backspace'M''I''X''D''O''W''N'
Screenshot: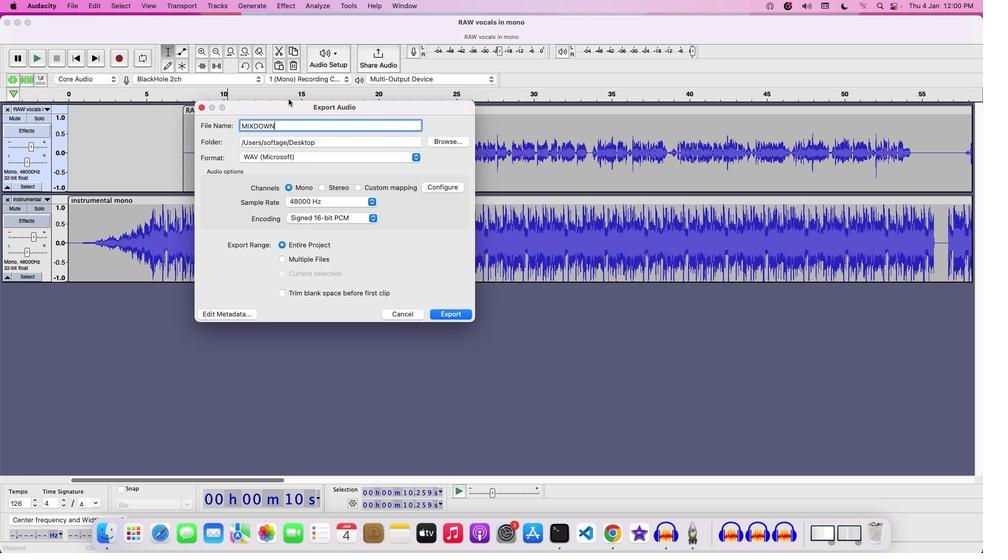 
Action: Mouse moved to (290, 101)
Screenshot: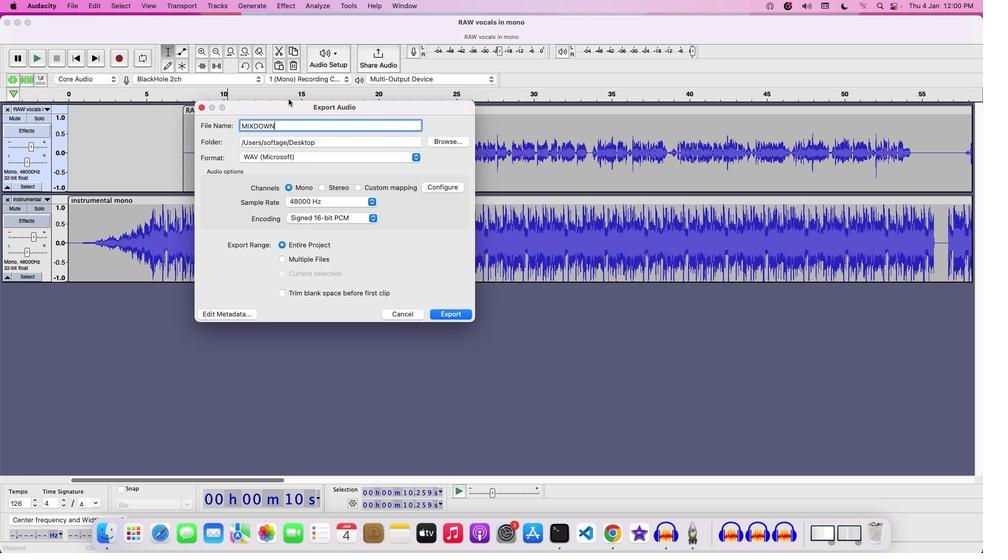 
Action: Key pressed Key.space'I''N'Key.space'M''O''N''O'
Screenshot: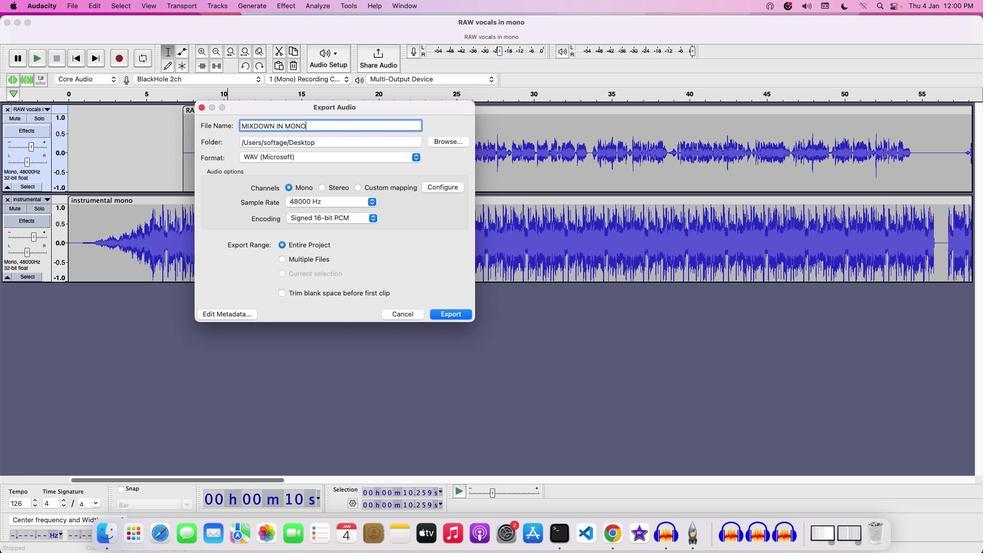 
Action: Mouse moved to (453, 316)
Screenshot: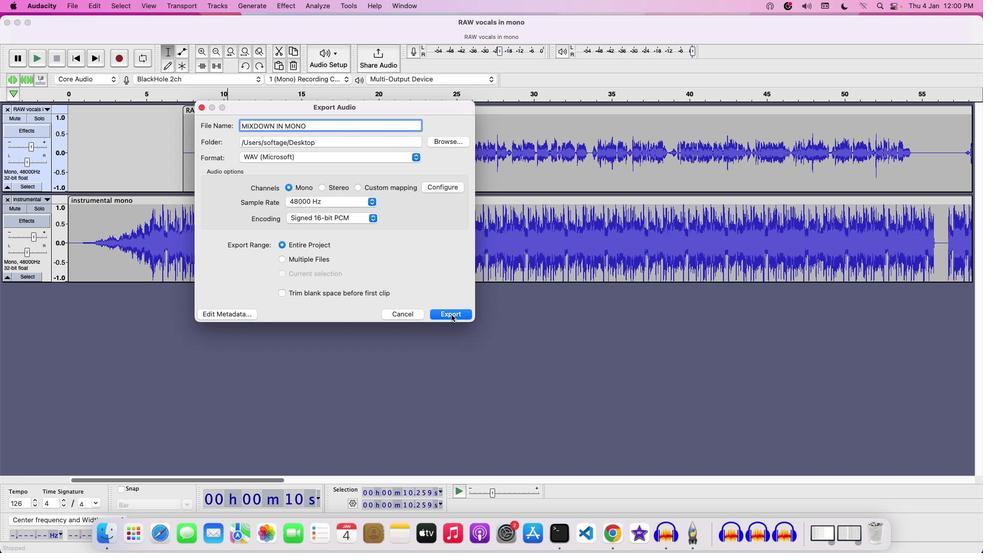 
Action: Mouse pressed left at (453, 316)
Screenshot: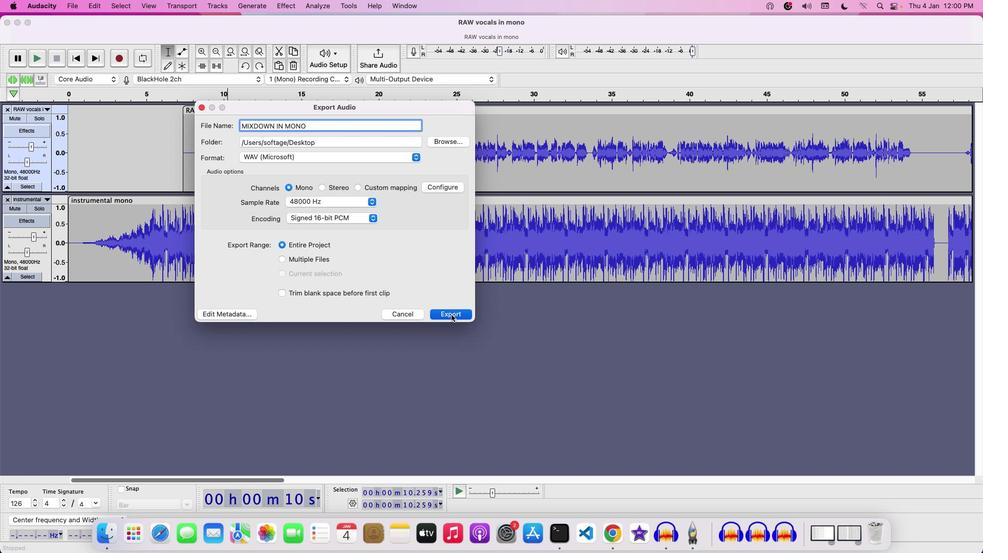 
Action: Mouse moved to (72, 5)
Screenshot: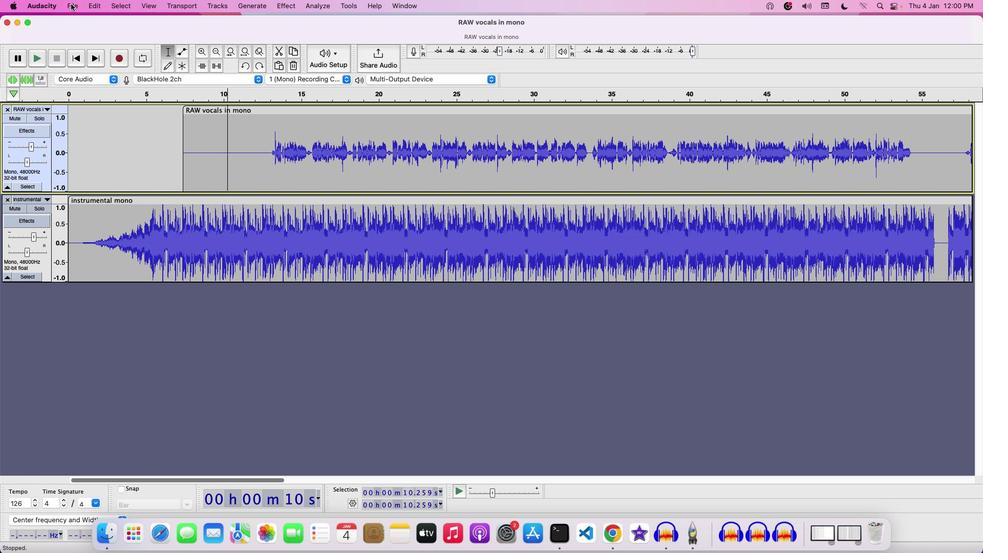
Action: Mouse pressed left at (72, 5)
Screenshot: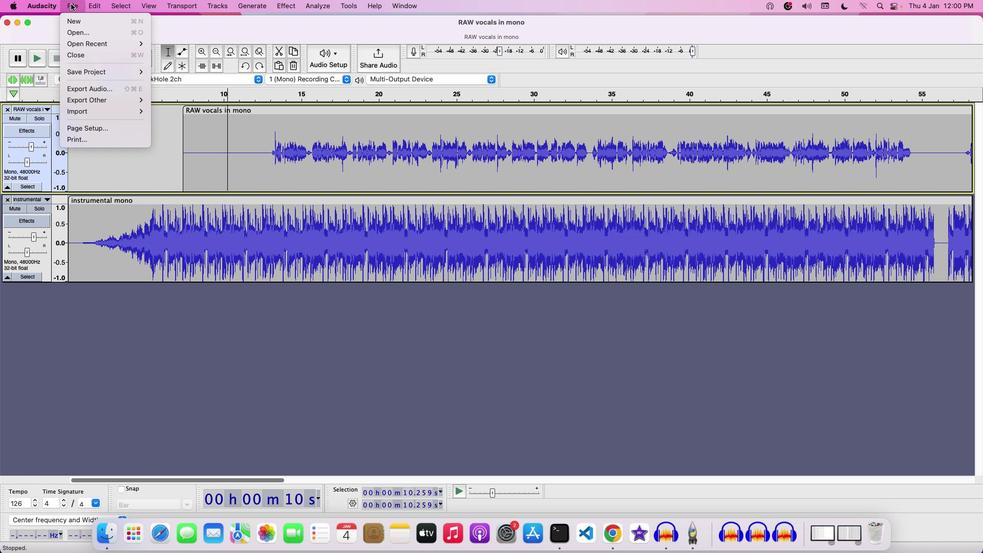 
Action: Mouse moved to (99, 75)
Screenshot: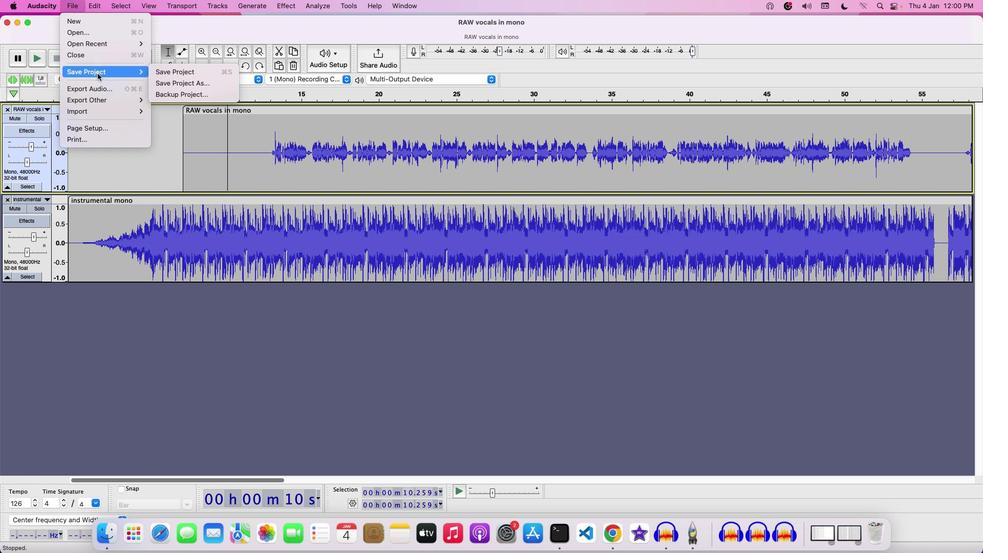 
Action: Mouse pressed left at (99, 75)
Screenshot: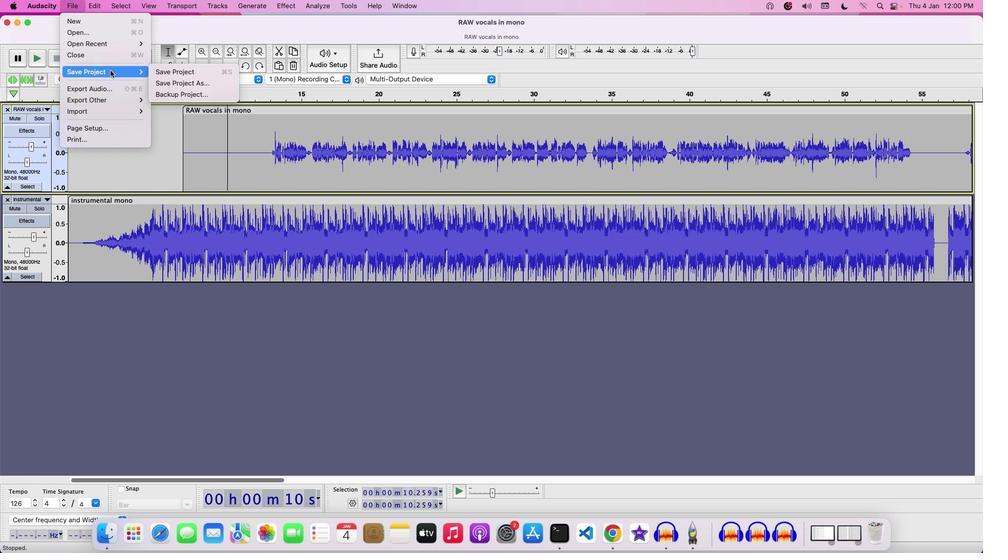 
Action: Mouse moved to (198, 71)
Screenshot: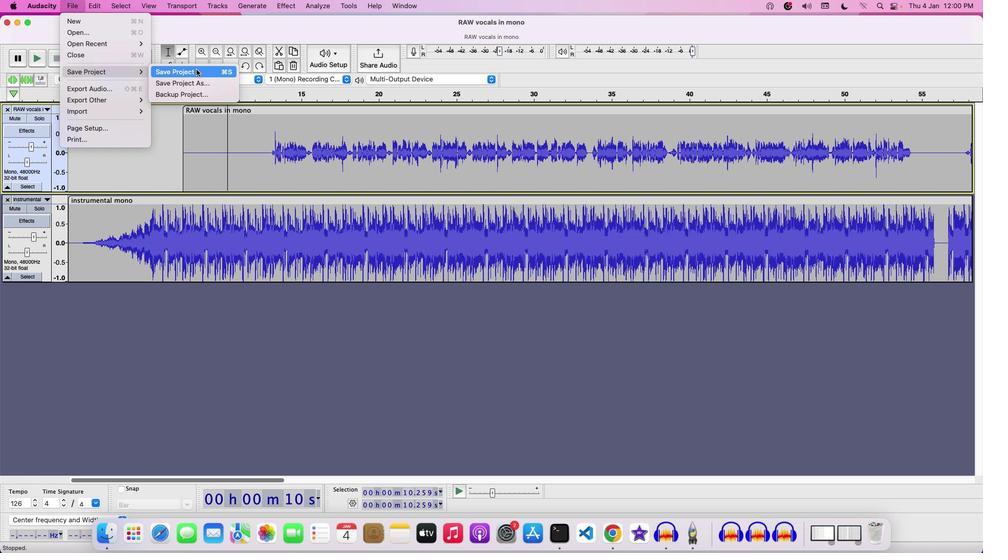 
Action: Mouse pressed left at (198, 71)
Screenshot: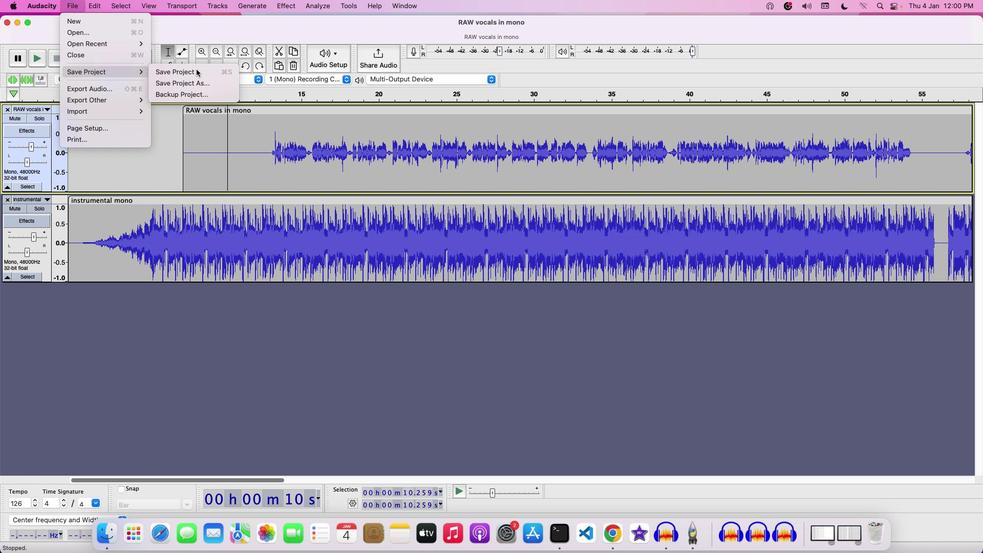 
Action: Mouse moved to (419, 145)
Screenshot: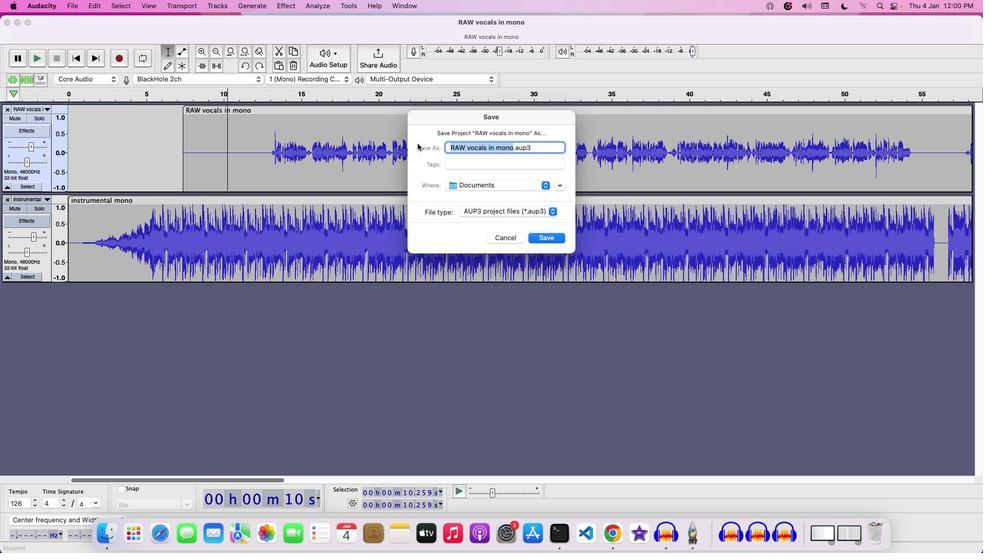 
Action: Key pressed Key.backspace'M''O''N''O'Key.space'M''I''X''D''O''W''N'
Screenshot: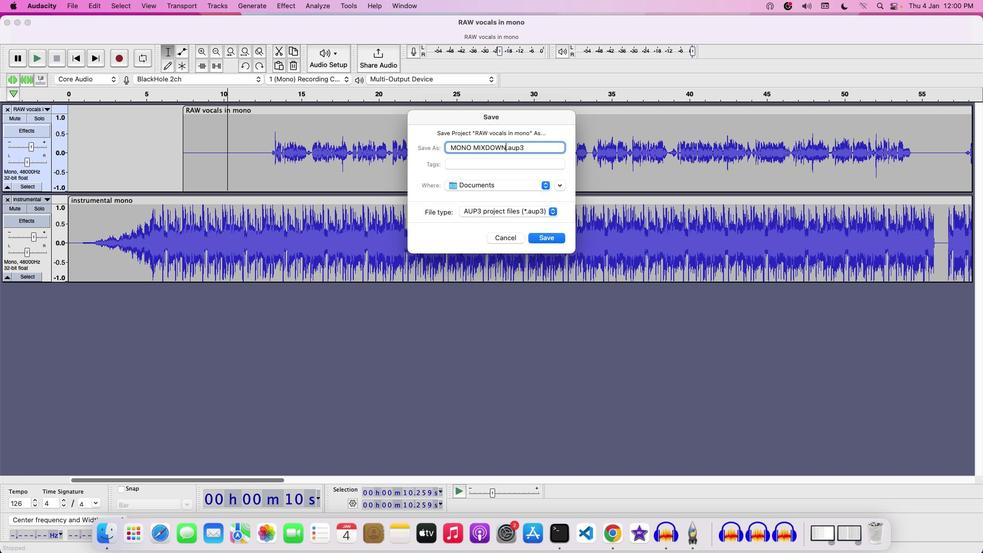 
Action: Mouse moved to (542, 238)
Screenshot: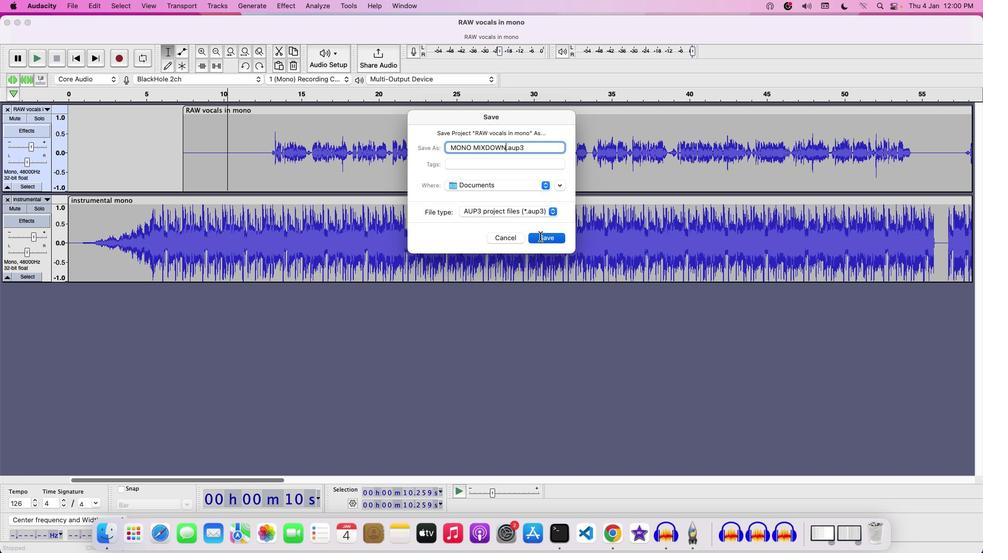 
Action: Mouse pressed left at (542, 238)
Screenshot: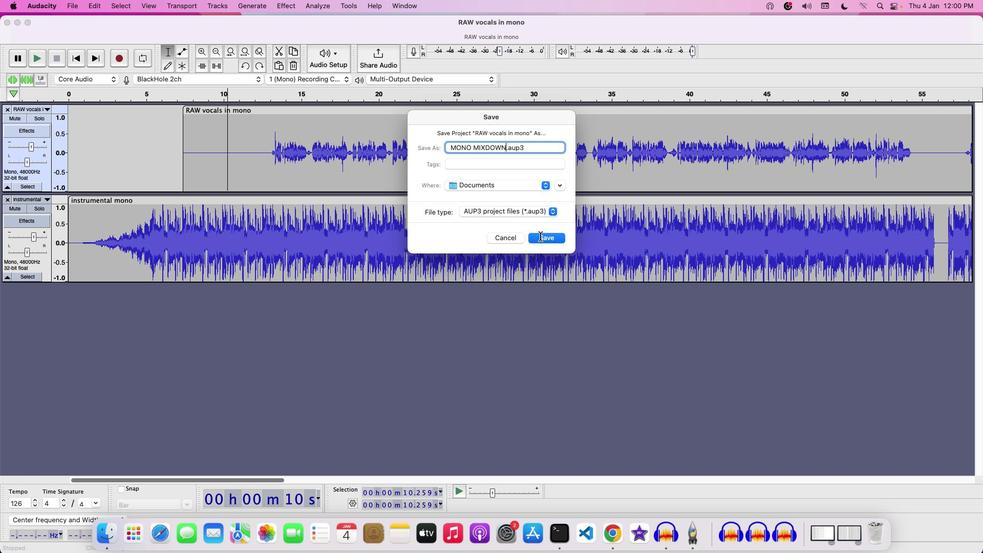 
Action: Mouse moved to (542, 238)
Screenshot: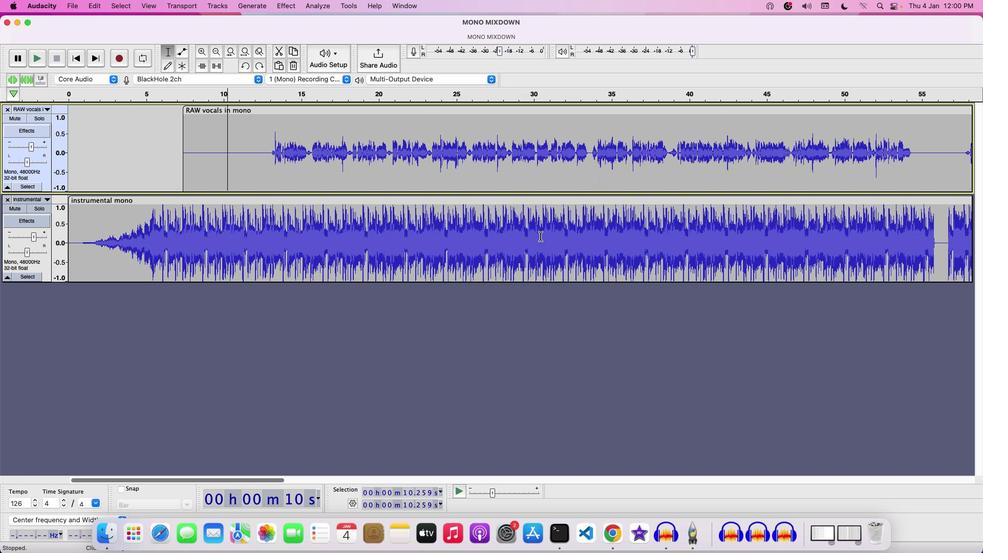 
